 Task: Find connections with filter location Parlākimidi with filter topic #Healthwith filter profile language Potuguese with filter current company Digit Insurance with filter school Sri Venkateswara College of Engineering with filter industry Telephone Call Centers with filter service category FIle Management with filter keywords title Content Marketing Manager
Action: Mouse moved to (629, 89)
Screenshot: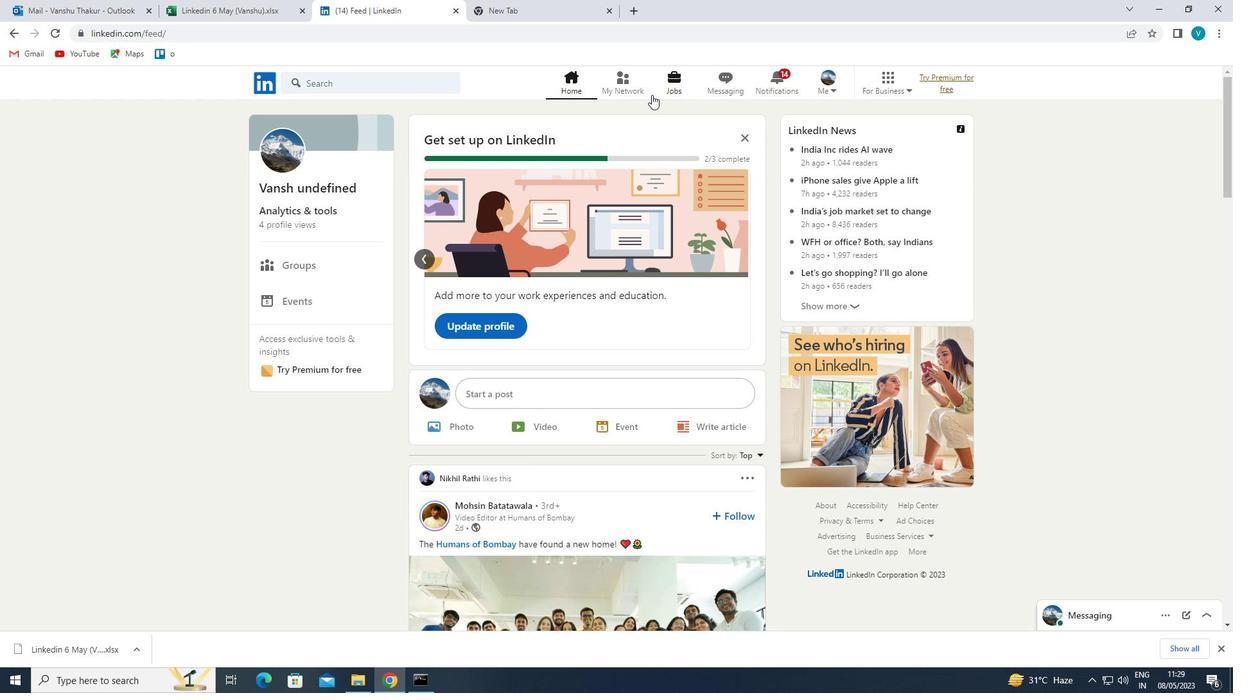 
Action: Mouse pressed left at (629, 89)
Screenshot: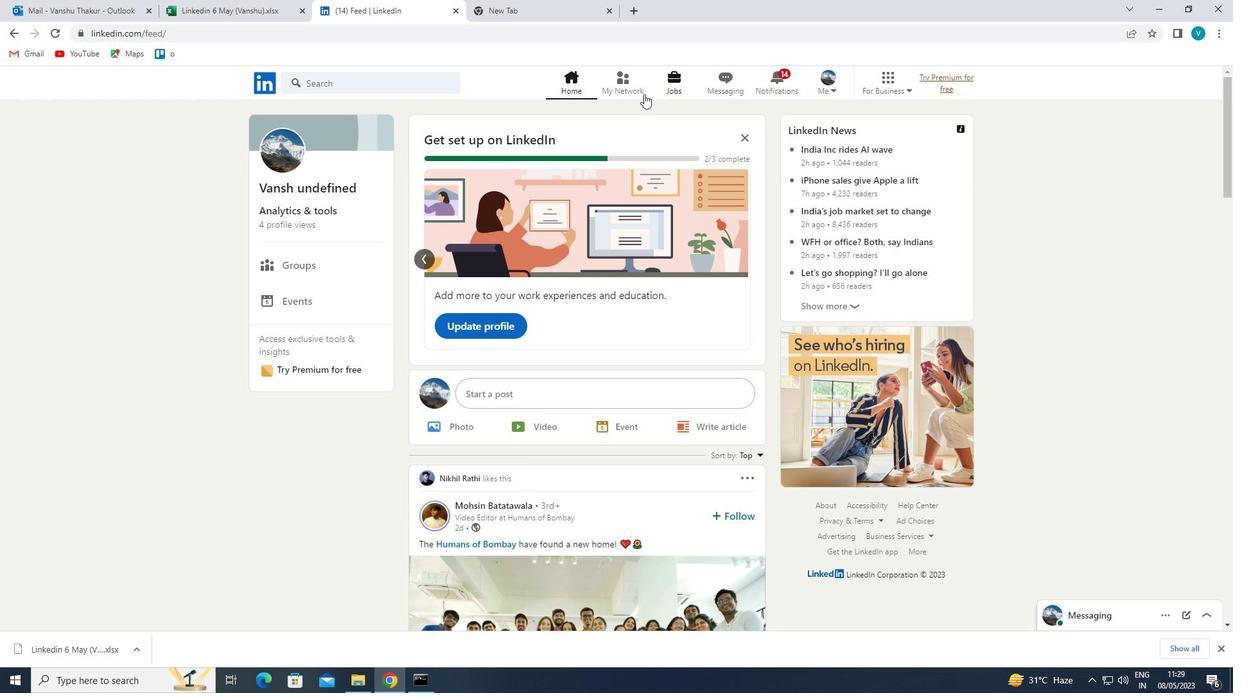 
Action: Mouse moved to (374, 157)
Screenshot: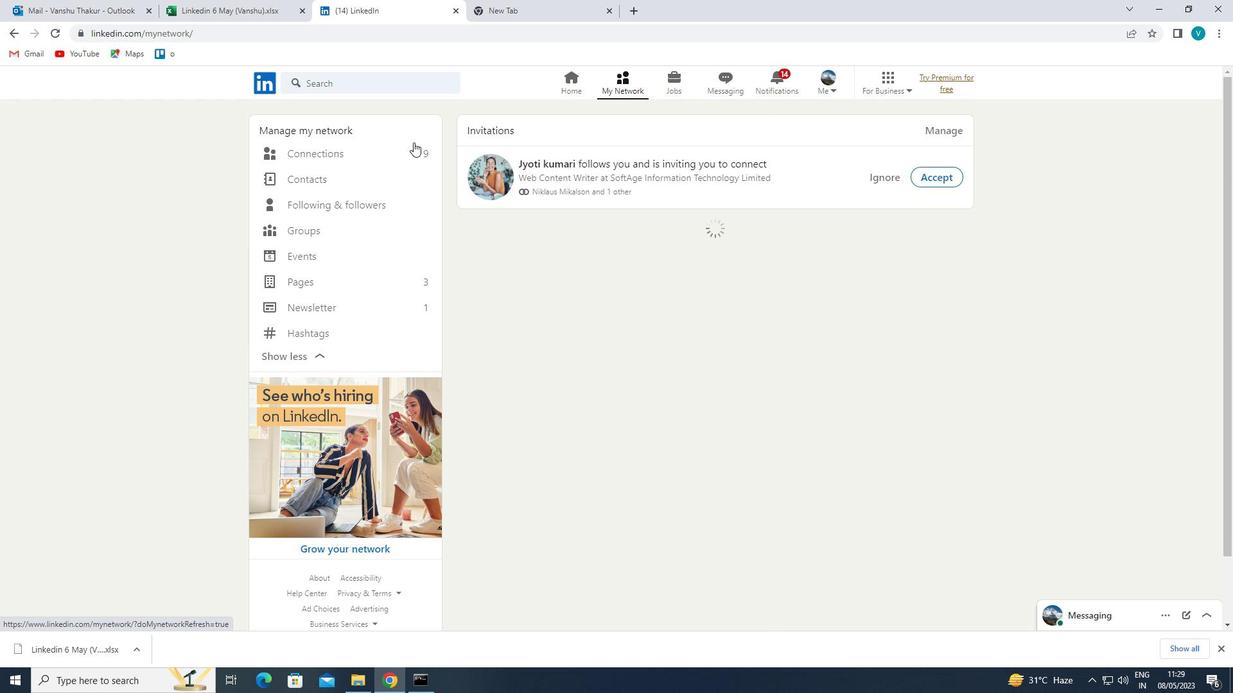 
Action: Mouse pressed left at (374, 157)
Screenshot: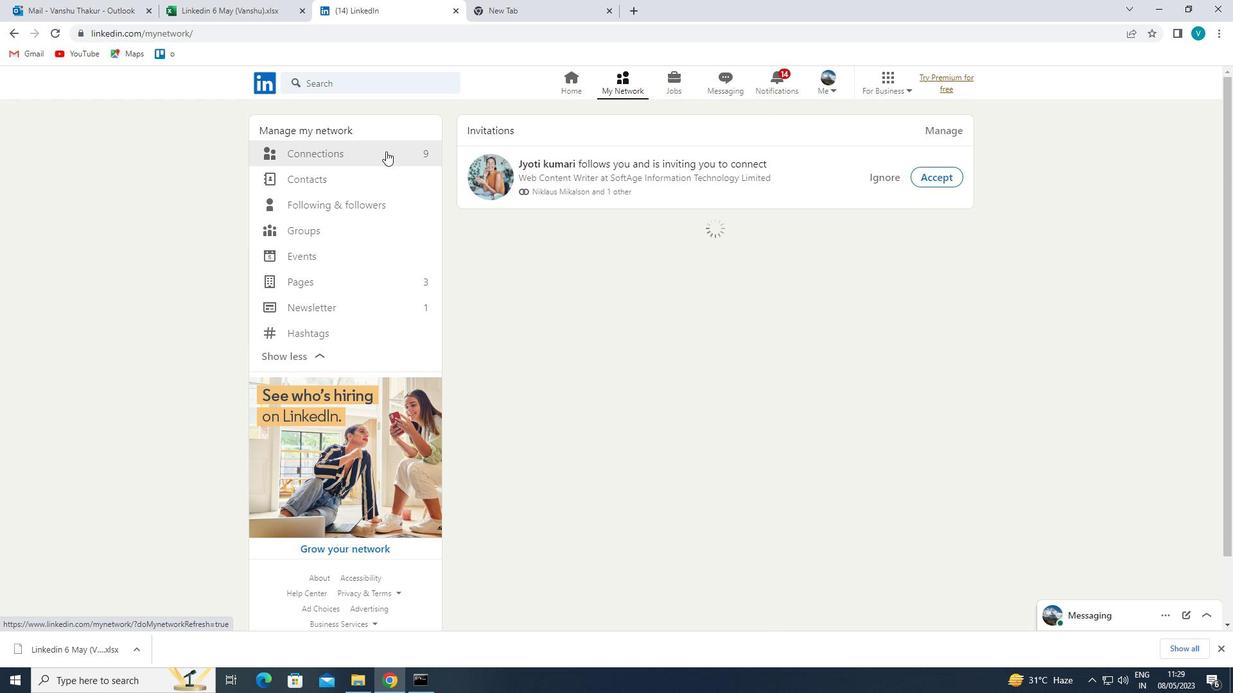 
Action: Mouse moved to (708, 154)
Screenshot: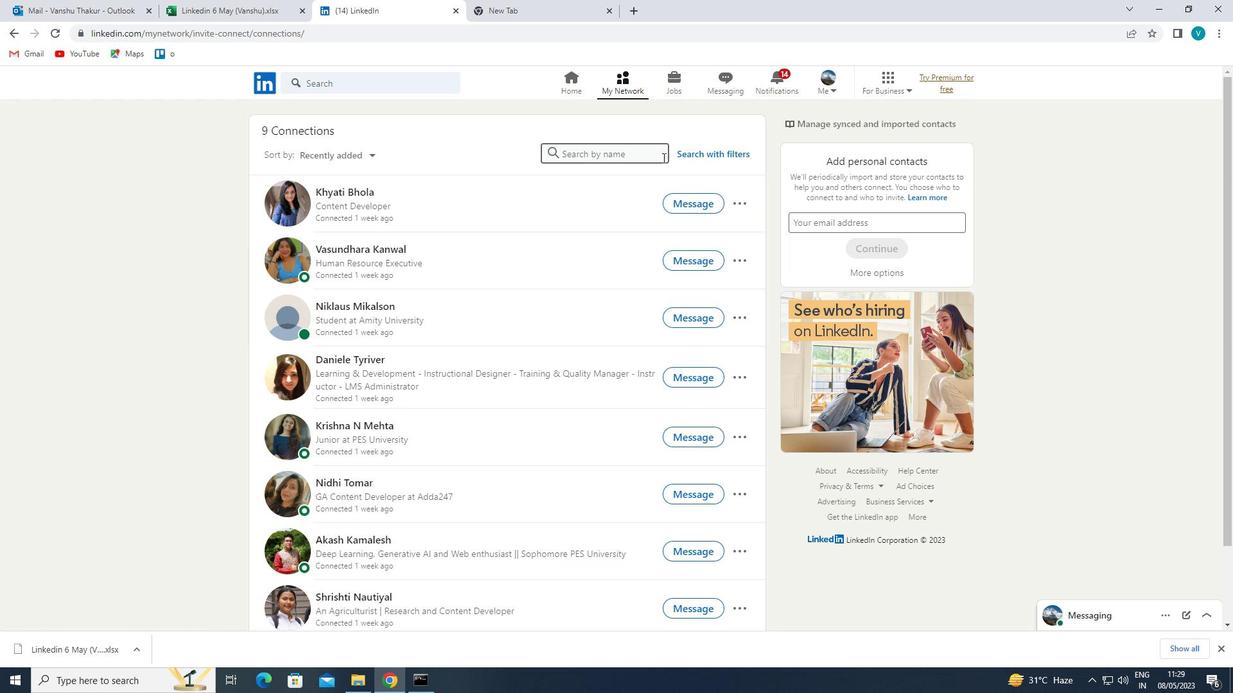 
Action: Mouse pressed left at (708, 154)
Screenshot: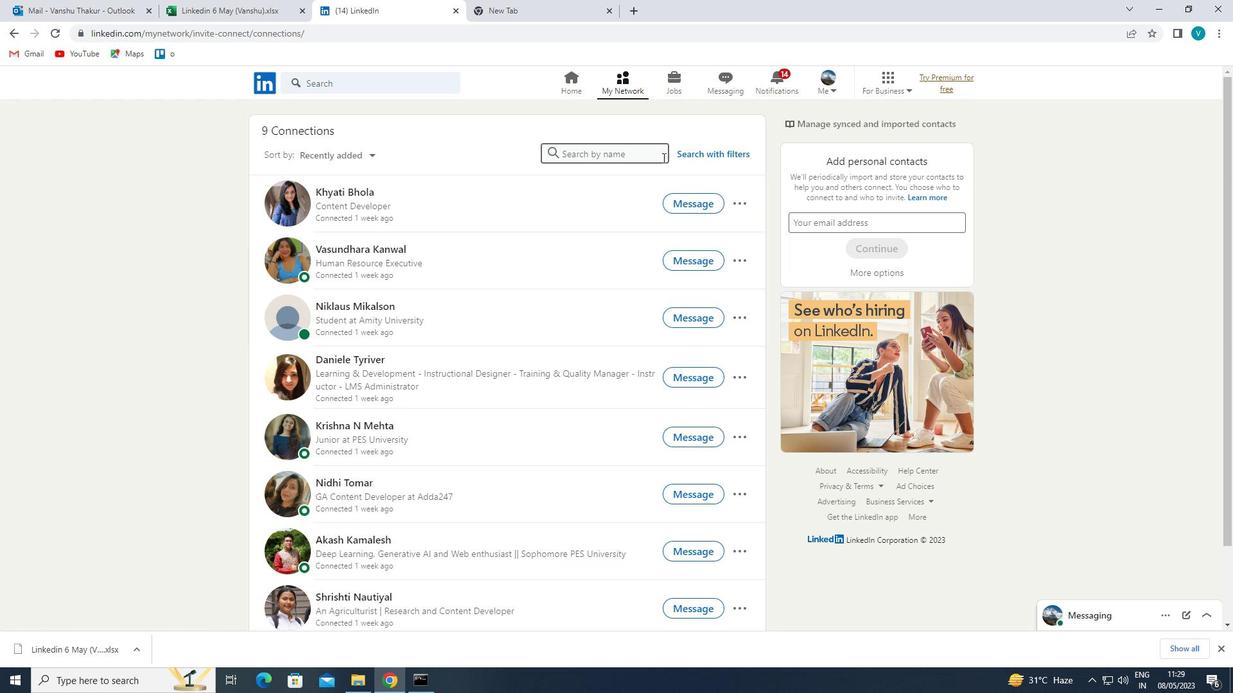 
Action: Mouse moved to (621, 123)
Screenshot: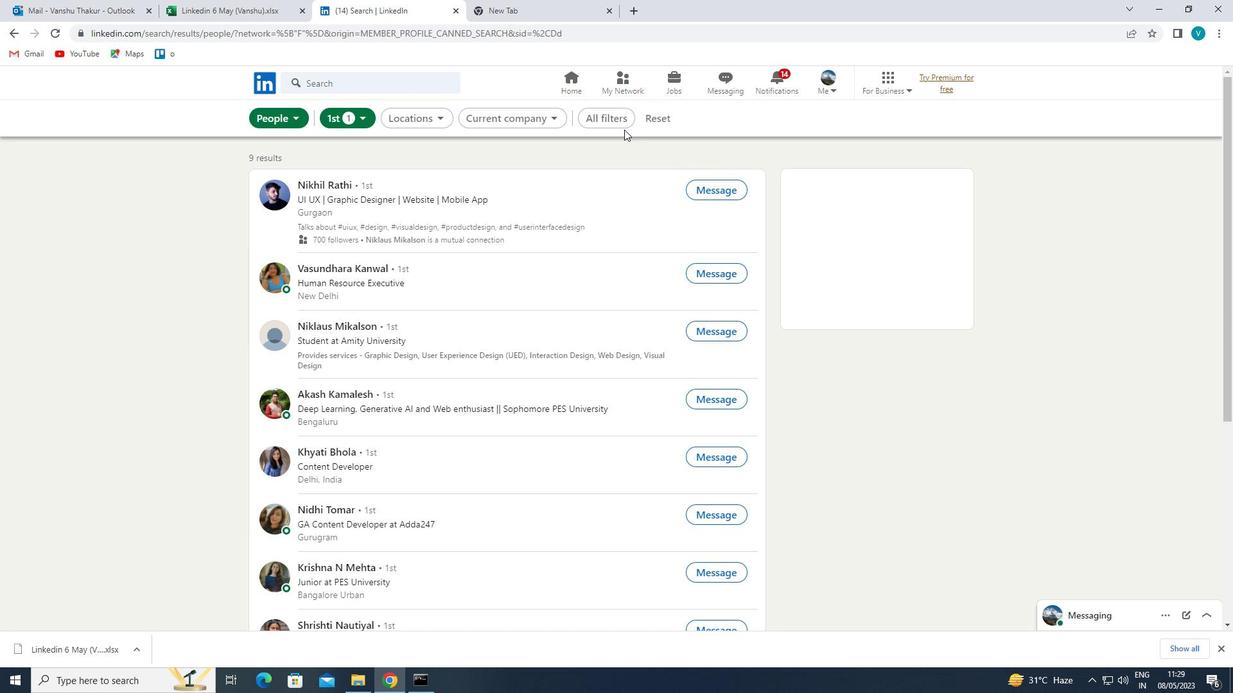 
Action: Mouse pressed left at (621, 123)
Screenshot: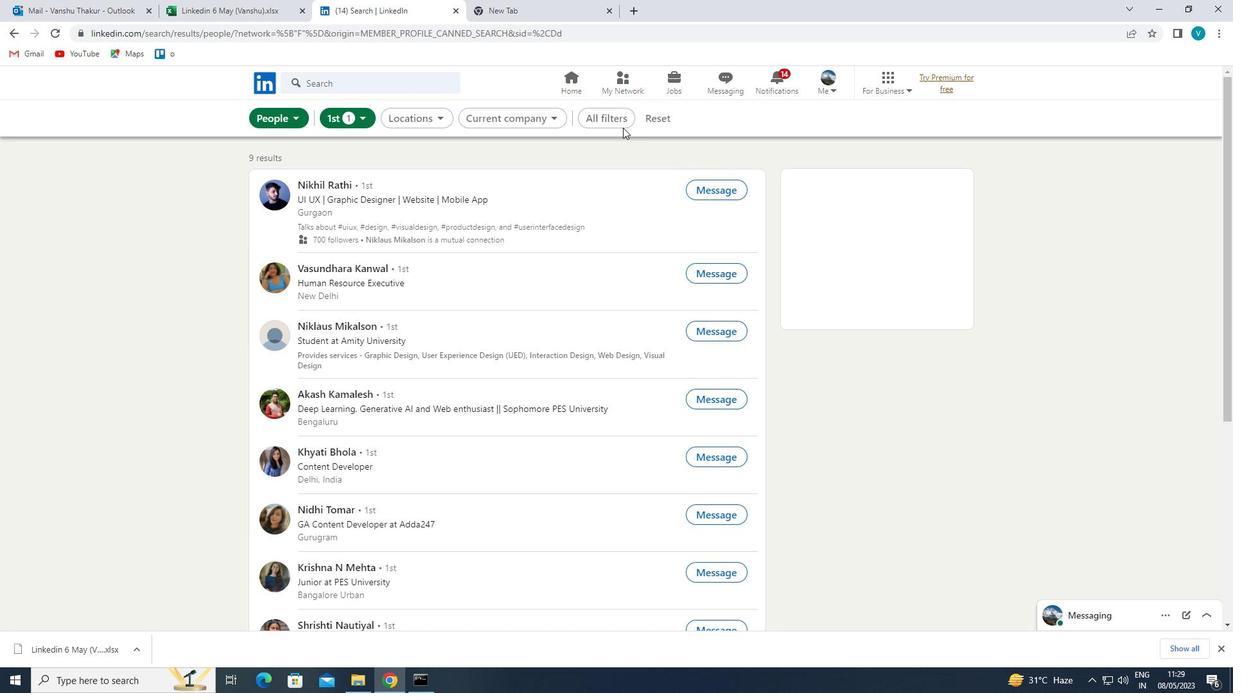 
Action: Mouse moved to (1075, 318)
Screenshot: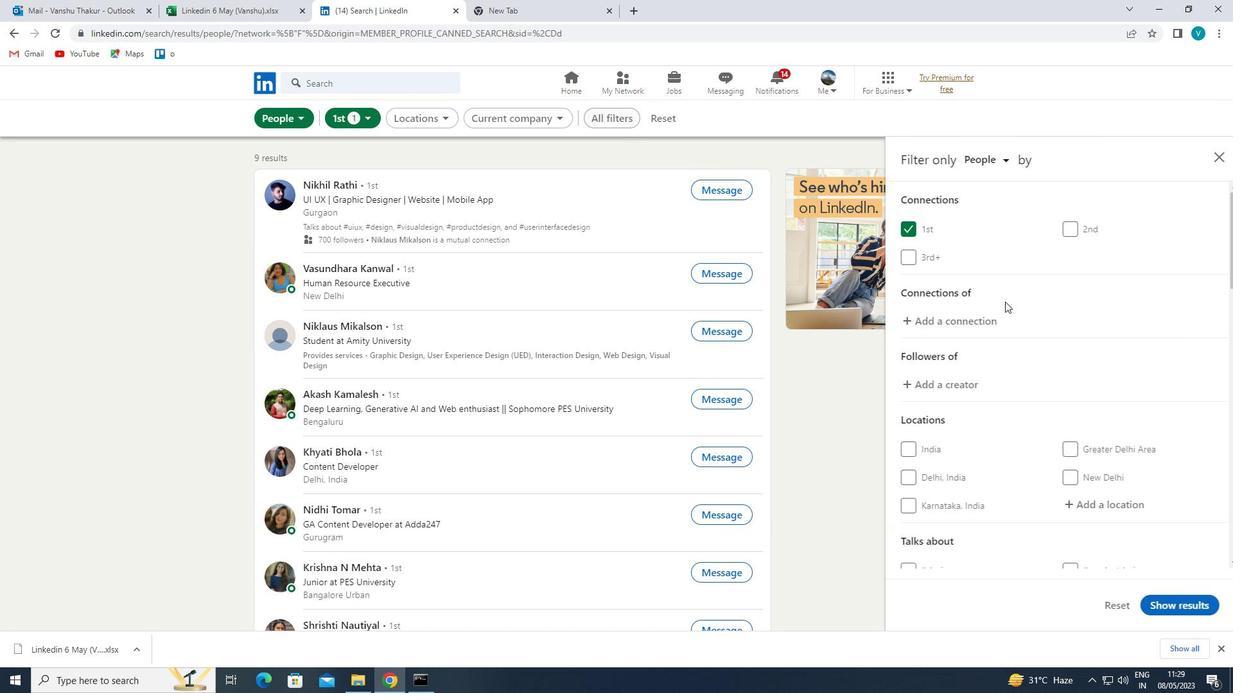 
Action: Mouse scrolled (1075, 318) with delta (0, 0)
Screenshot: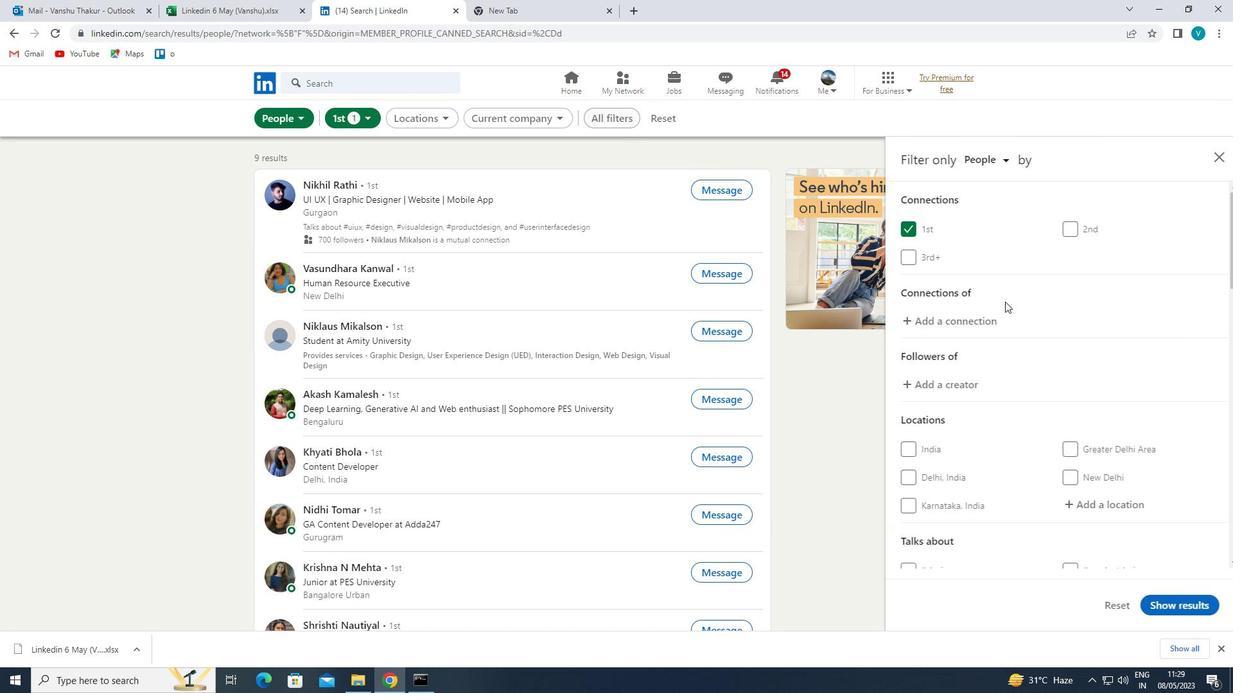 
Action: Mouse scrolled (1075, 318) with delta (0, 0)
Screenshot: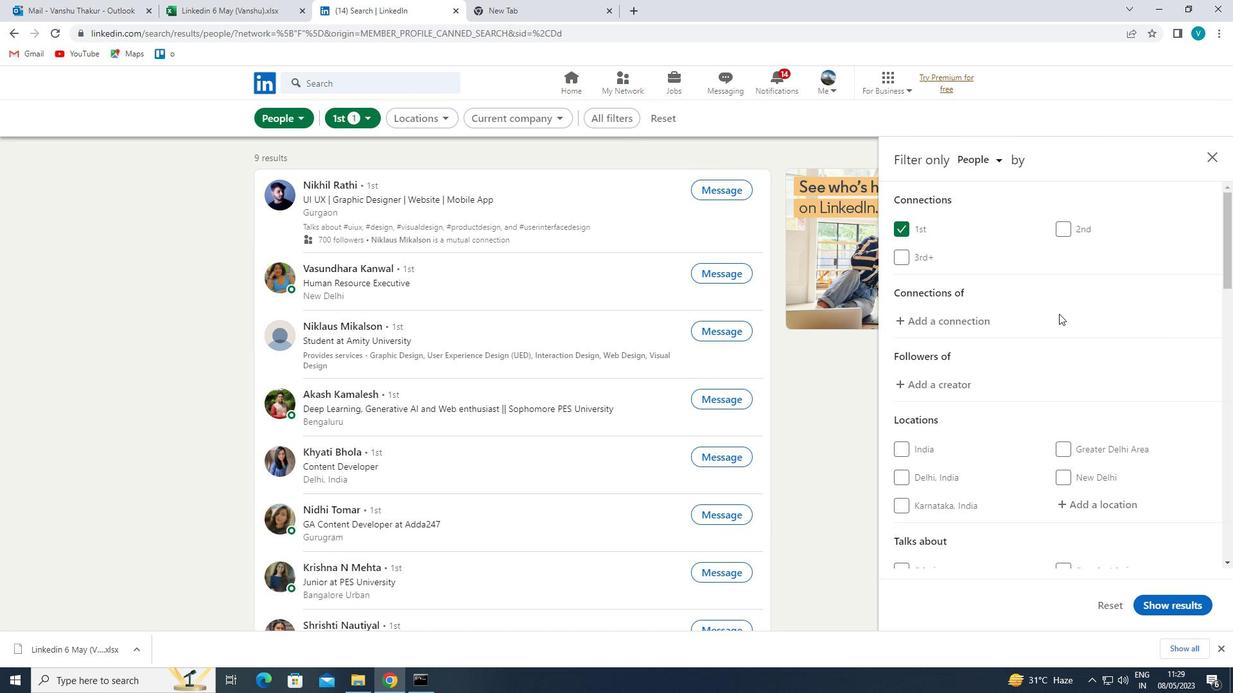 
Action: Mouse moved to (1101, 381)
Screenshot: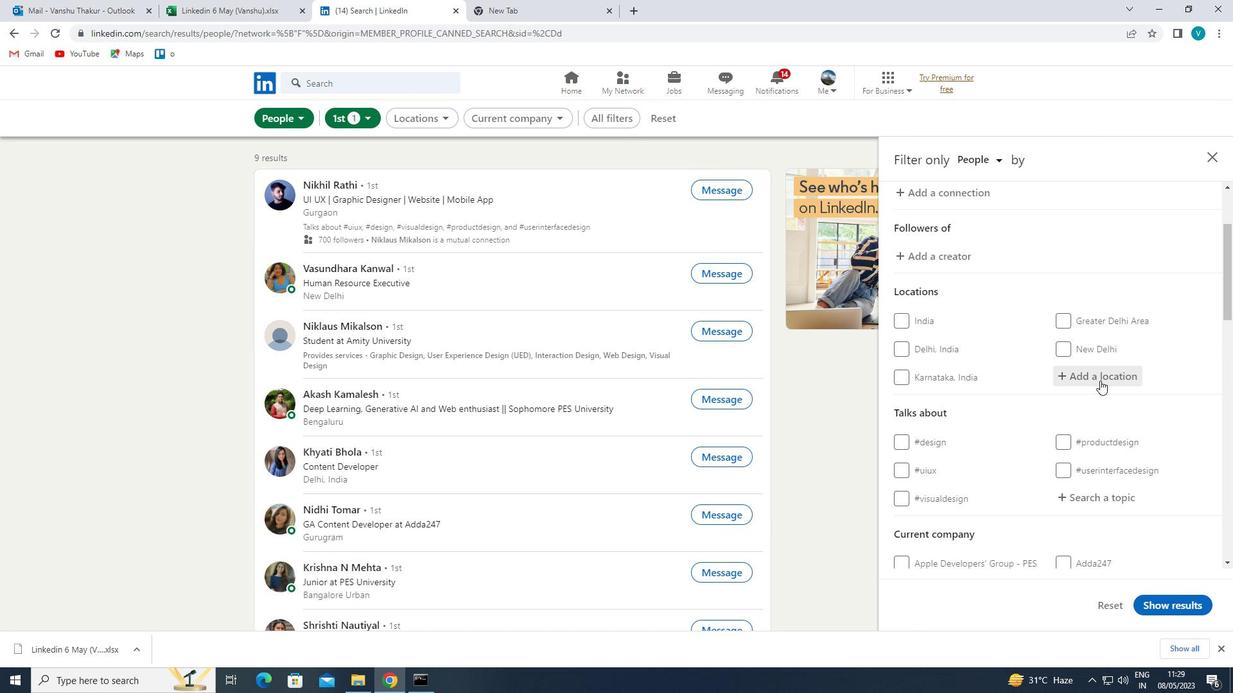 
Action: Mouse pressed left at (1101, 381)
Screenshot: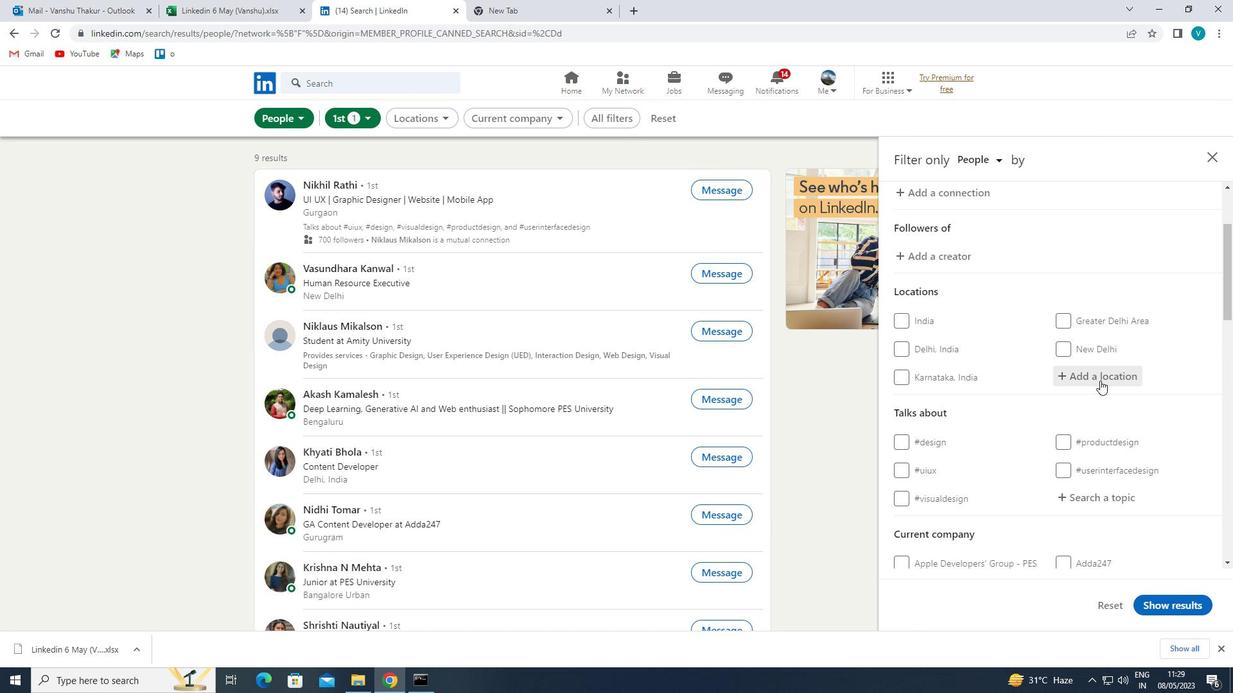 
Action: Mouse moved to (1060, 410)
Screenshot: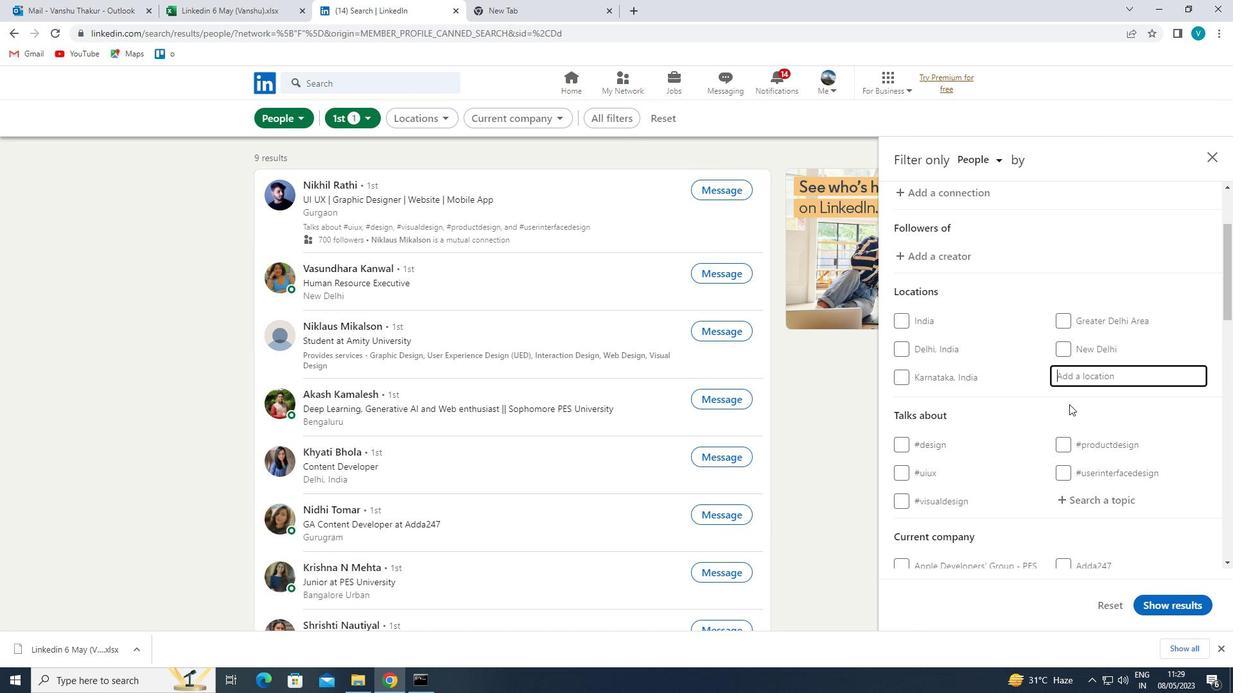 
Action: Key pressed <Key.shift>
Screenshot: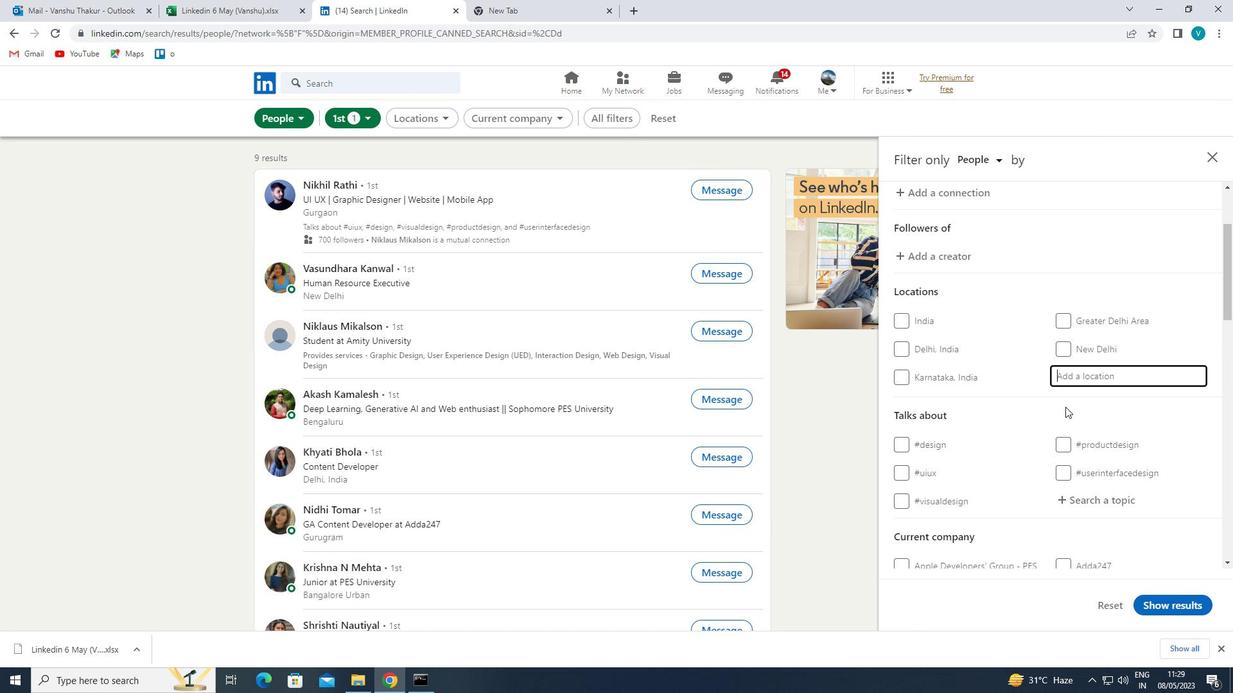 
Action: Mouse moved to (1058, 411)
Screenshot: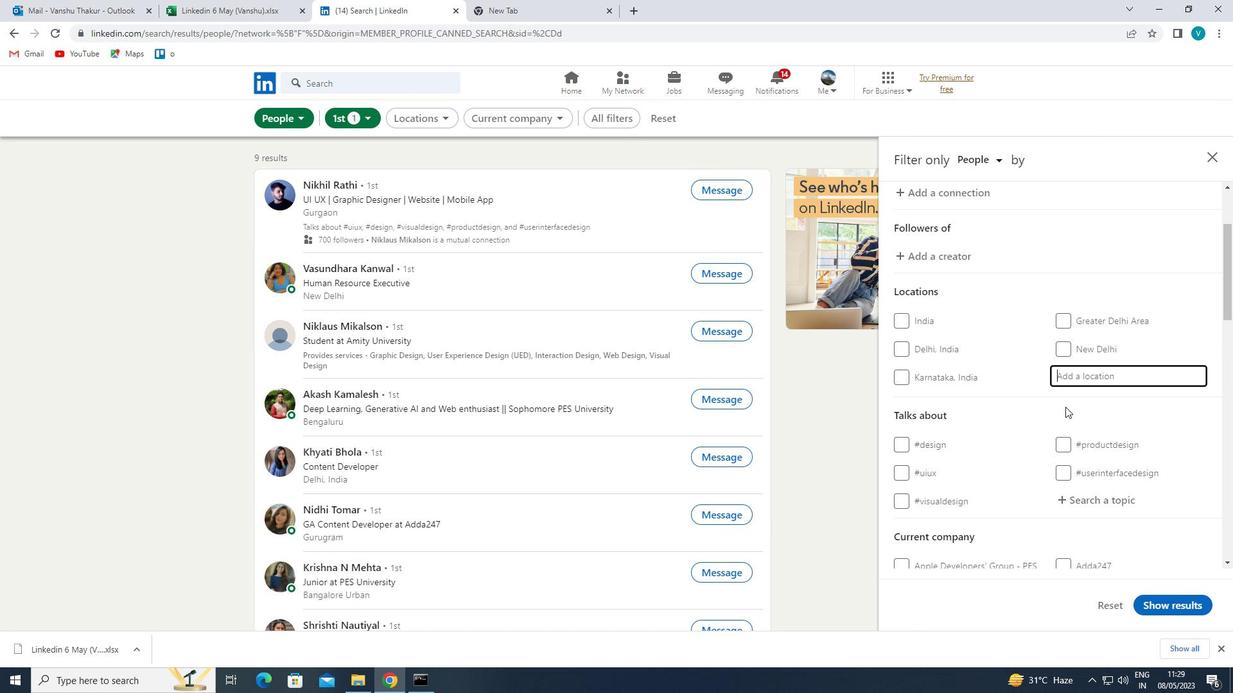 
Action: Key pressed PARLAKIMIDI
Screenshot: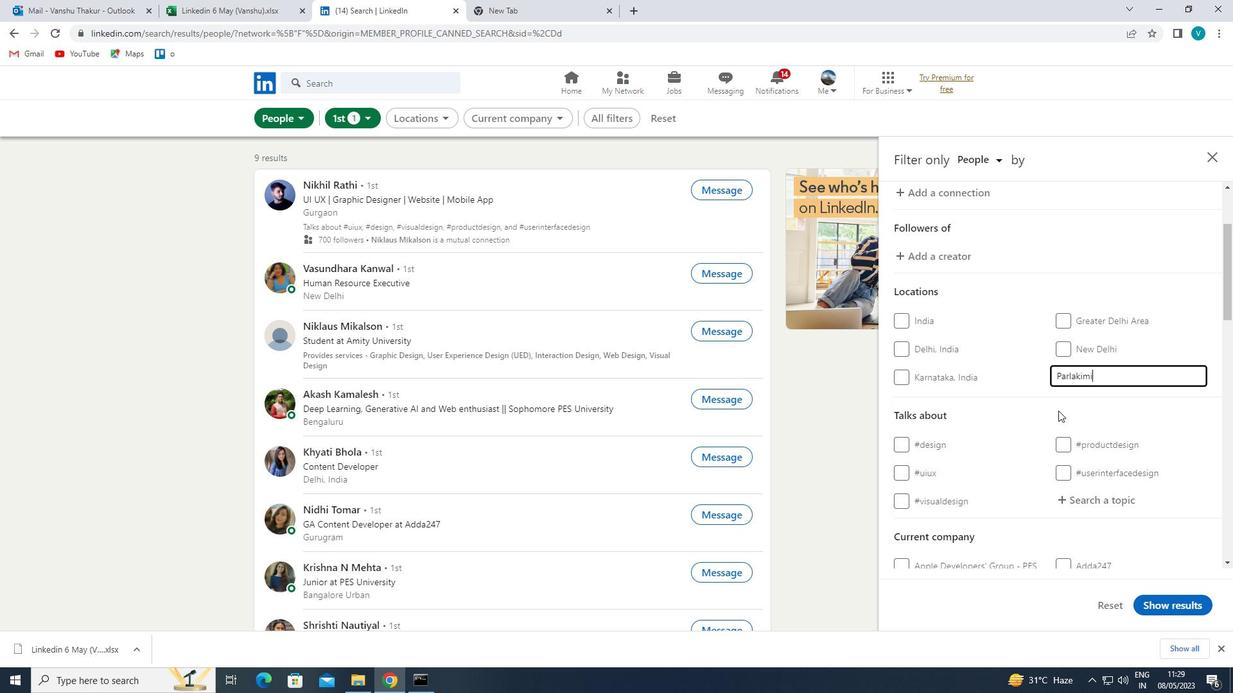 
Action: Mouse moved to (1052, 417)
Screenshot: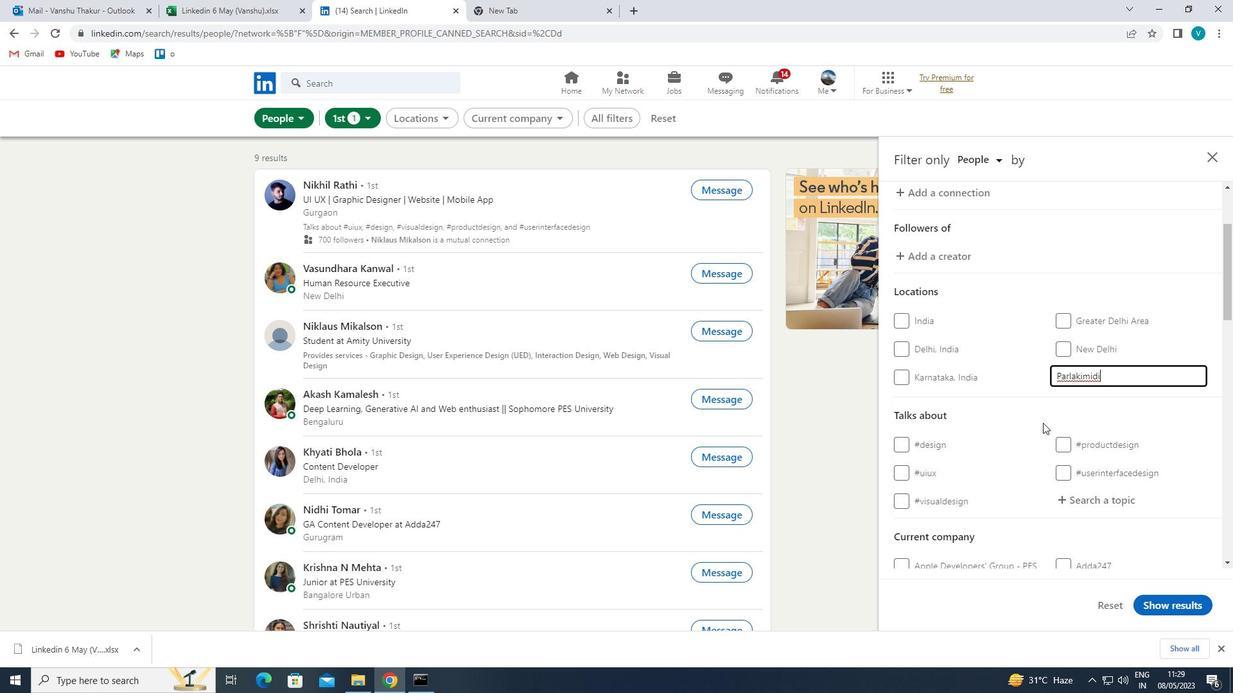 
Action: Mouse pressed left at (1052, 417)
Screenshot: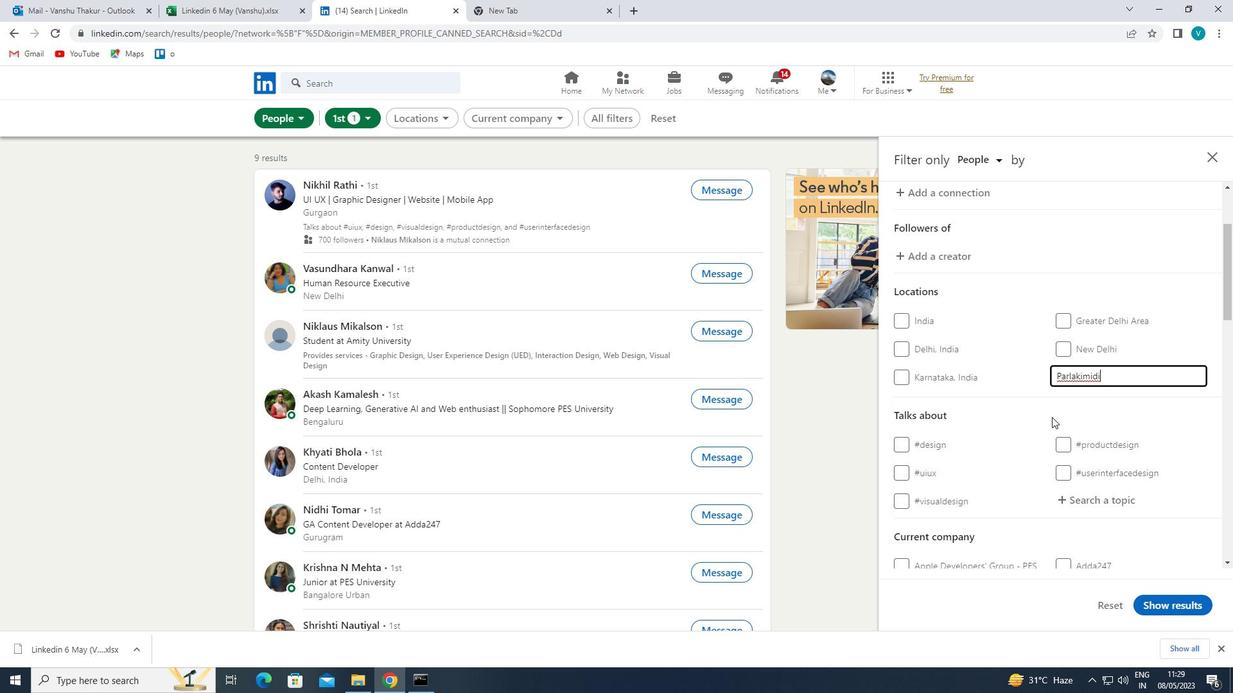 
Action: Mouse moved to (1050, 418)
Screenshot: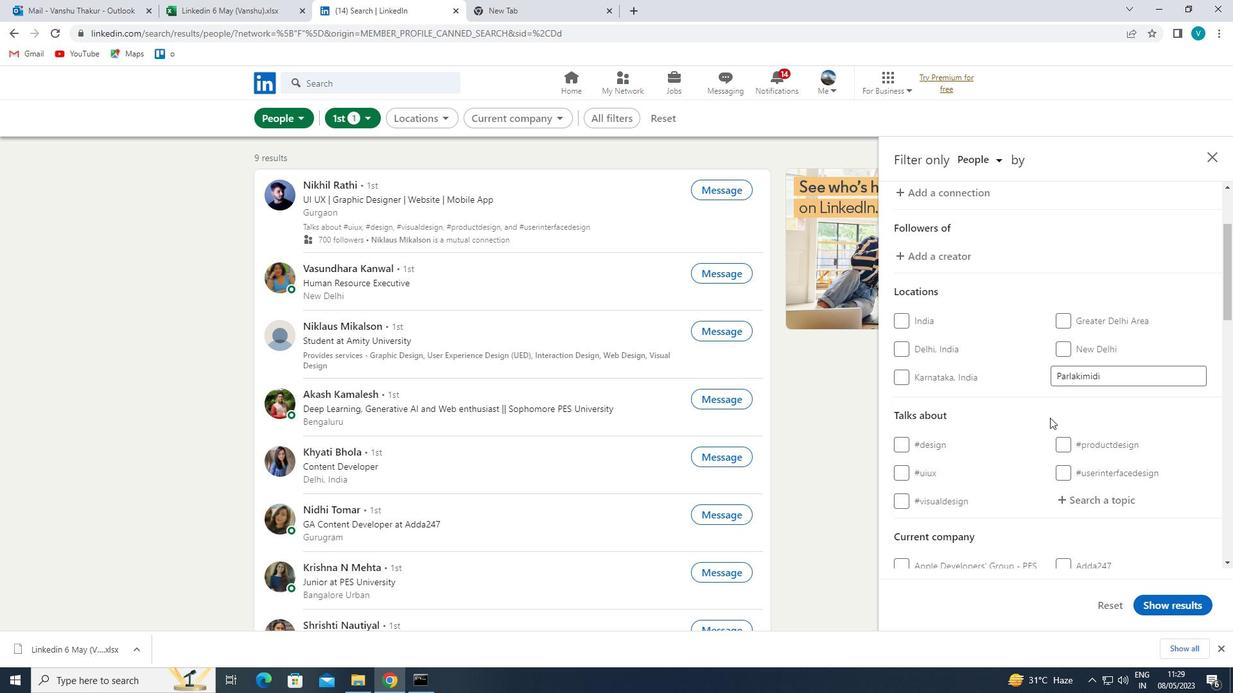 
Action: Mouse scrolled (1050, 417) with delta (0, 0)
Screenshot: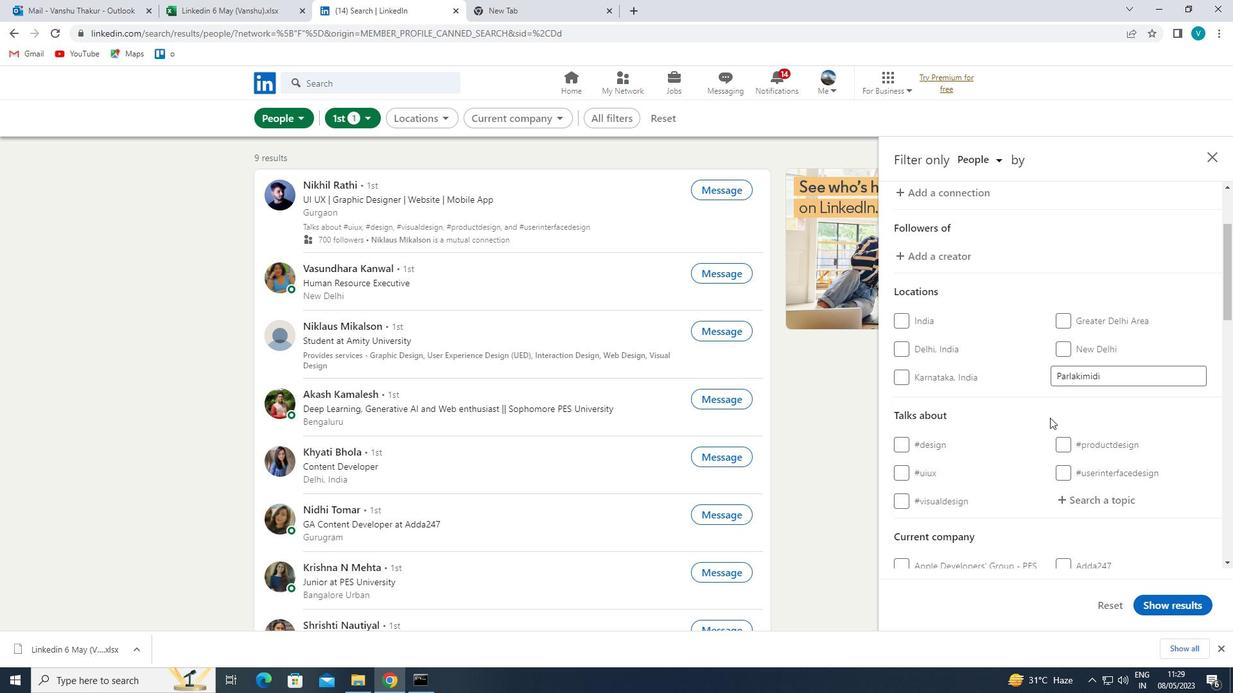 
Action: Mouse moved to (1050, 418)
Screenshot: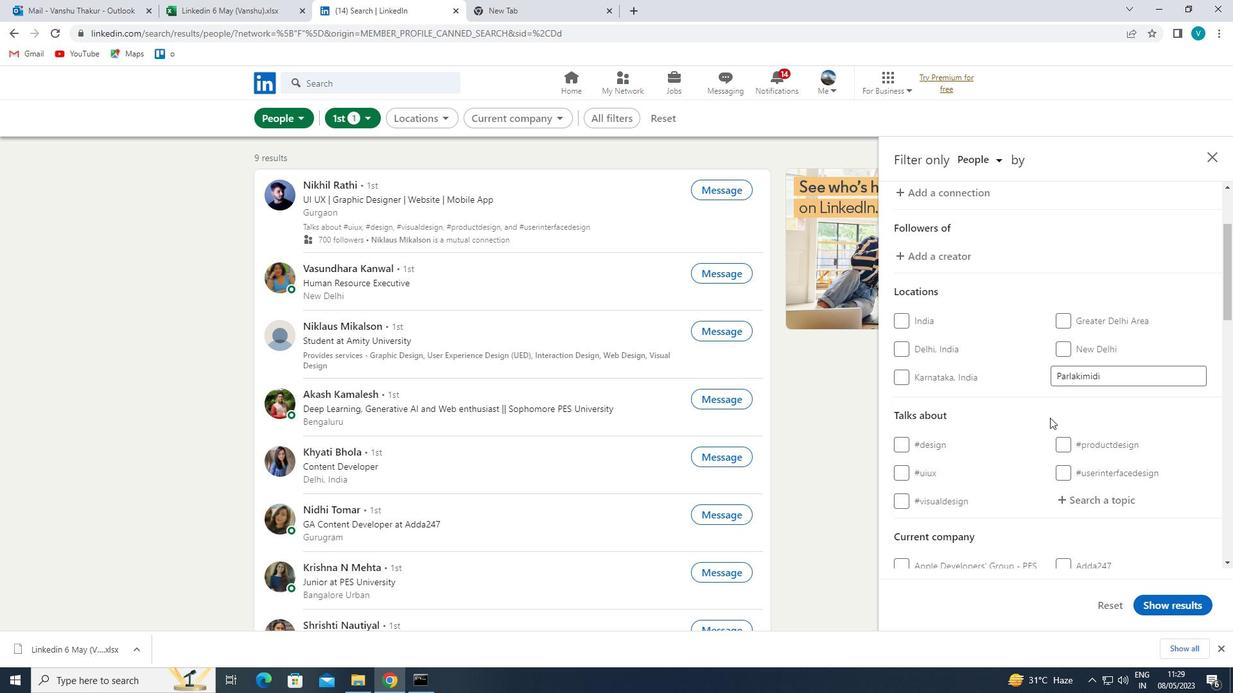
Action: Mouse scrolled (1050, 417) with delta (0, 0)
Screenshot: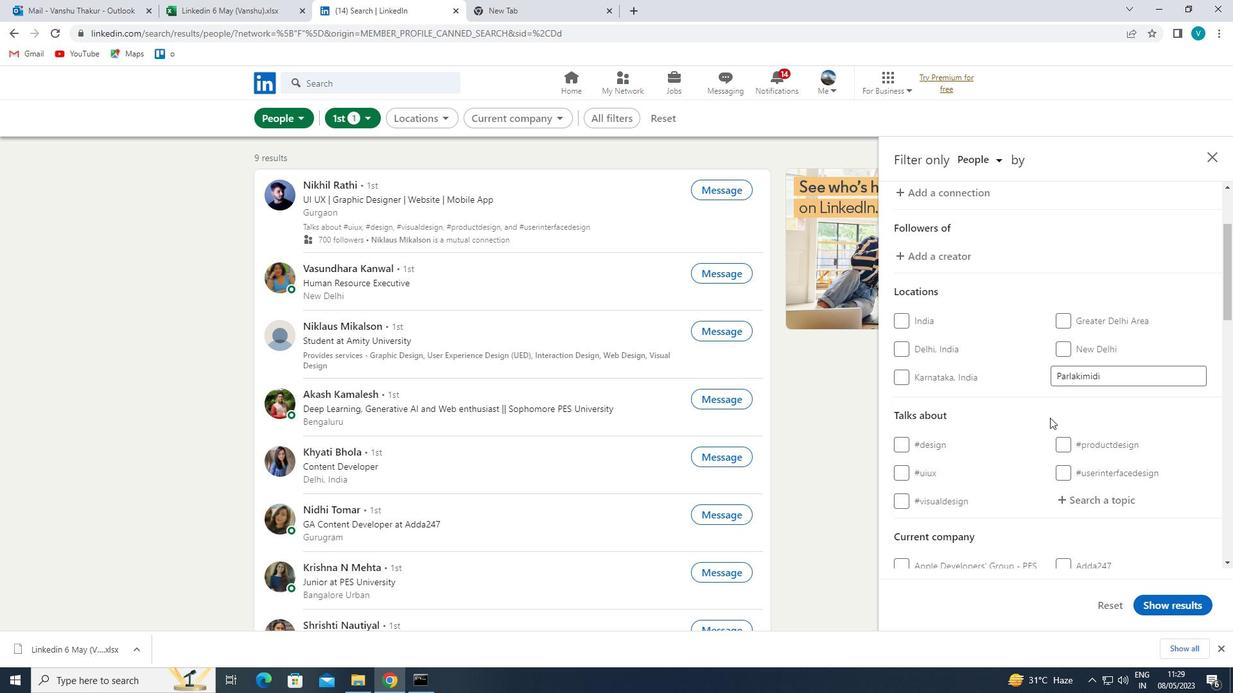 
Action: Mouse moved to (1087, 382)
Screenshot: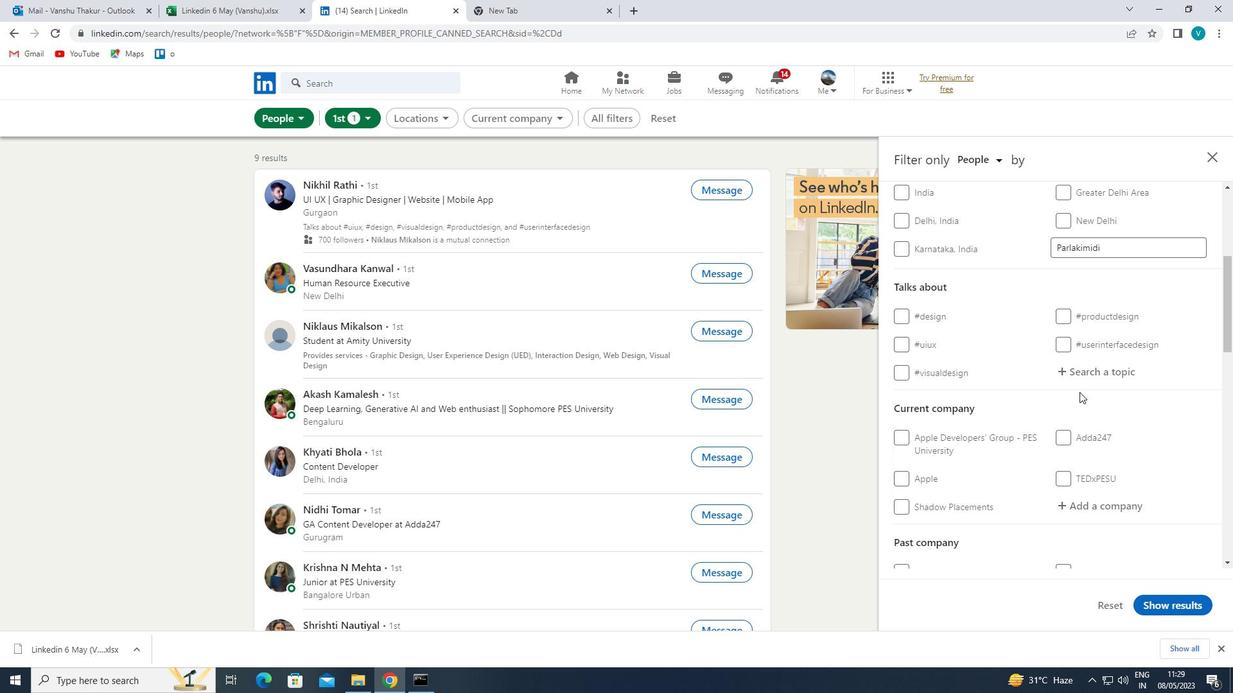 
Action: Mouse pressed left at (1087, 382)
Screenshot: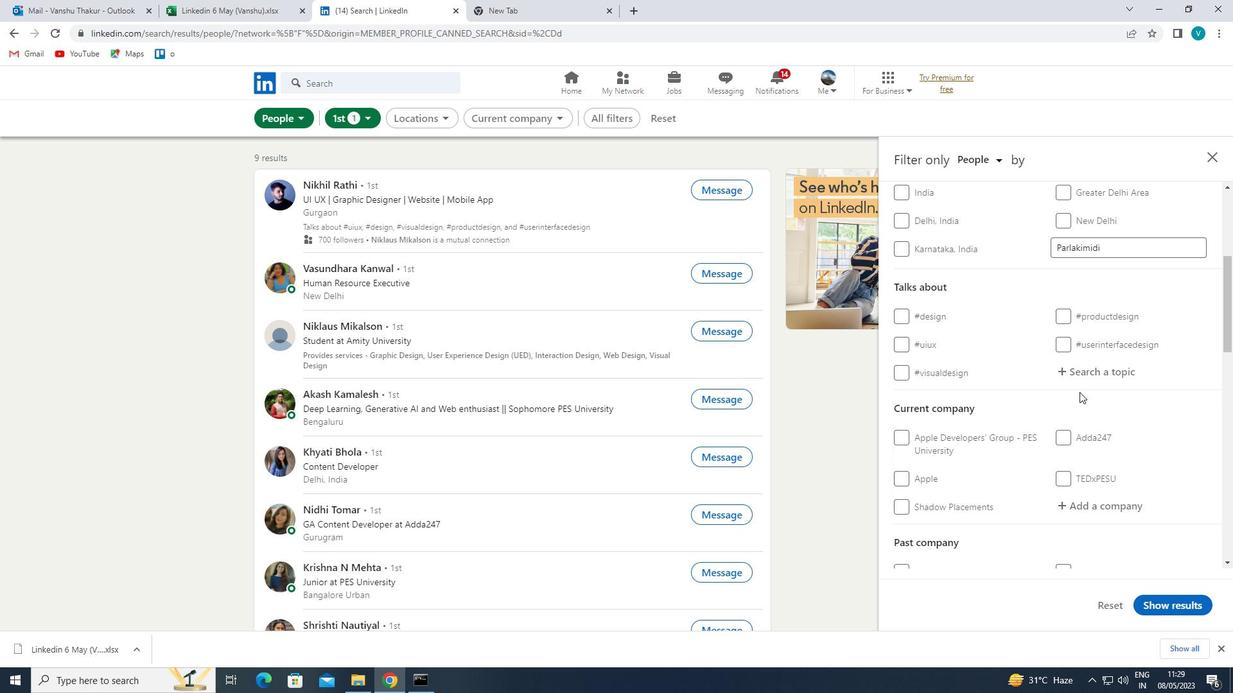 
Action: Mouse moved to (1060, 397)
Screenshot: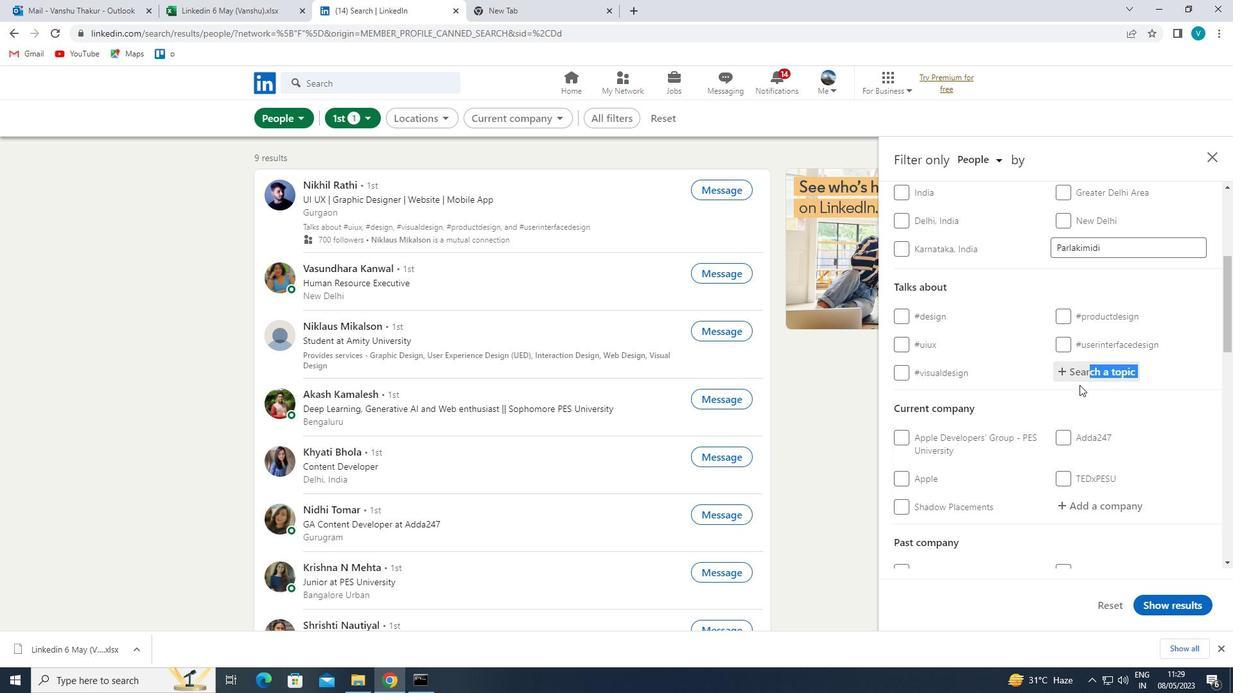 
Action: Mouse pressed left at (1060, 397)
Screenshot: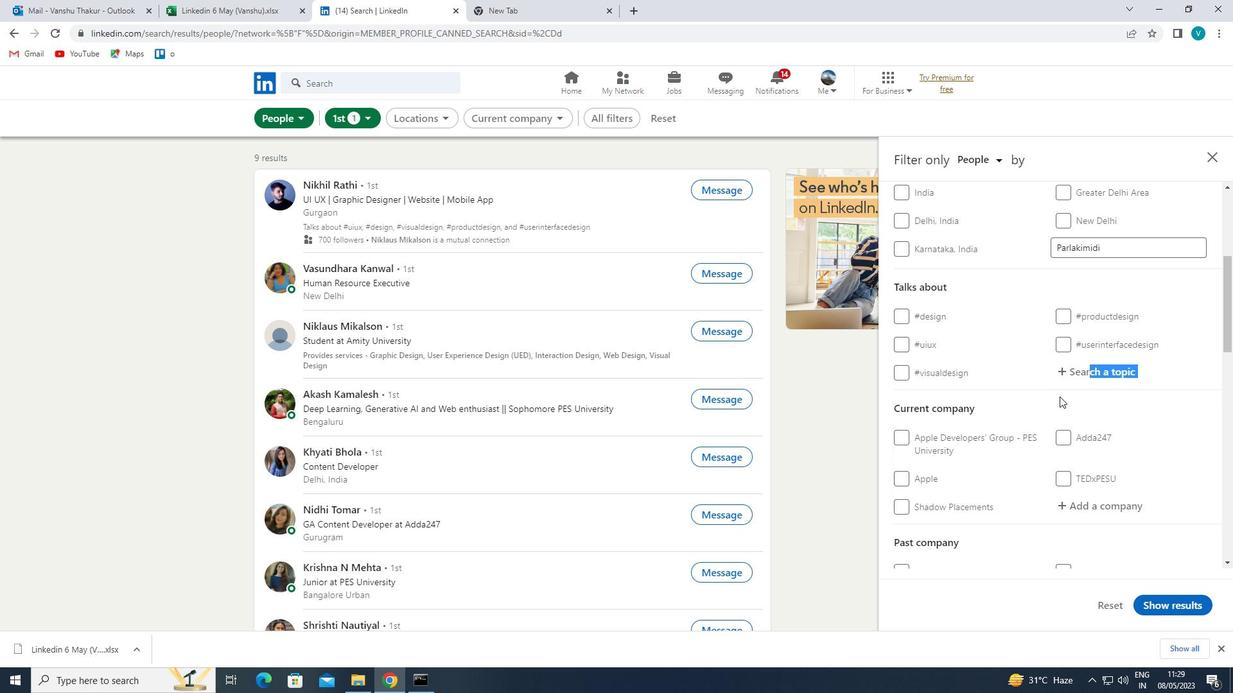 
Action: Mouse moved to (1086, 381)
Screenshot: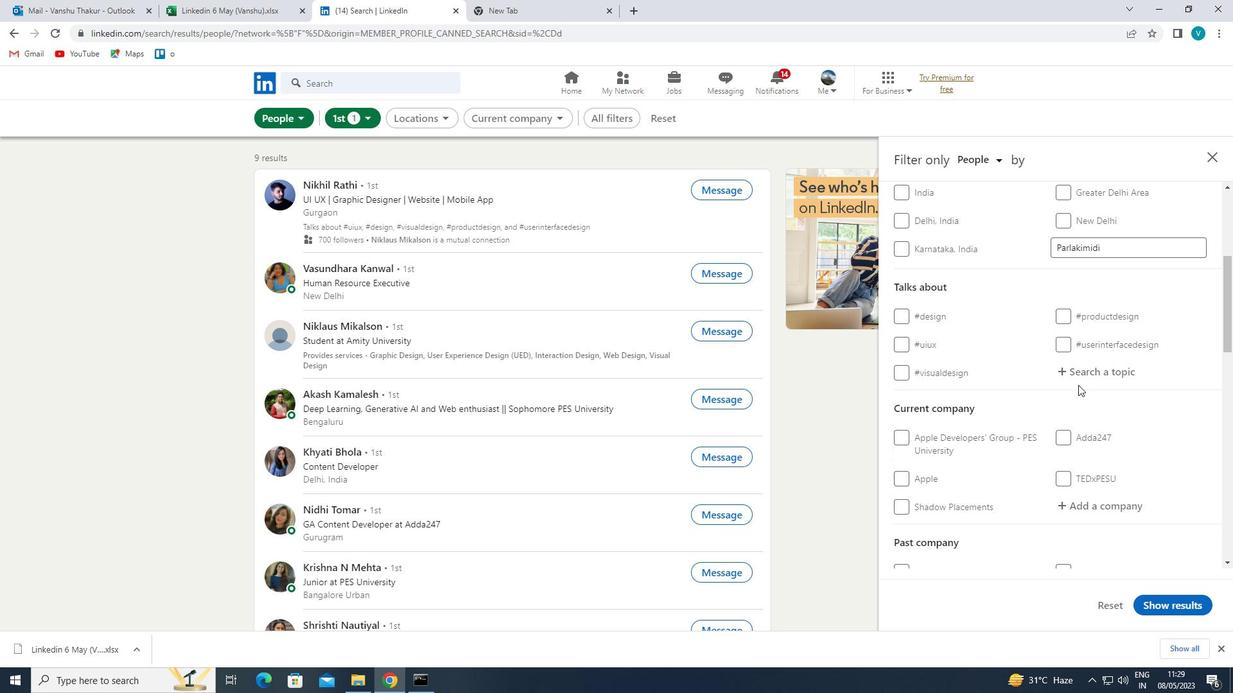 
Action: Mouse pressed left at (1086, 381)
Screenshot: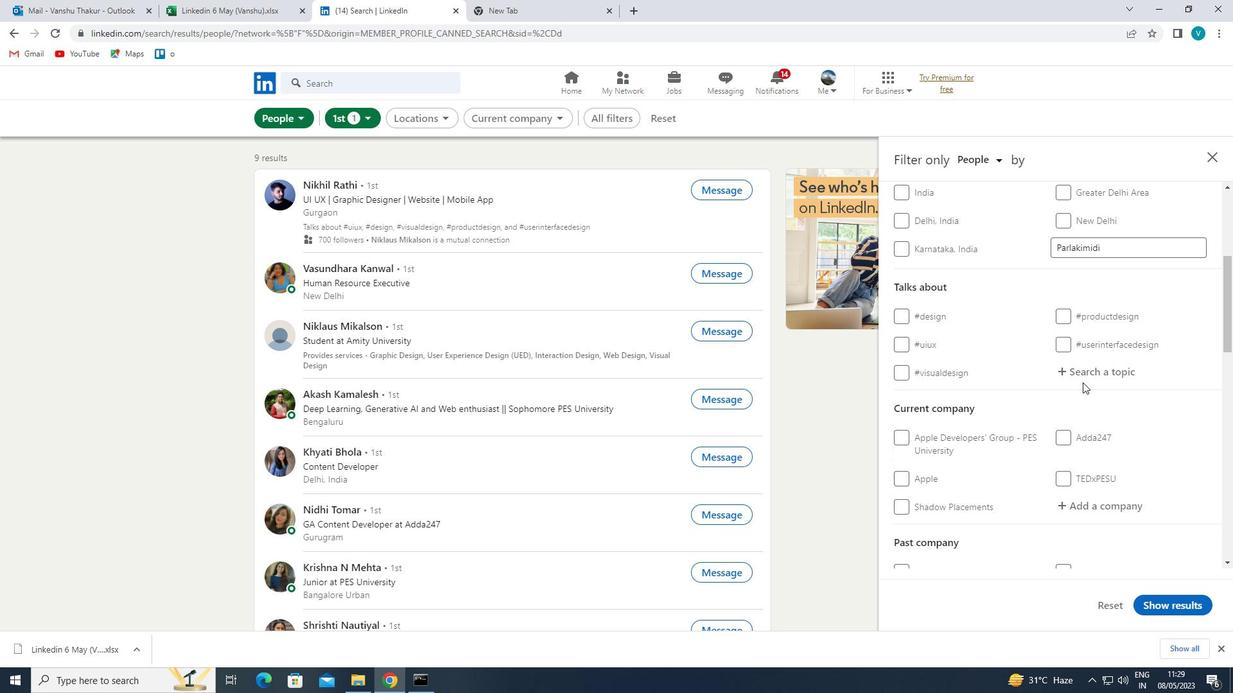 
Action: Key pressed HEALTH
Screenshot: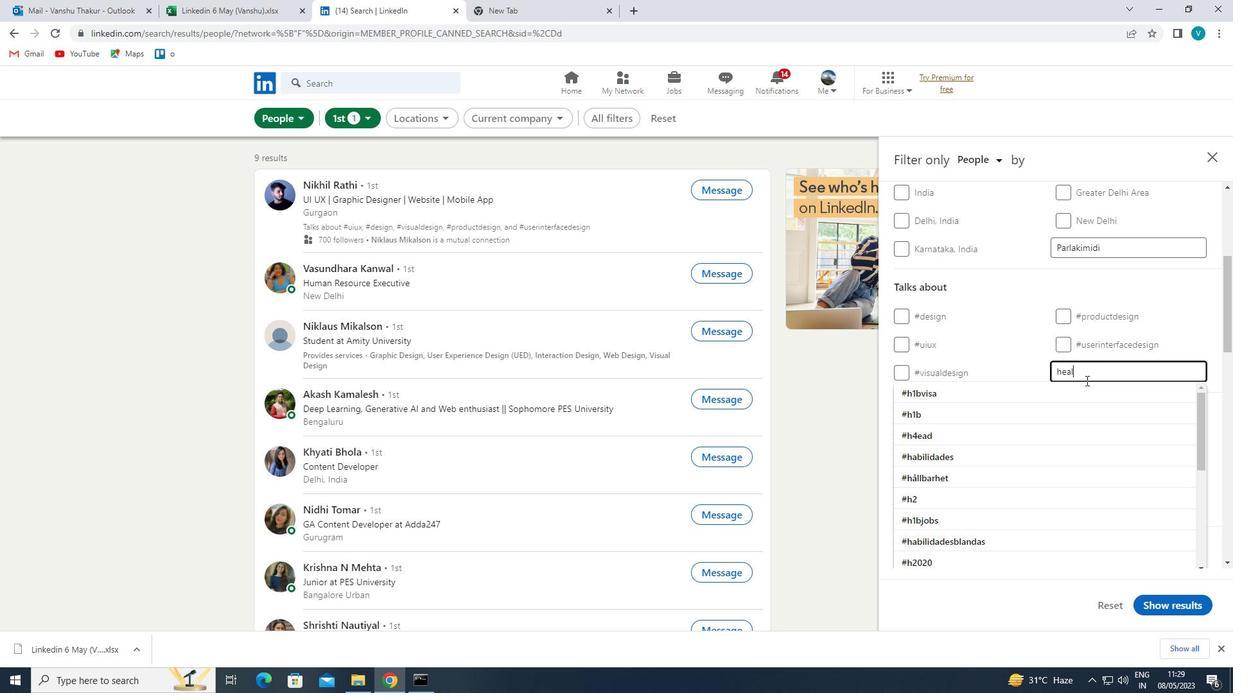 
Action: Mouse moved to (1025, 415)
Screenshot: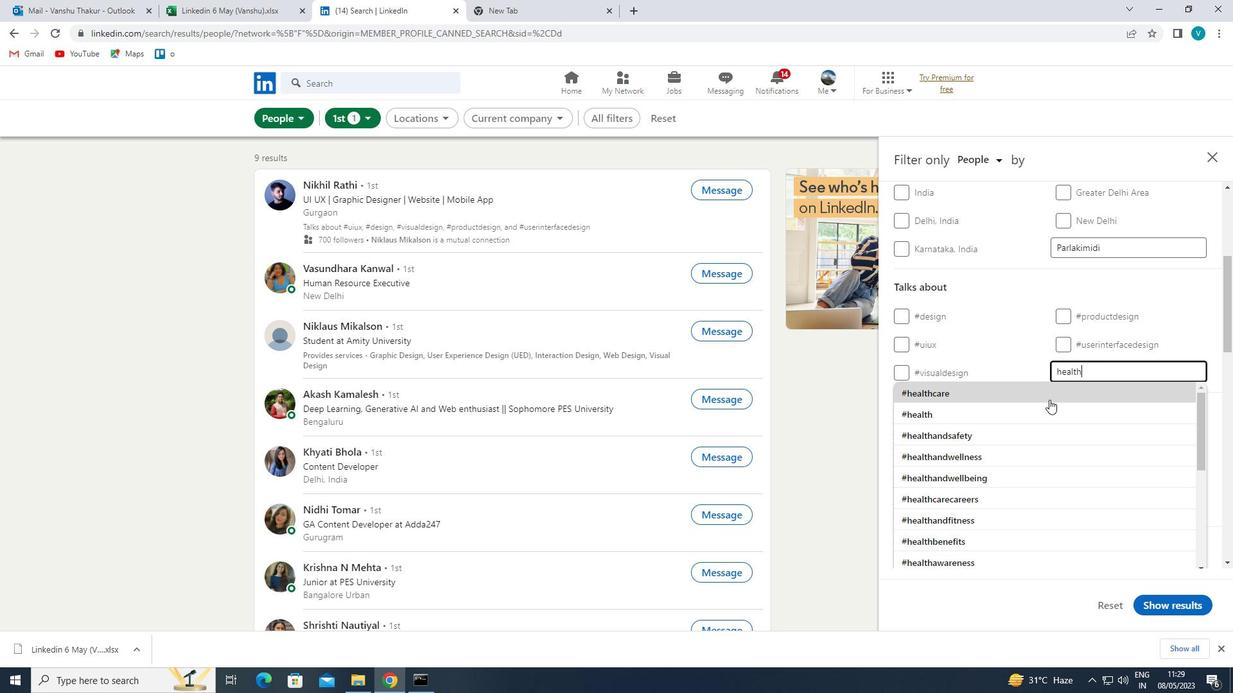 
Action: Mouse pressed left at (1025, 415)
Screenshot: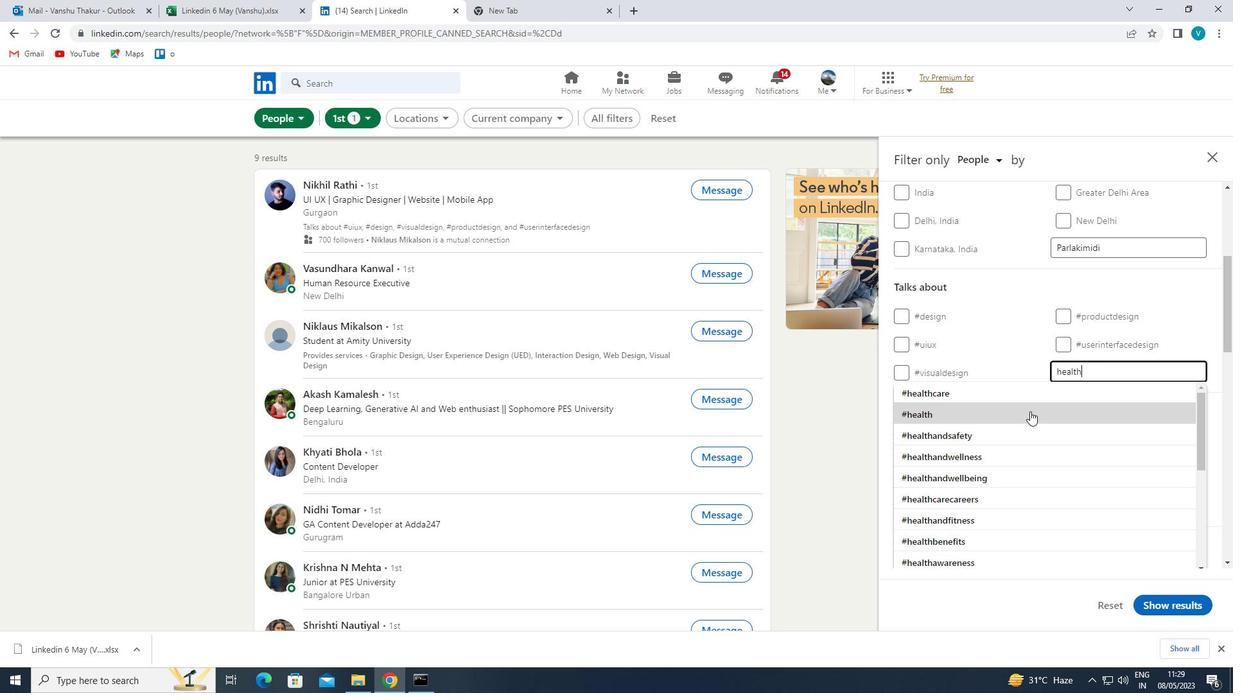 
Action: Mouse scrolled (1025, 415) with delta (0, 0)
Screenshot: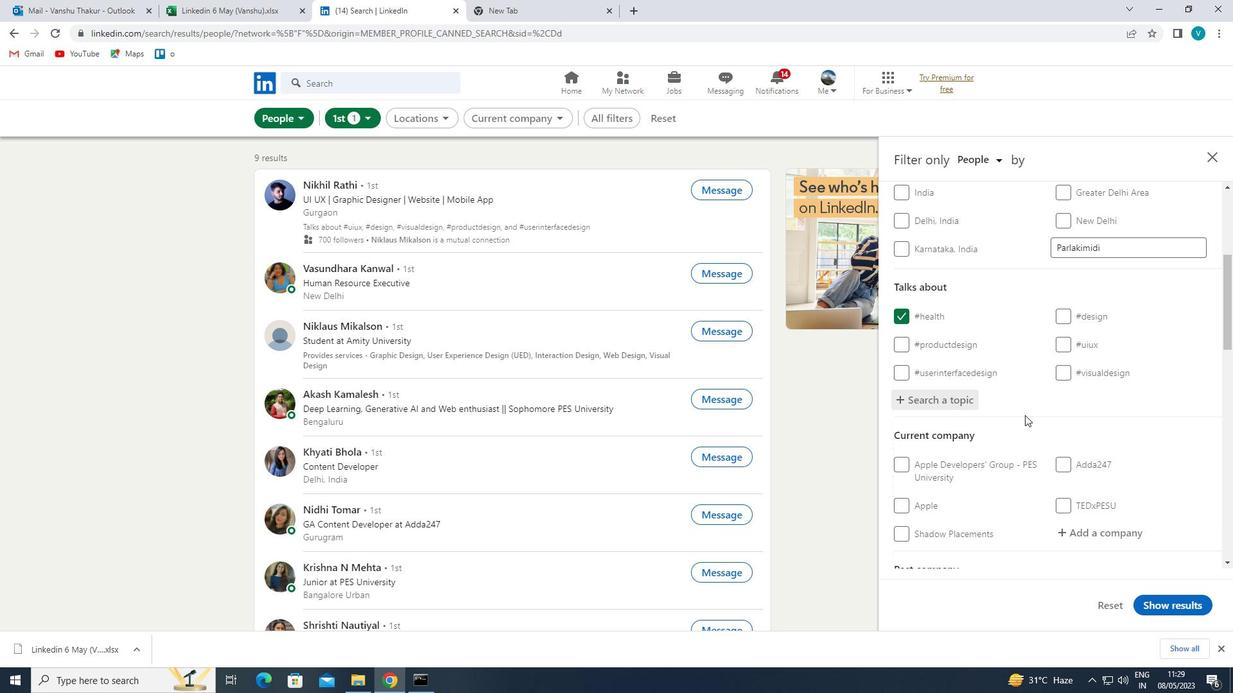 
Action: Mouse scrolled (1025, 415) with delta (0, 0)
Screenshot: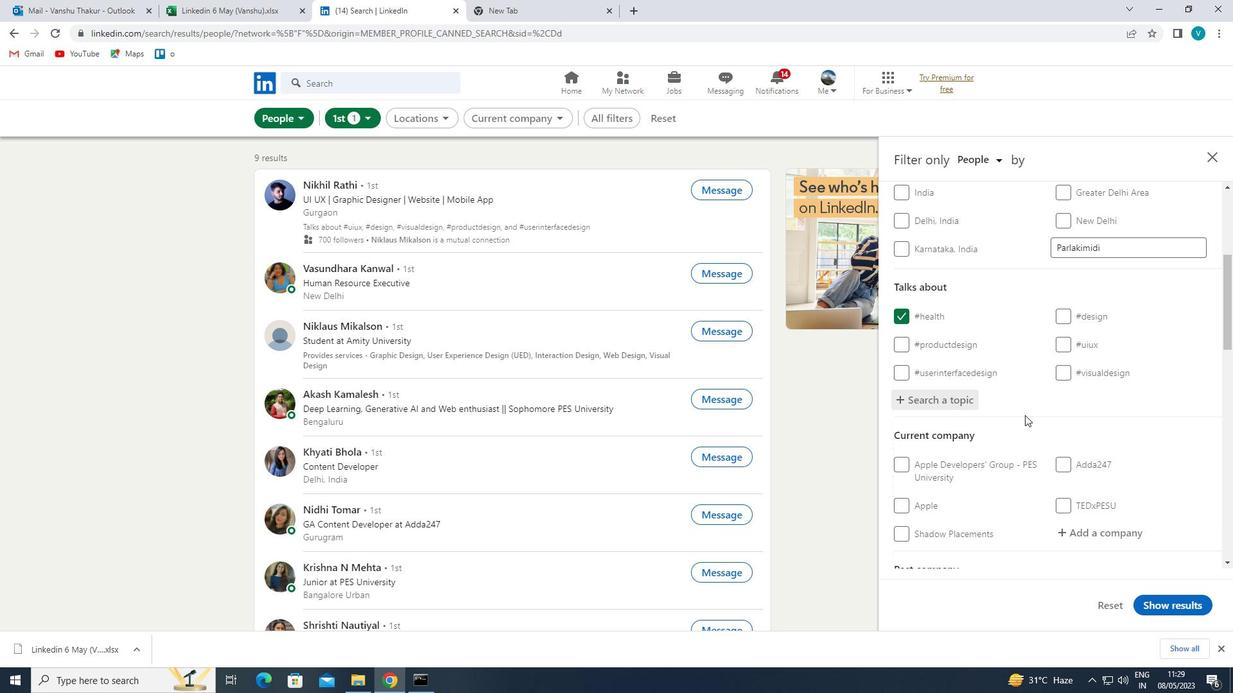 
Action: Mouse moved to (1094, 401)
Screenshot: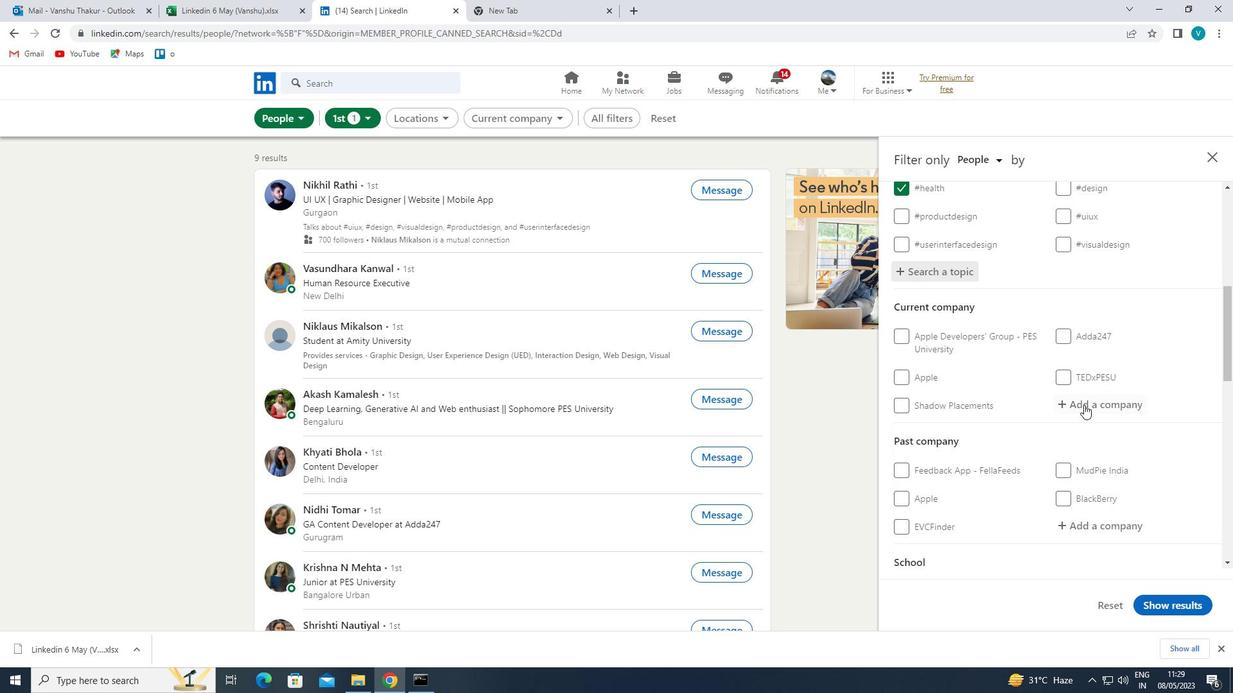 
Action: Mouse pressed left at (1094, 401)
Screenshot: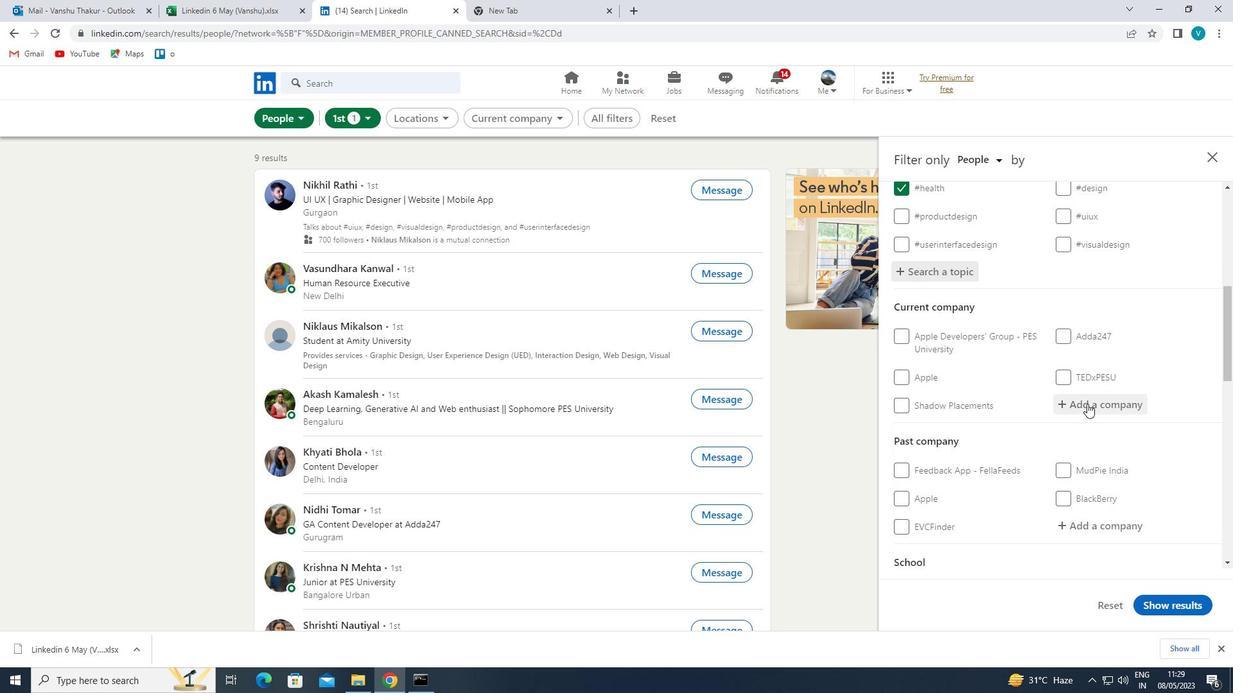 
Action: Mouse moved to (1080, 408)
Screenshot: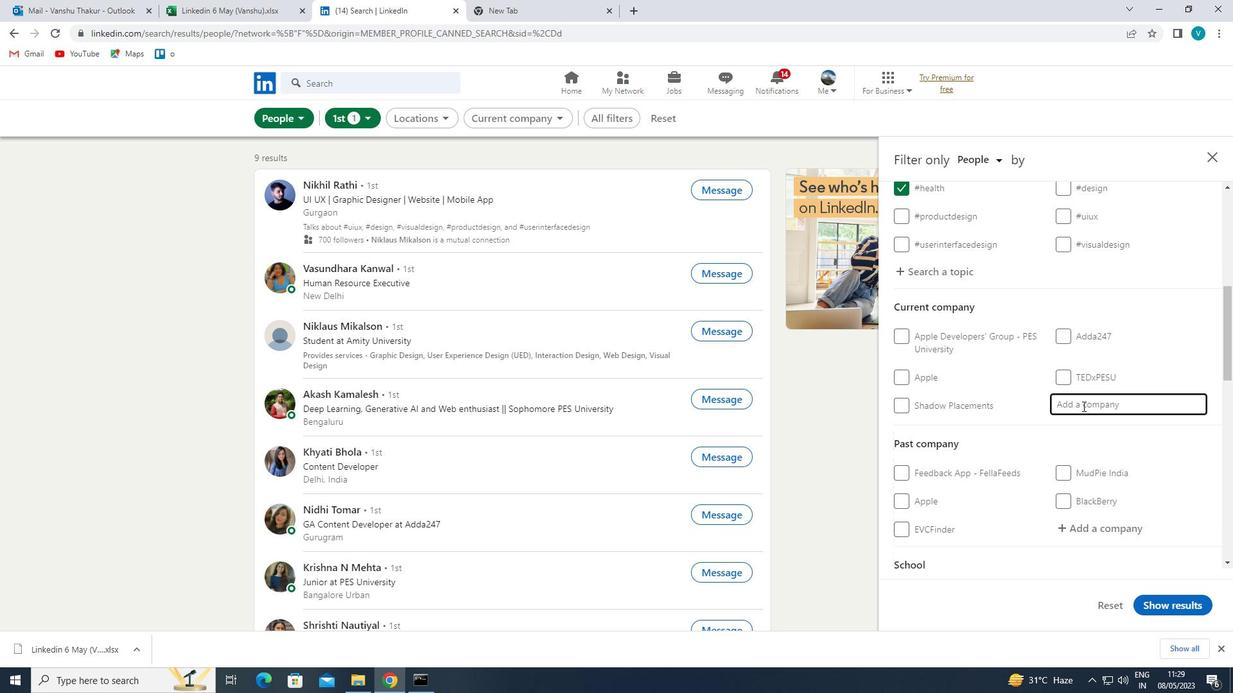 
Action: Key pressed <Key.shift><Key.shift>DIGIT
Screenshot: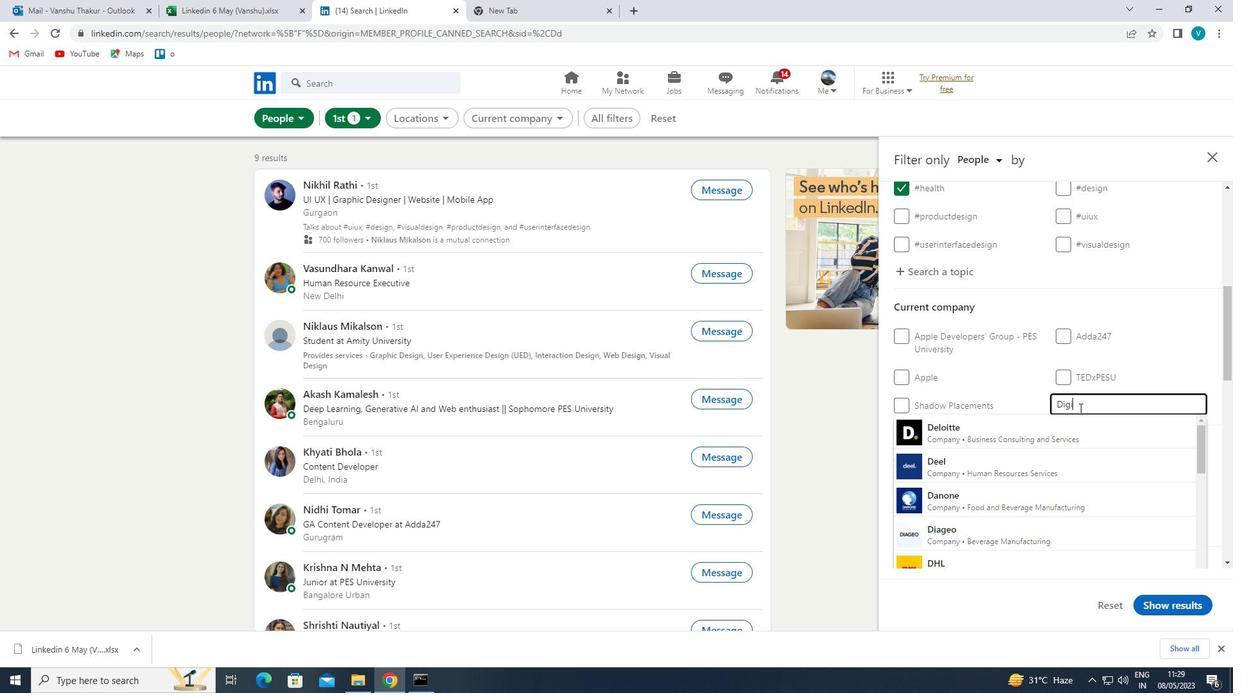 
Action: Mouse moved to (1058, 424)
Screenshot: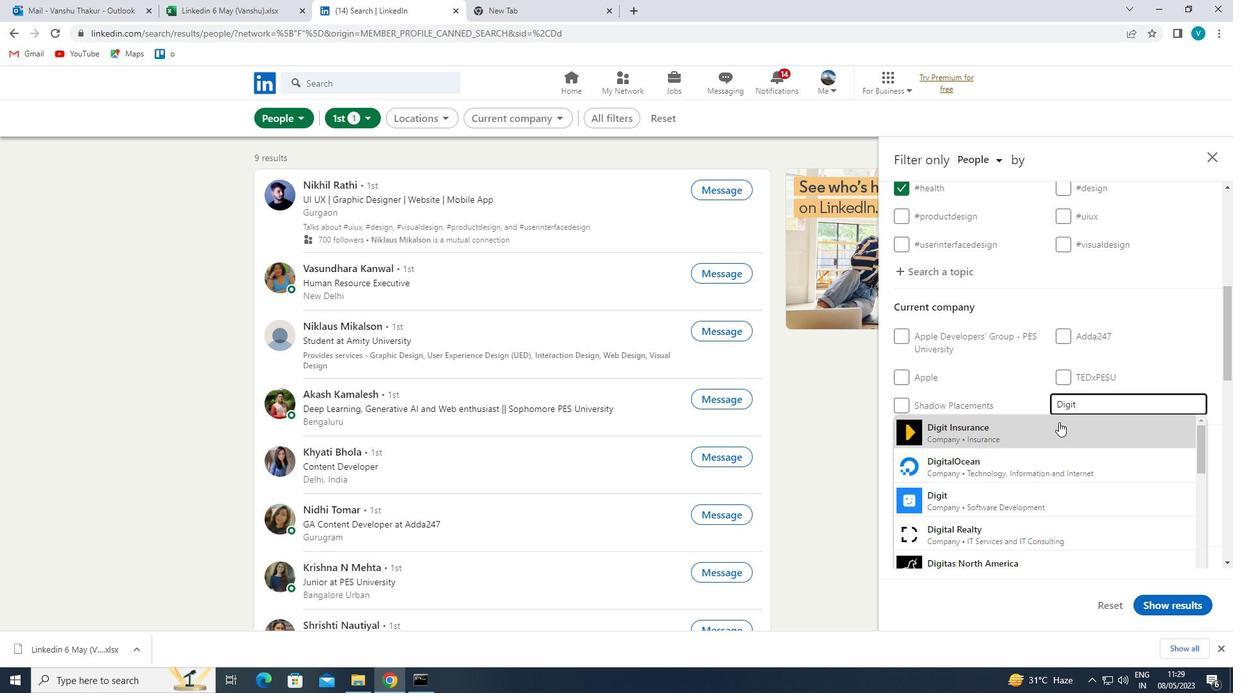 
Action: Mouse pressed left at (1058, 424)
Screenshot: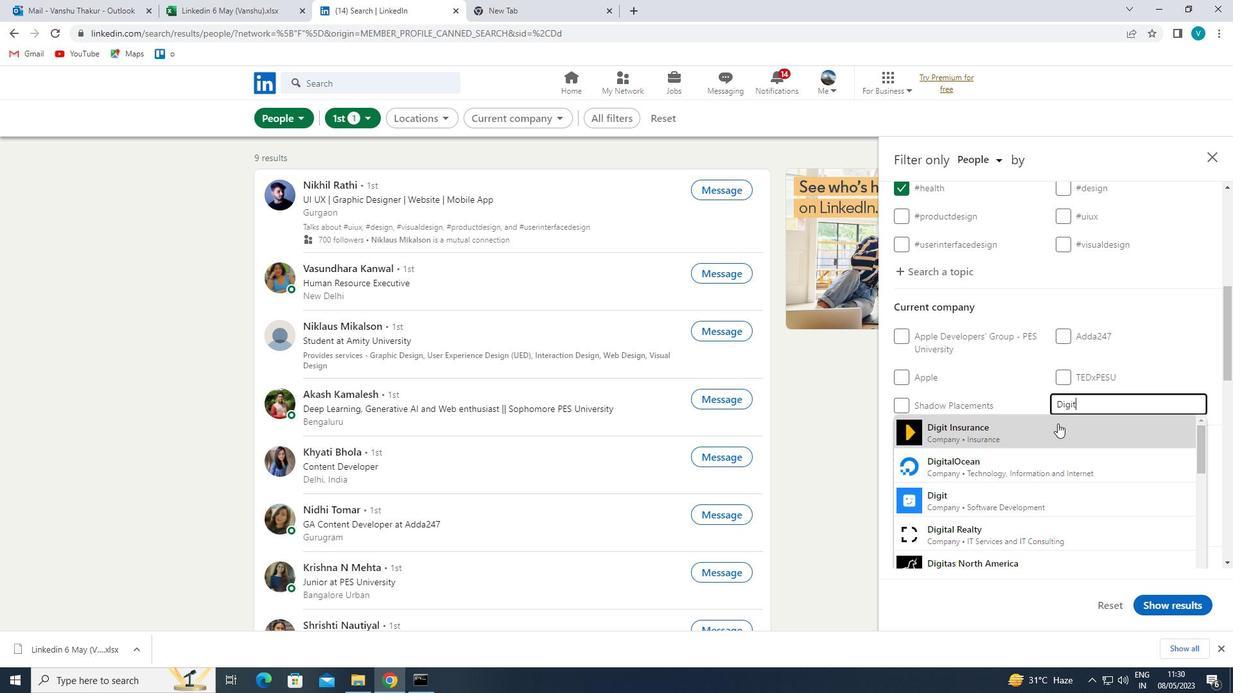 
Action: Mouse moved to (1060, 422)
Screenshot: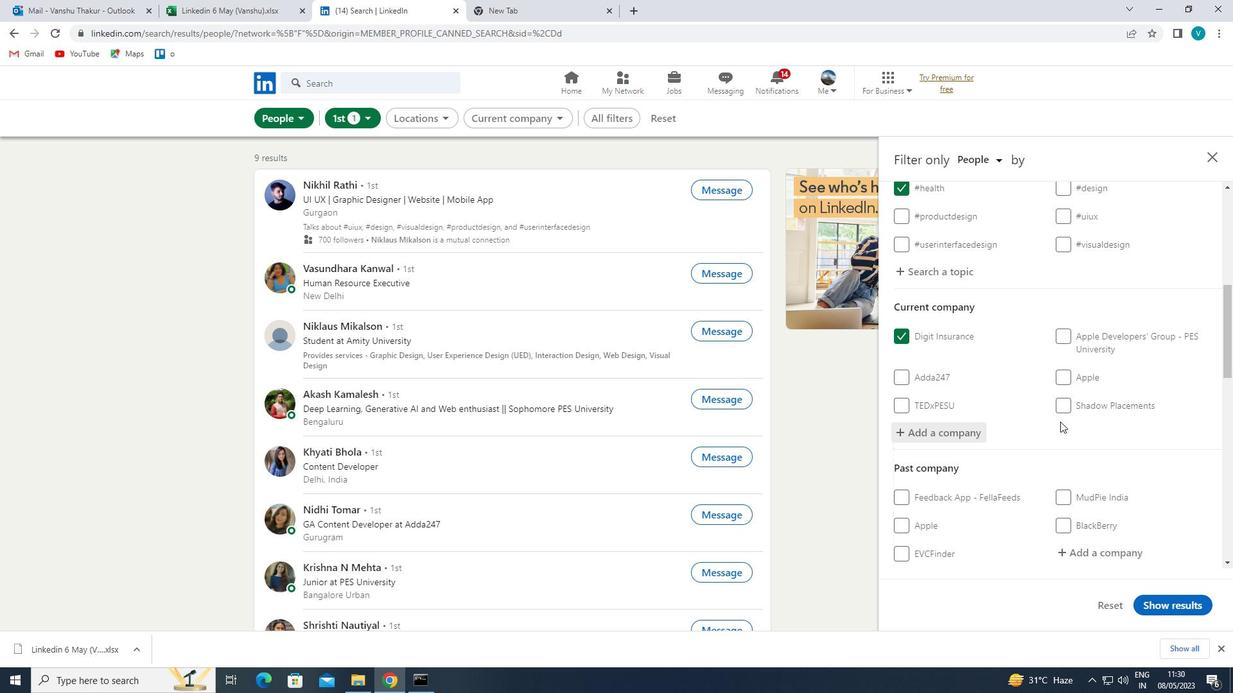 
Action: Mouse scrolled (1060, 421) with delta (0, 0)
Screenshot: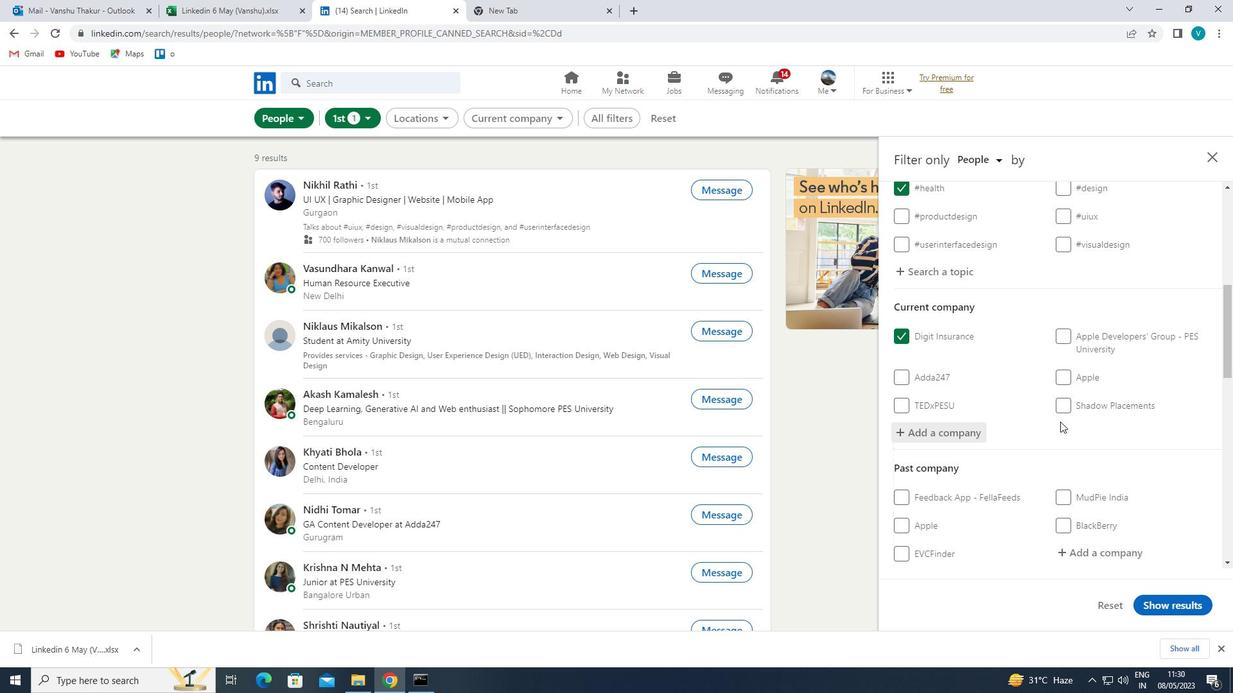 
Action: Mouse scrolled (1060, 421) with delta (0, 0)
Screenshot: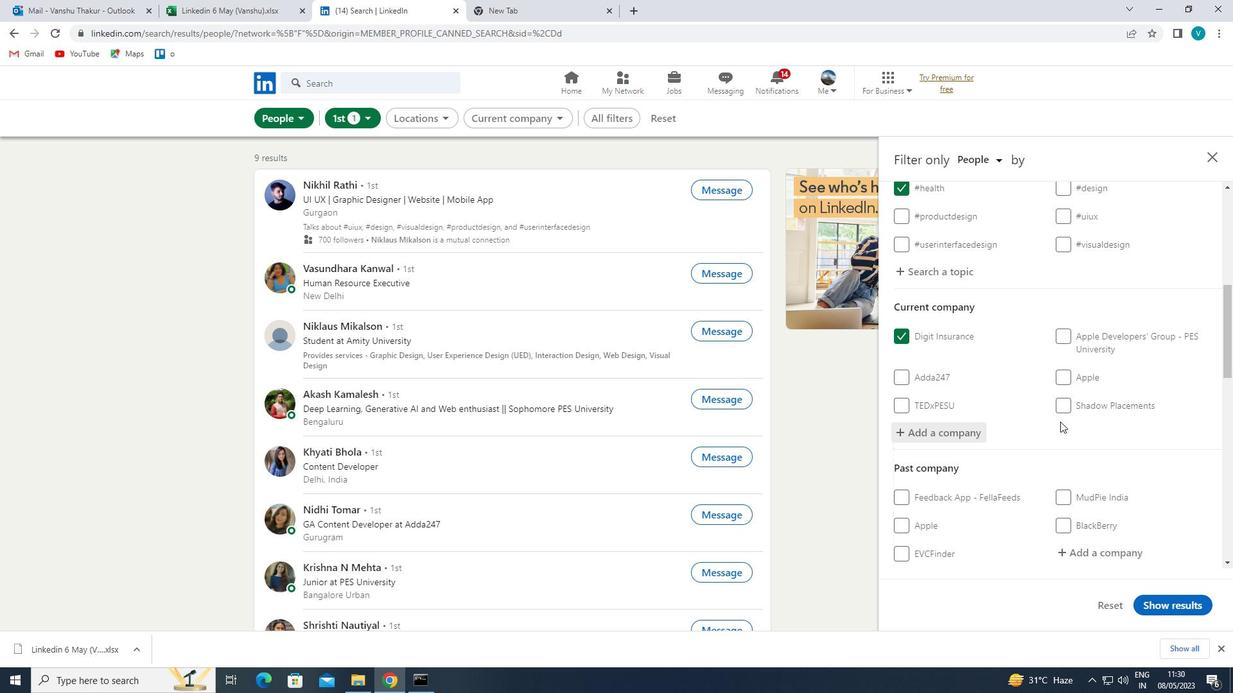 
Action: Mouse scrolled (1060, 421) with delta (0, 0)
Screenshot: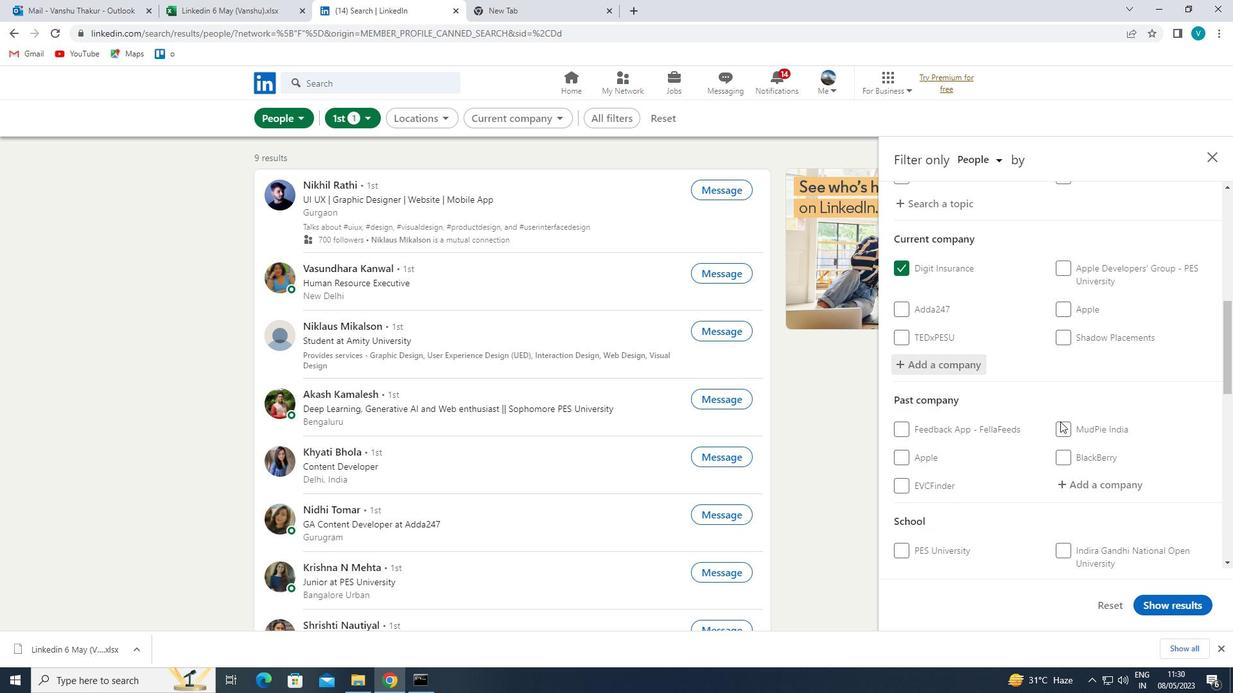 
Action: Mouse scrolled (1060, 421) with delta (0, 0)
Screenshot: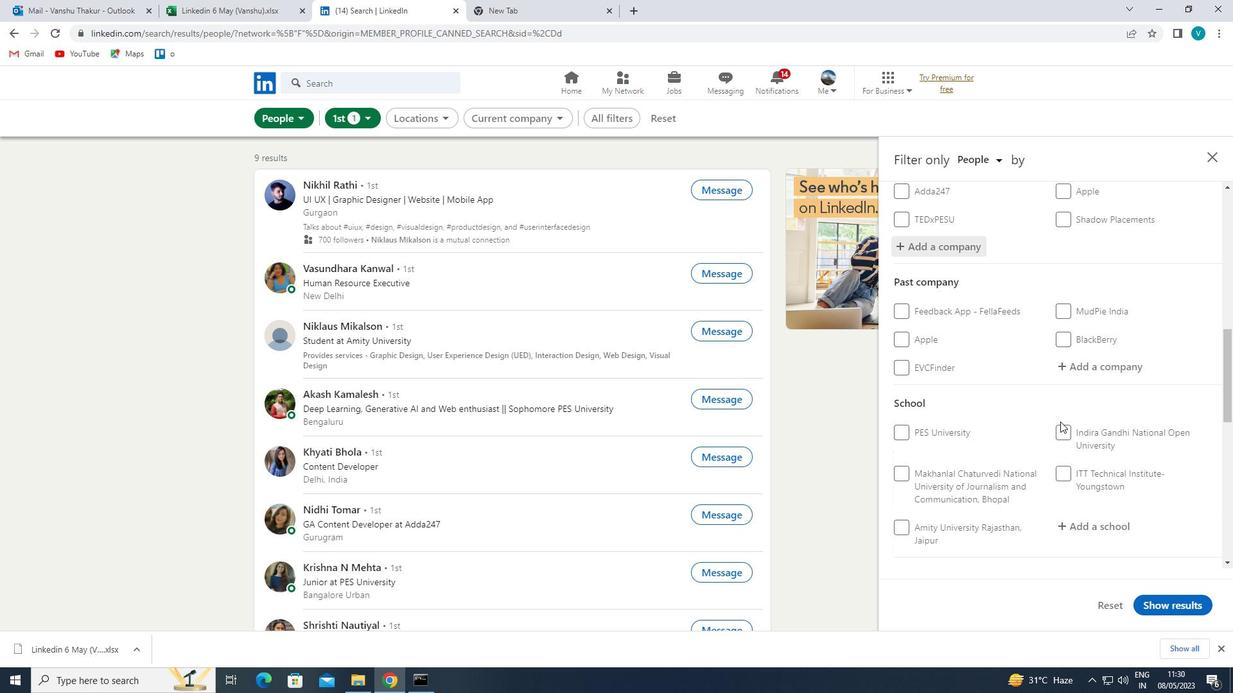 
Action: Mouse moved to (1100, 455)
Screenshot: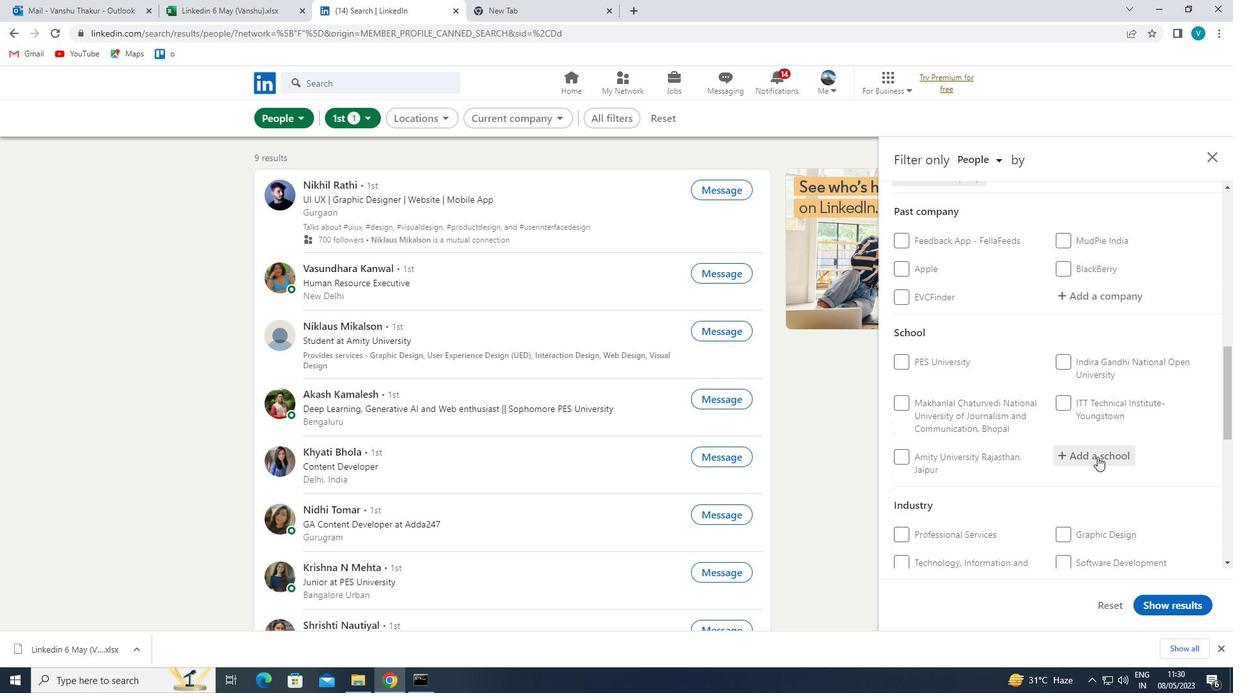 
Action: Mouse pressed left at (1100, 455)
Screenshot: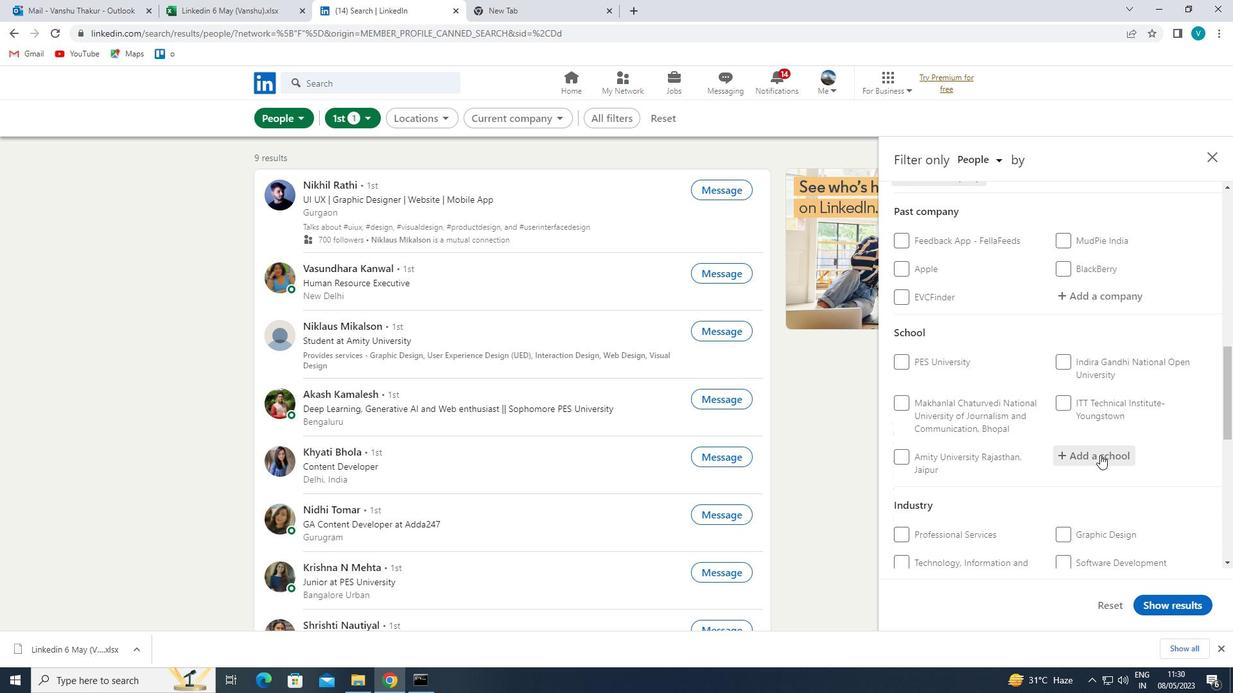 
Action: Mouse moved to (1100, 454)
Screenshot: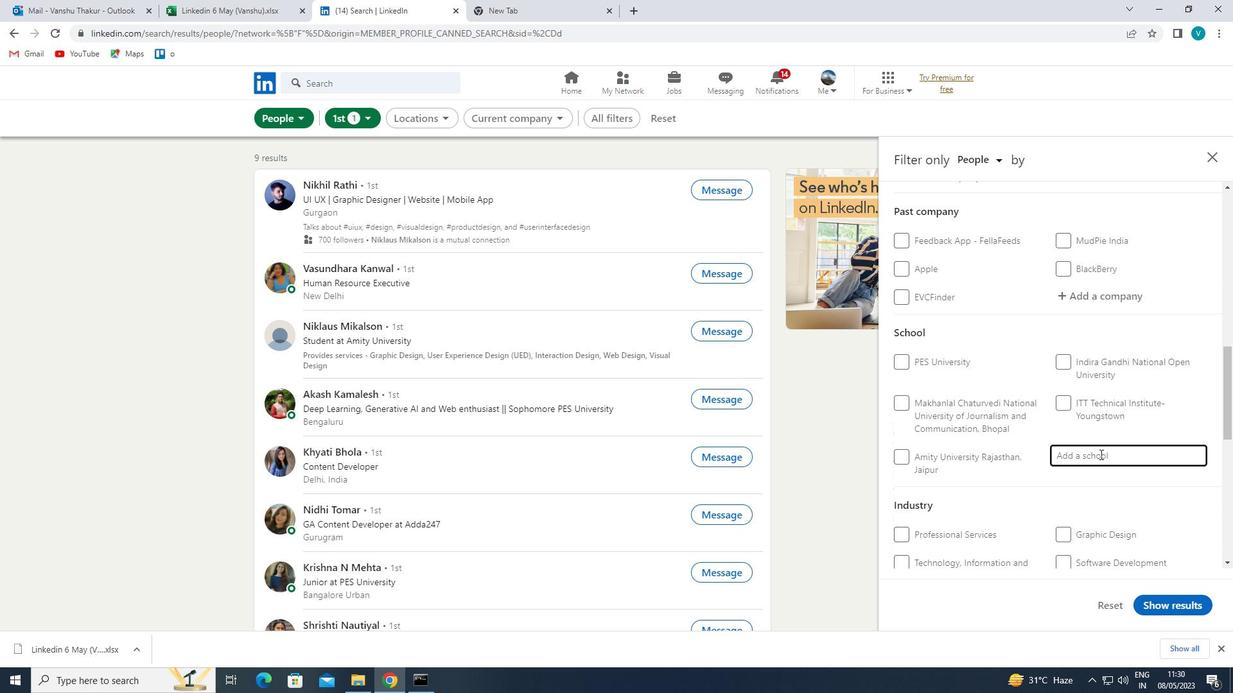 
Action: Key pressed <Key.shift><Key.shift><Key.shift><Key.shift><Key.shift><Key.shift><Key.shift><Key.shift><Key.shift><Key.shift><Key.shift><Key.shift>S
Screenshot: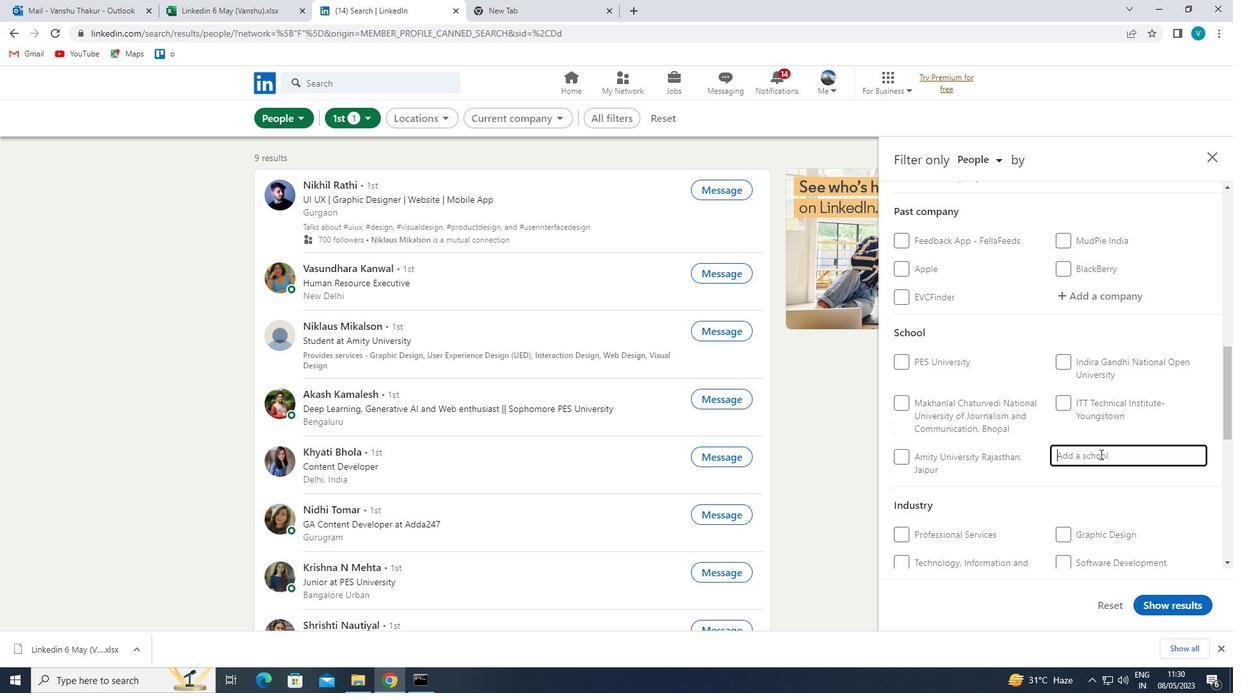 
Action: Mouse moved to (1100, 454)
Screenshot: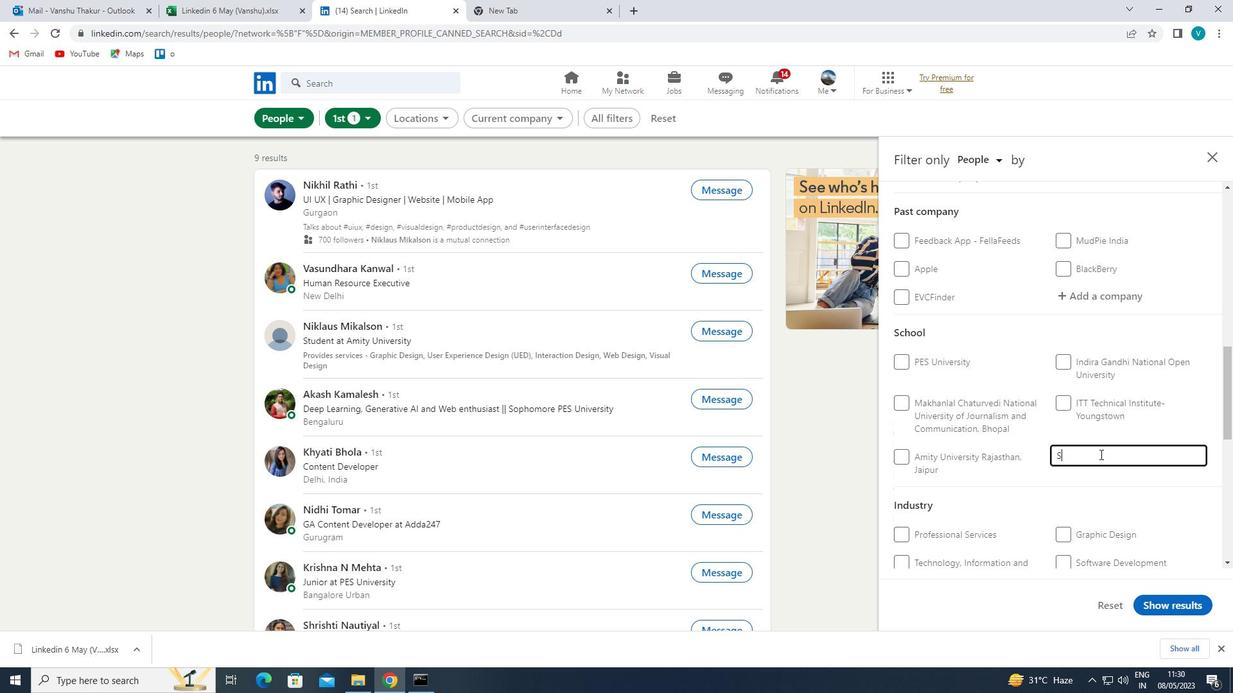 
Action: Key pressed RI<Key.space><Key.shift>VENKA
Screenshot: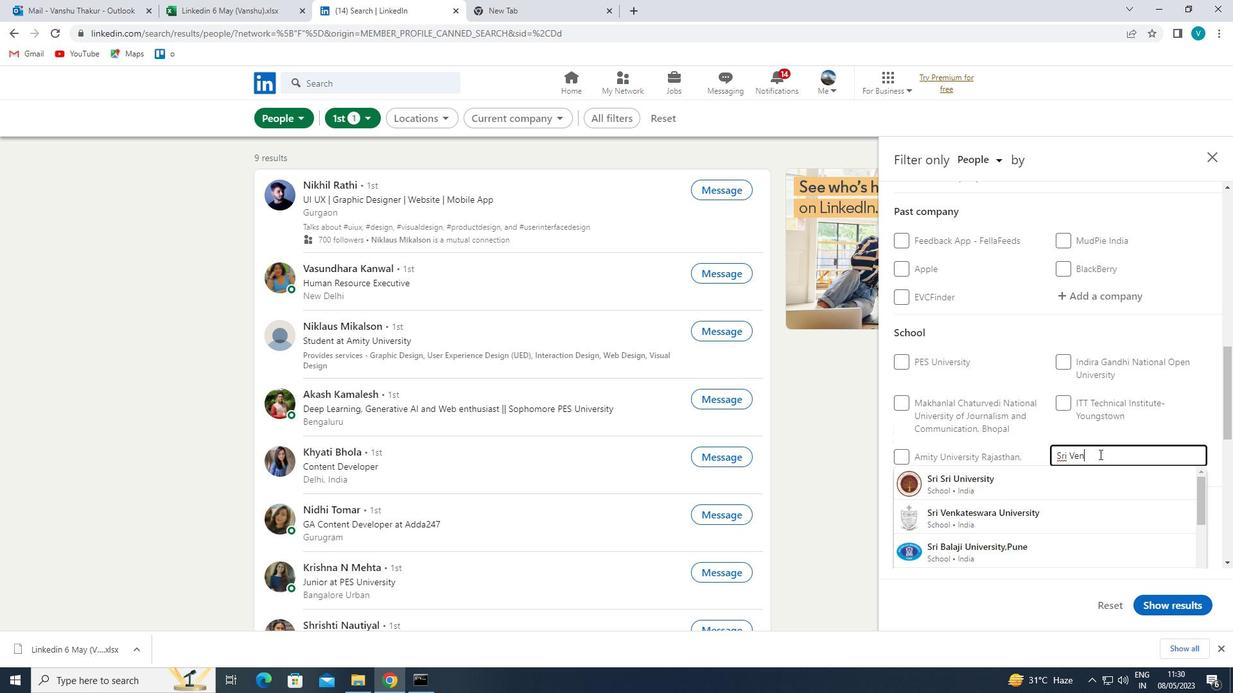 
Action: Mouse moved to (1078, 541)
Screenshot: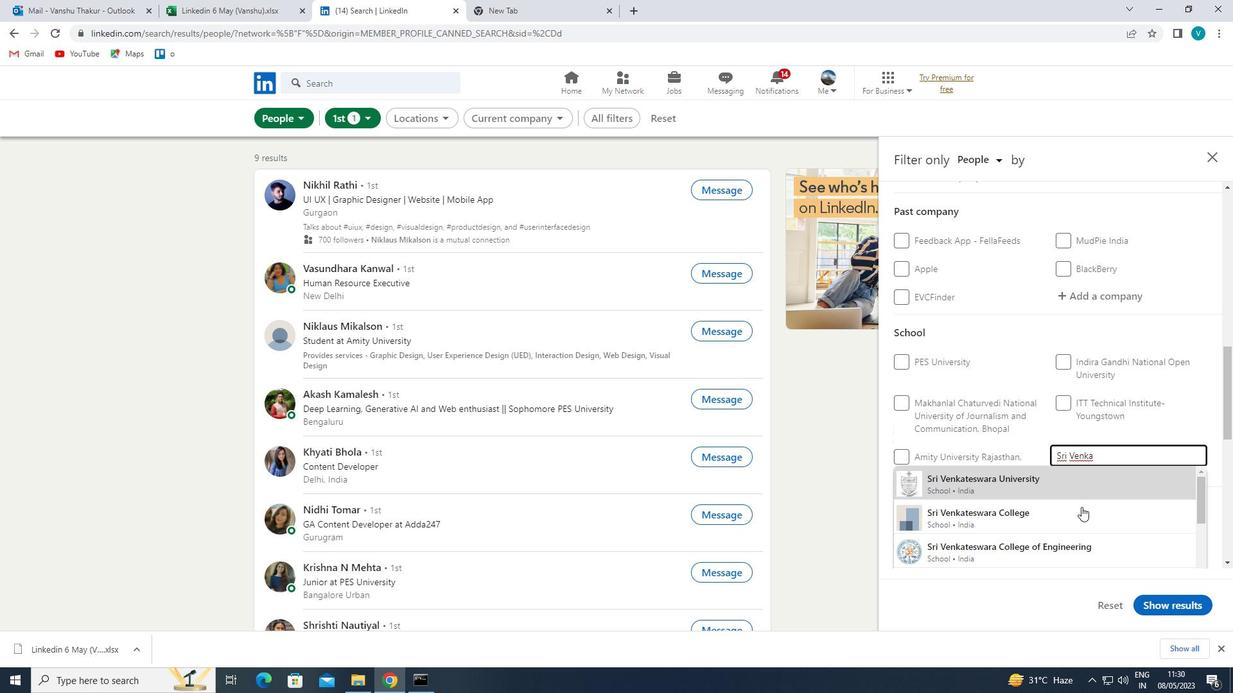 
Action: Mouse pressed left at (1078, 541)
Screenshot: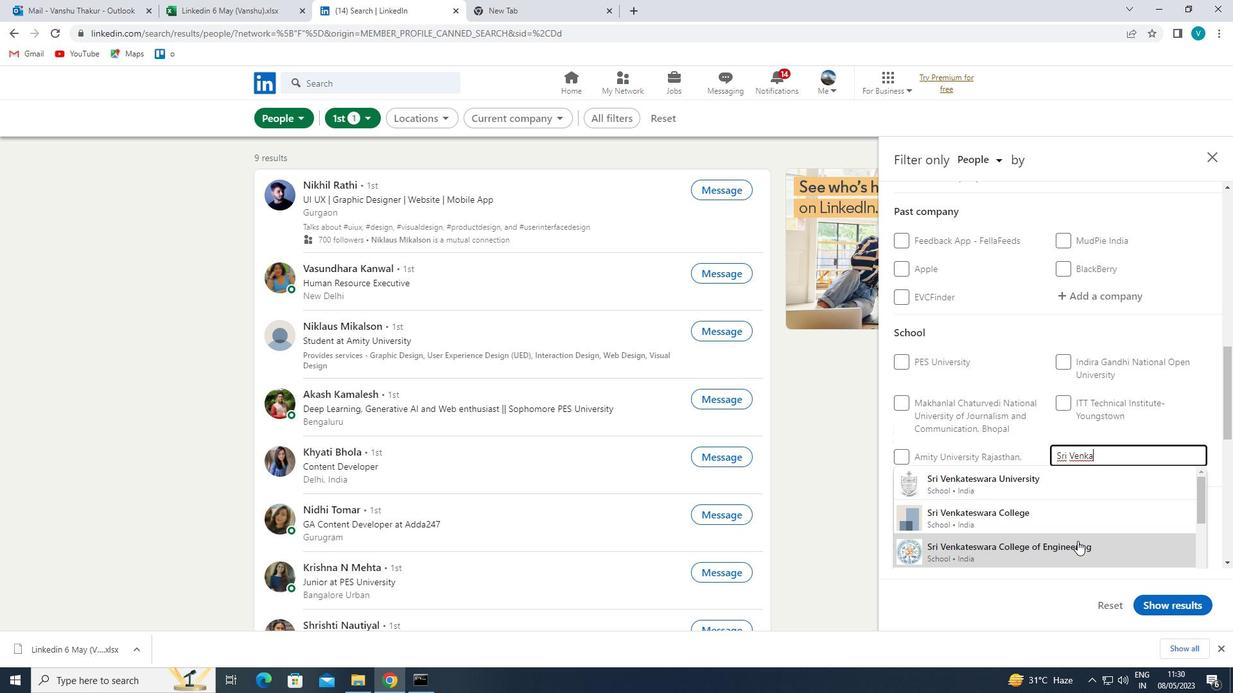 
Action: Mouse moved to (1089, 490)
Screenshot: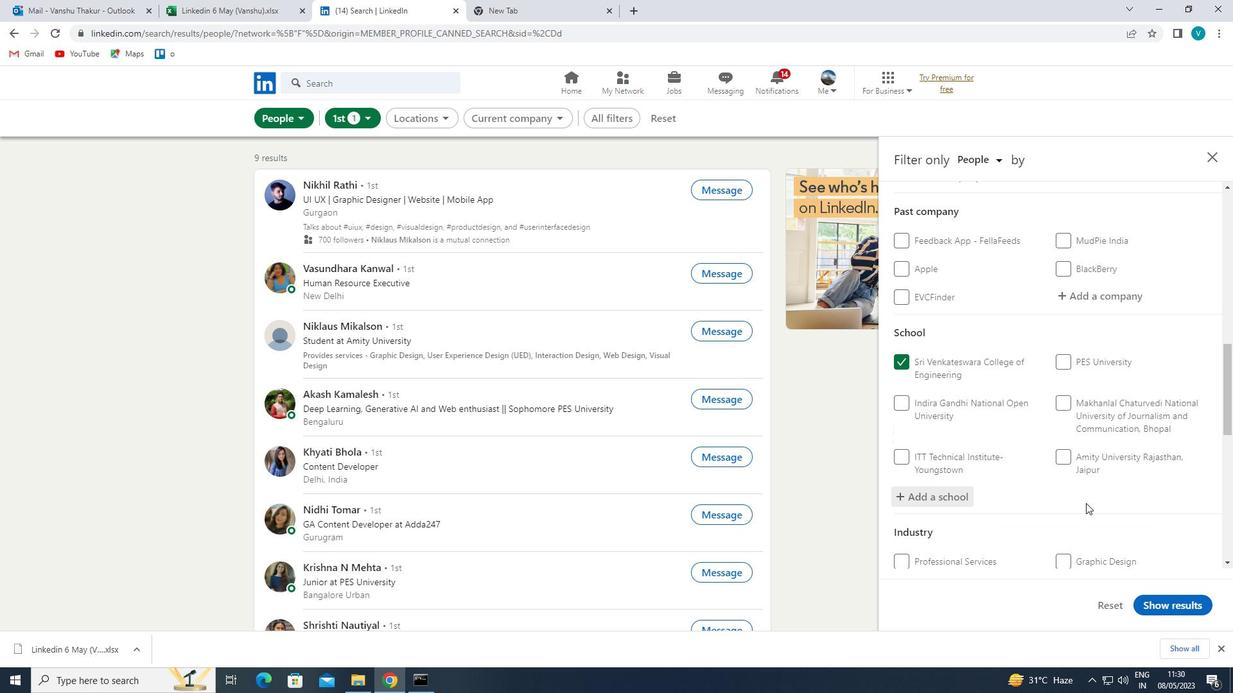 
Action: Mouse scrolled (1089, 489) with delta (0, 0)
Screenshot: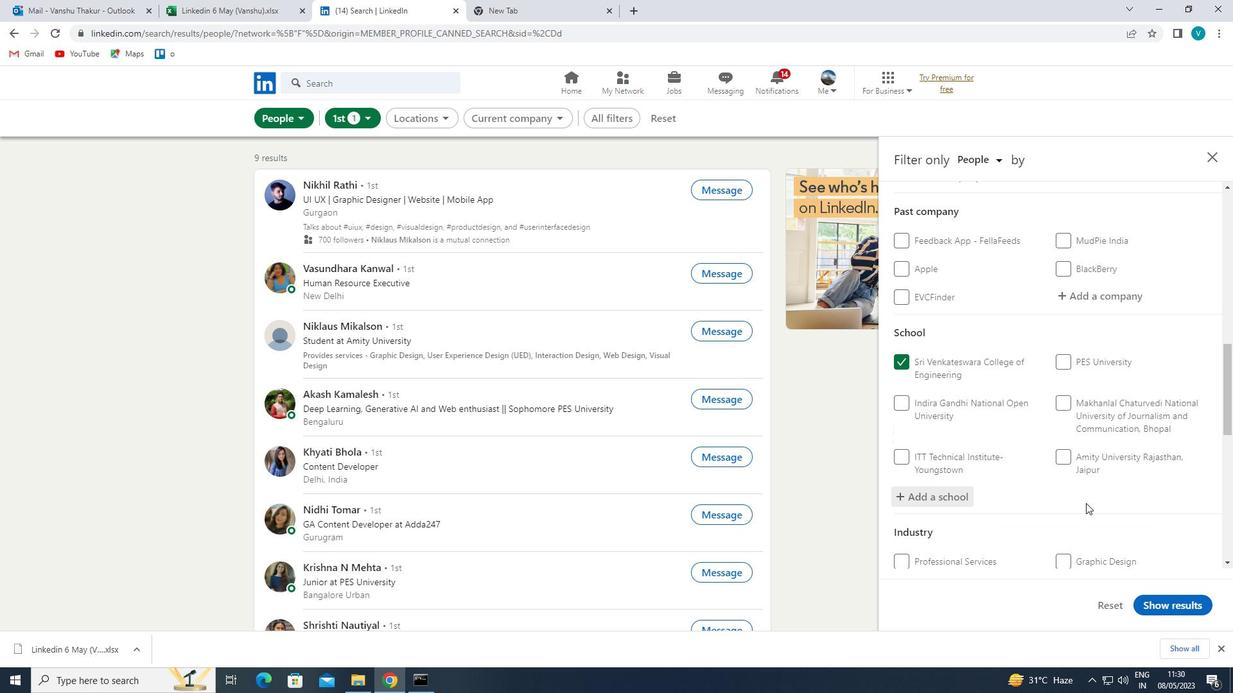 
Action: Mouse moved to (1089, 487)
Screenshot: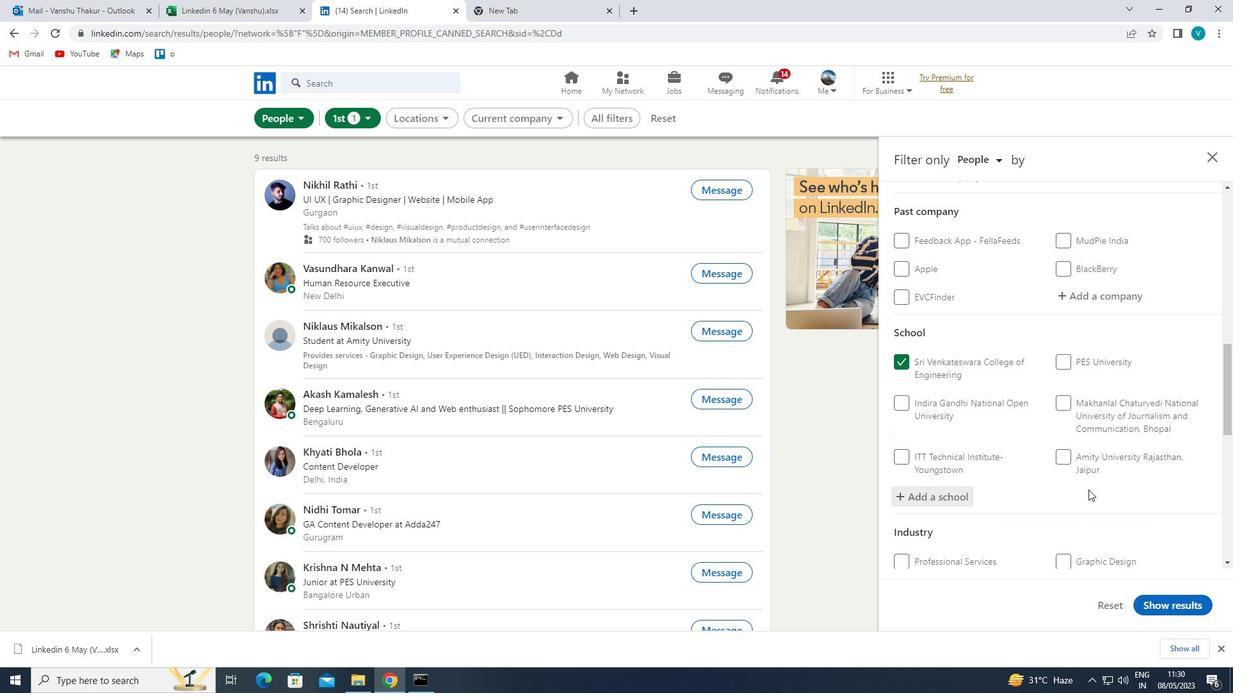 
Action: Mouse scrolled (1089, 486) with delta (0, 0)
Screenshot: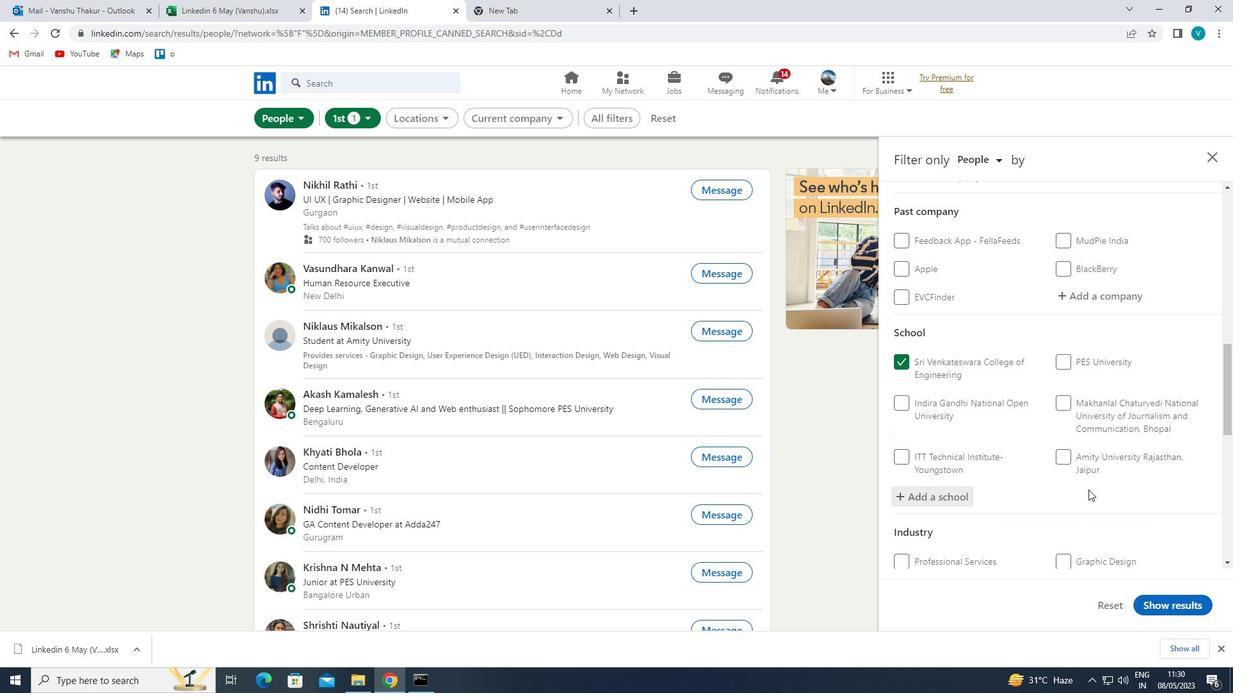 
Action: Mouse moved to (1089, 483)
Screenshot: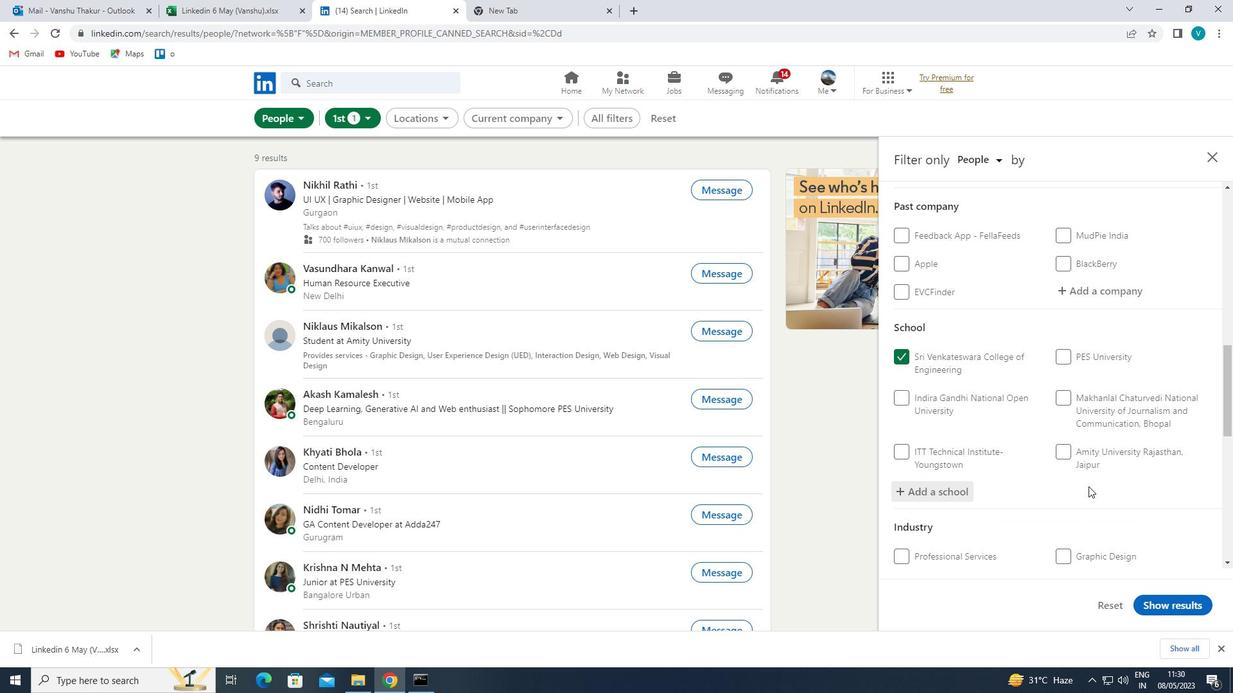 
Action: Mouse scrolled (1089, 482) with delta (0, 0)
Screenshot: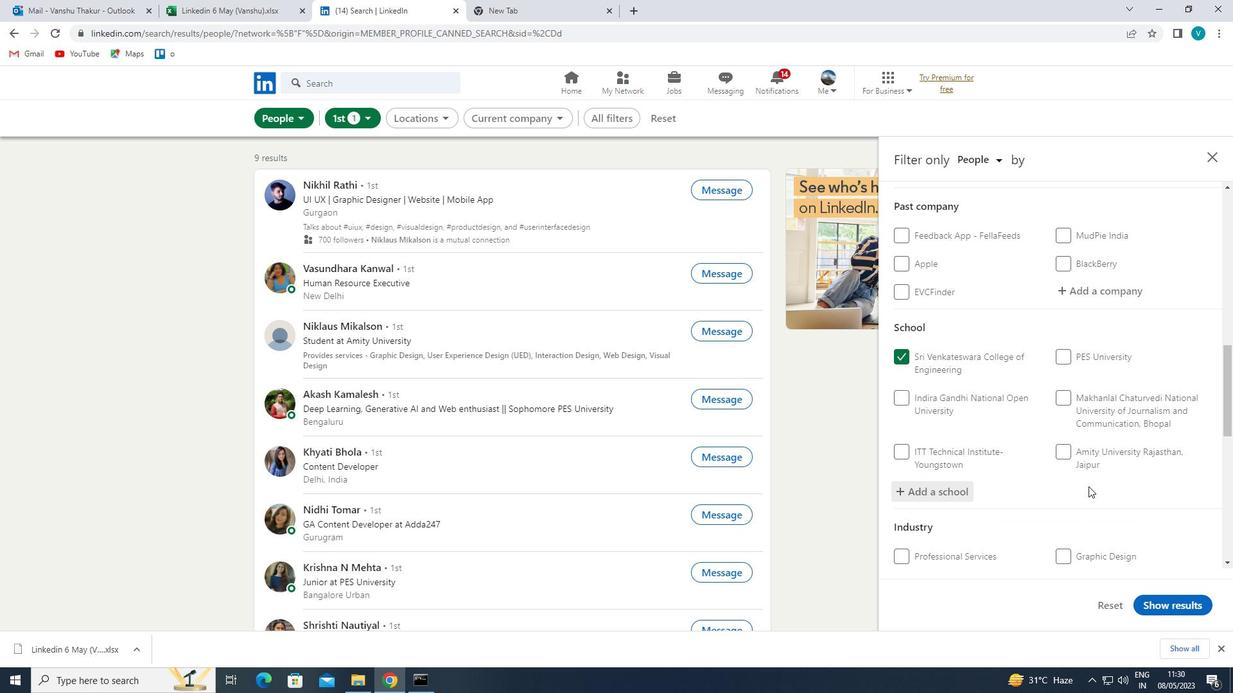 
Action: Mouse moved to (1100, 440)
Screenshot: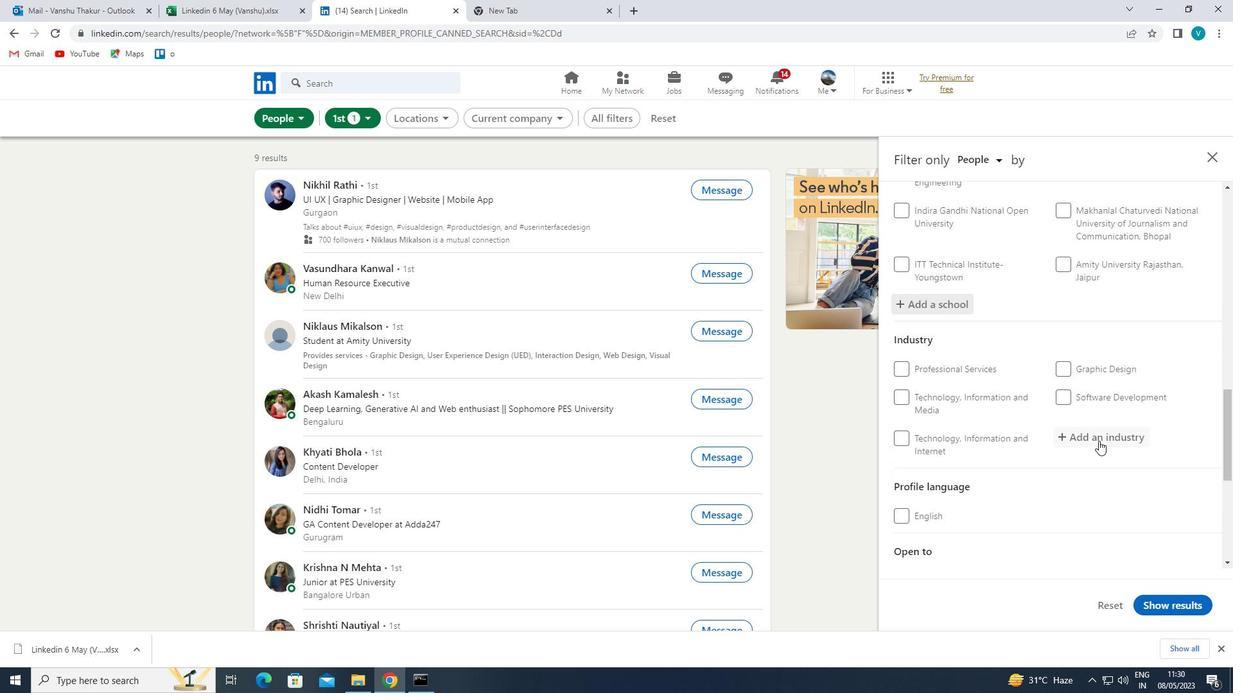
Action: Mouse pressed left at (1100, 440)
Screenshot: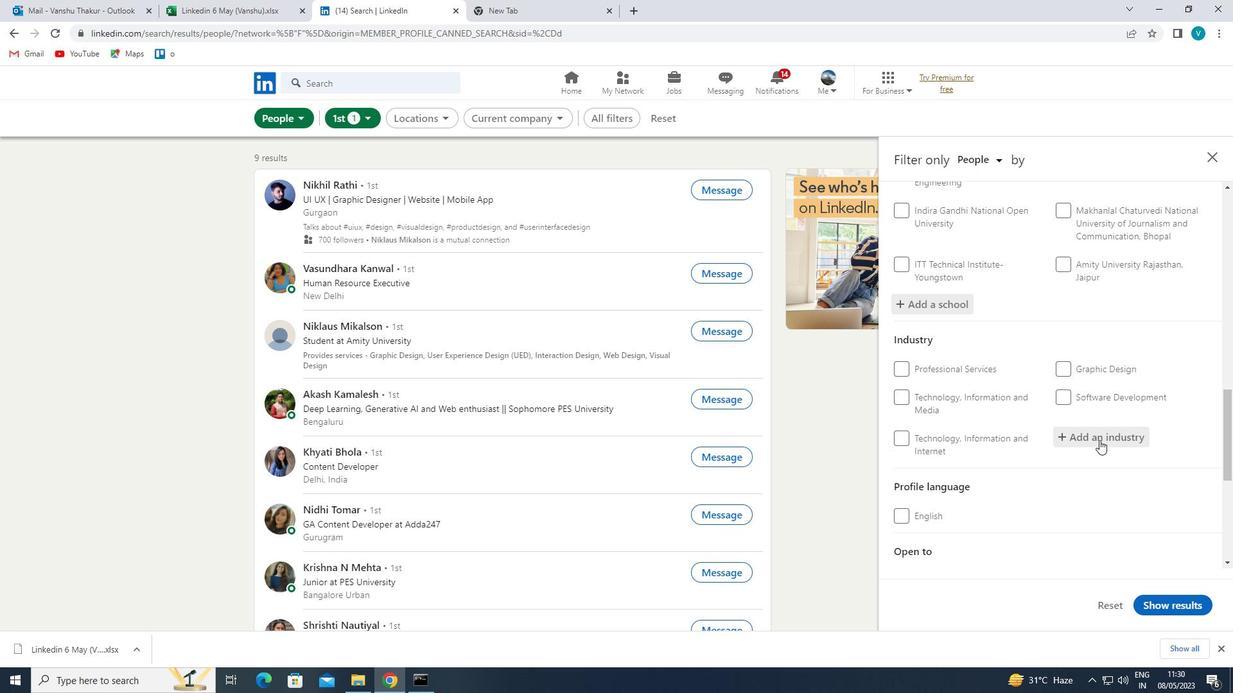 
Action: Mouse moved to (1080, 452)
Screenshot: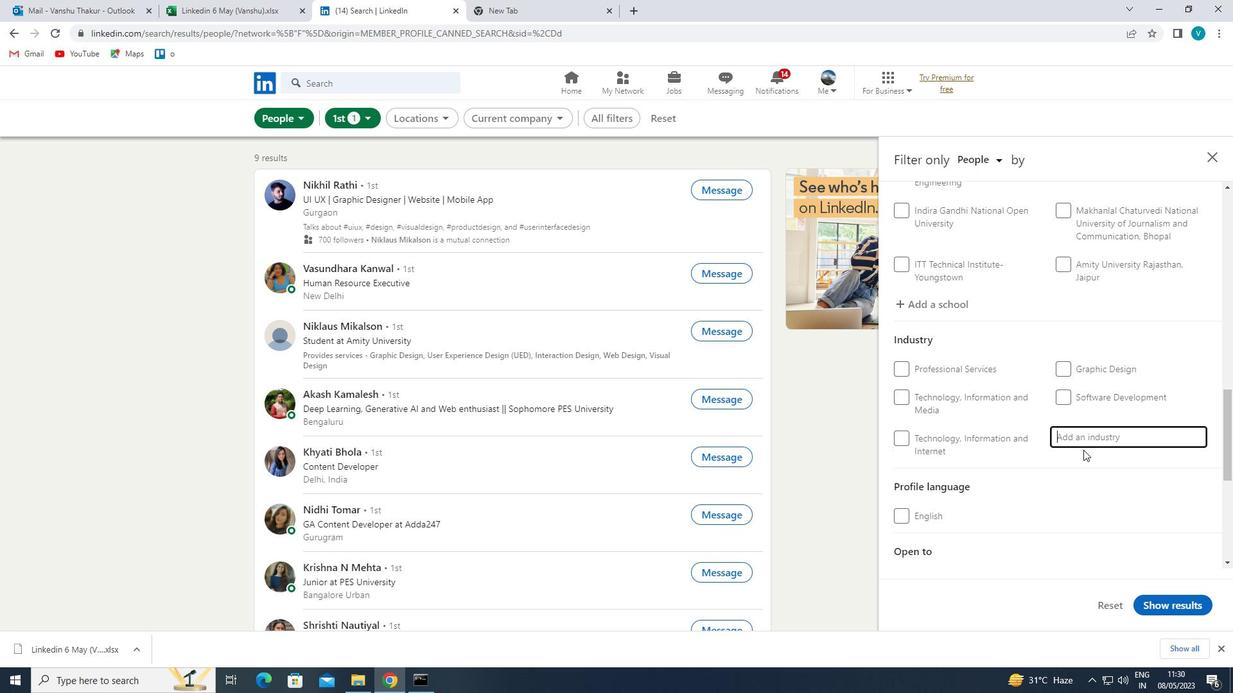 
Action: Key pressed <Key.shift>TELEPHONE<Key.space>
Screenshot: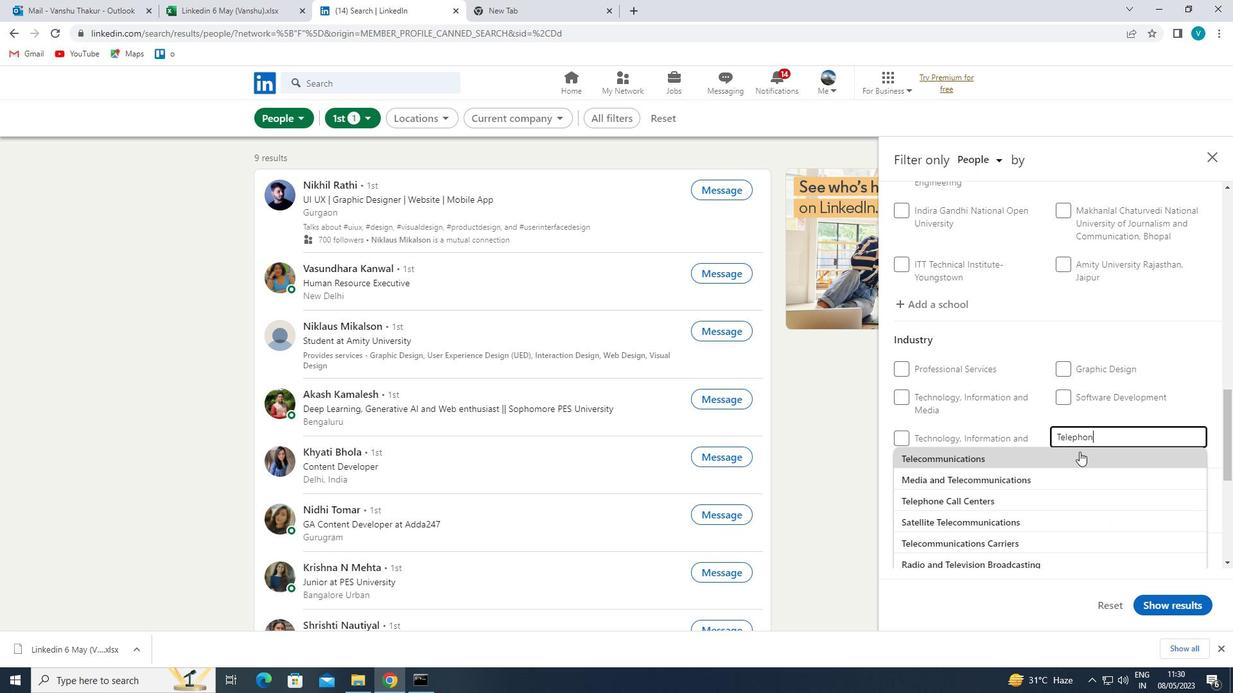 
Action: Mouse moved to (1085, 451)
Screenshot: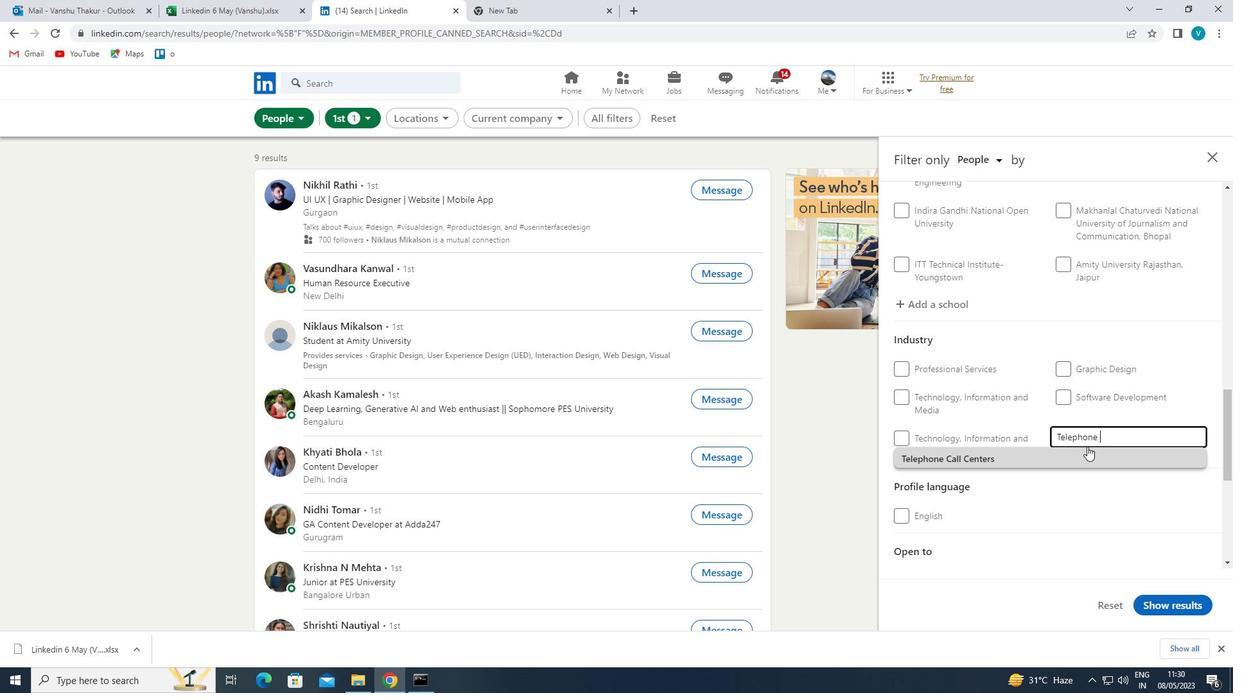 
Action: Mouse pressed left at (1085, 451)
Screenshot: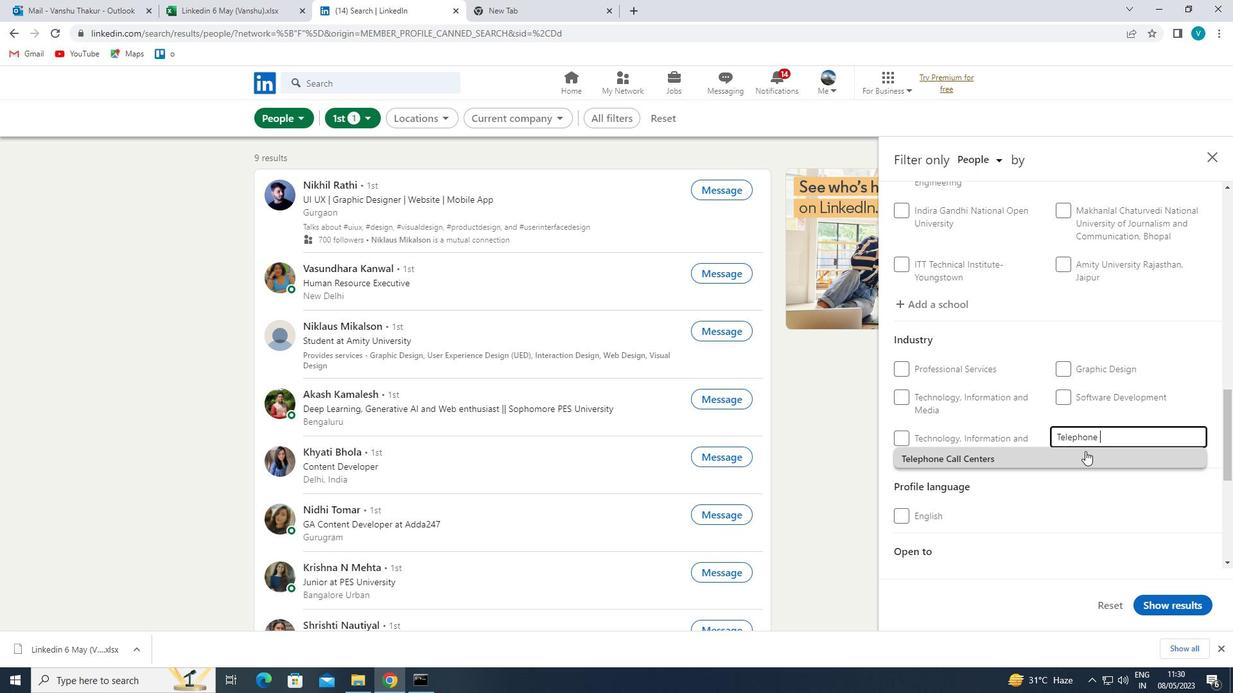 
Action: Mouse moved to (1087, 456)
Screenshot: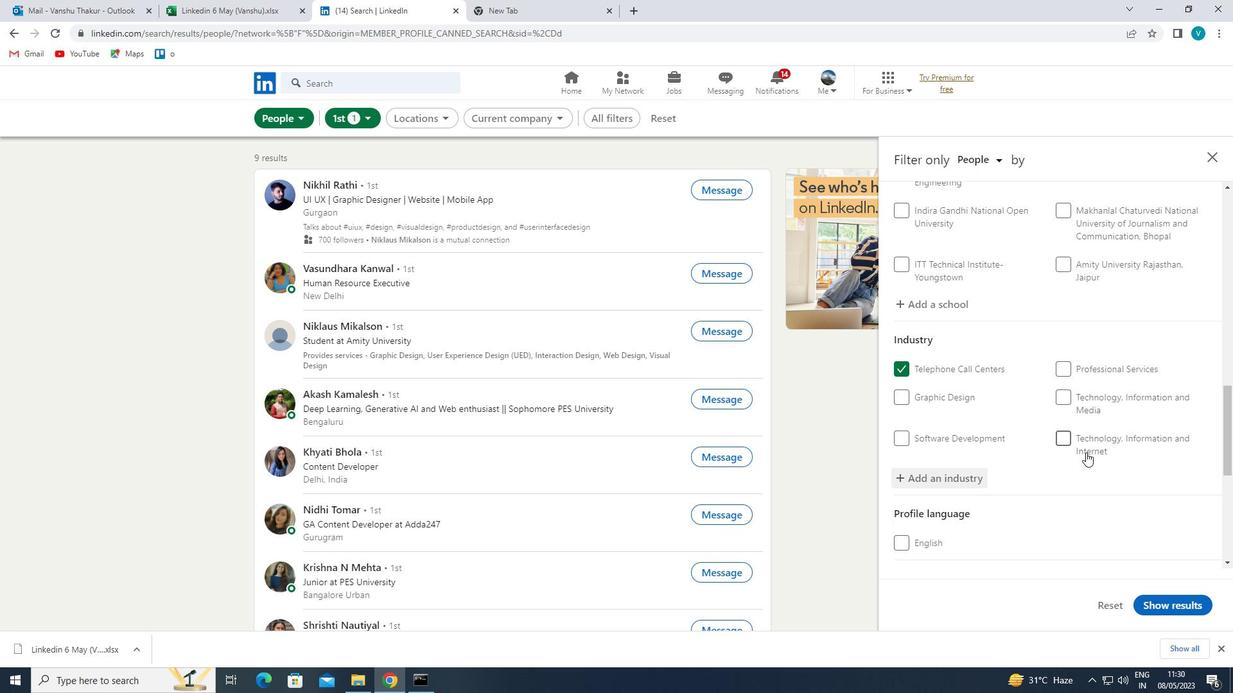 
Action: Mouse scrolled (1087, 455) with delta (0, 0)
Screenshot: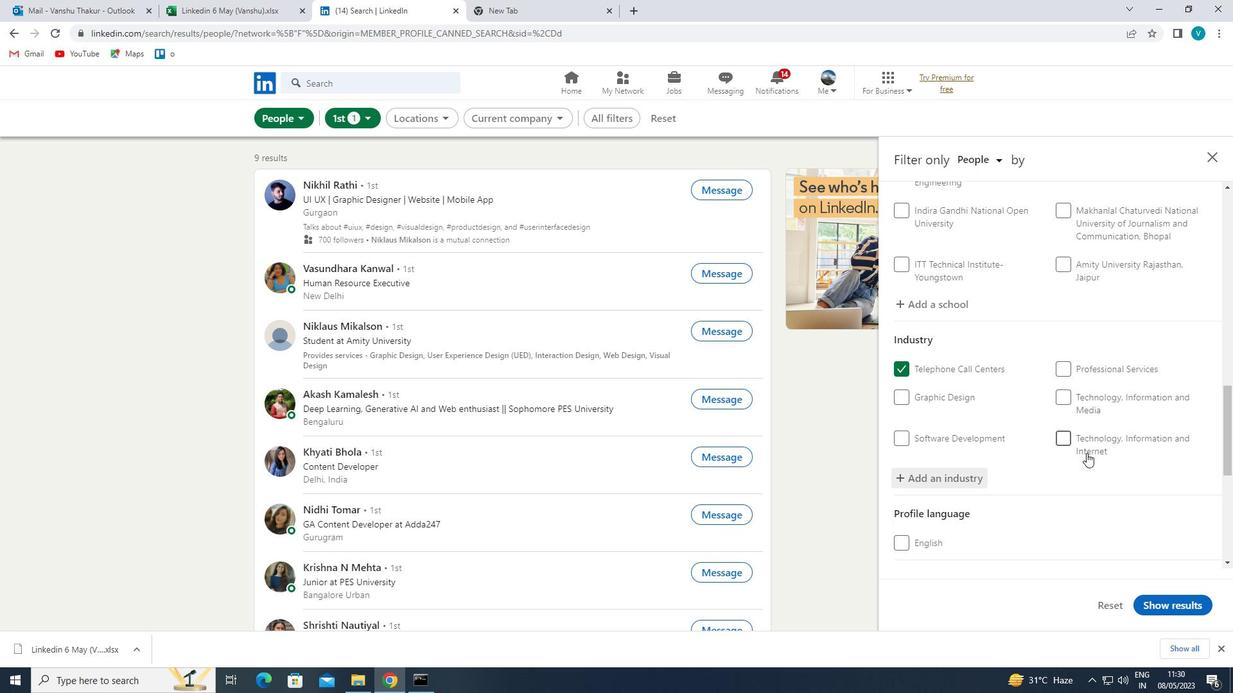 
Action: Mouse moved to (1087, 456)
Screenshot: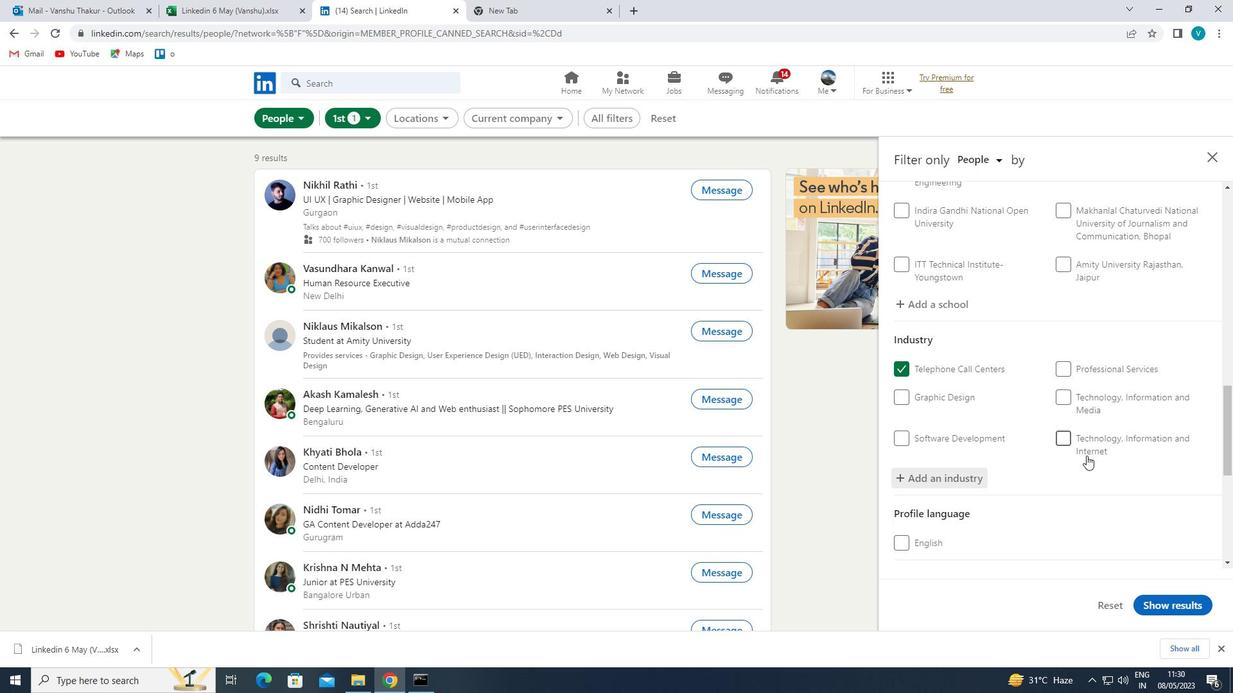 
Action: Mouse scrolled (1087, 456) with delta (0, 0)
Screenshot: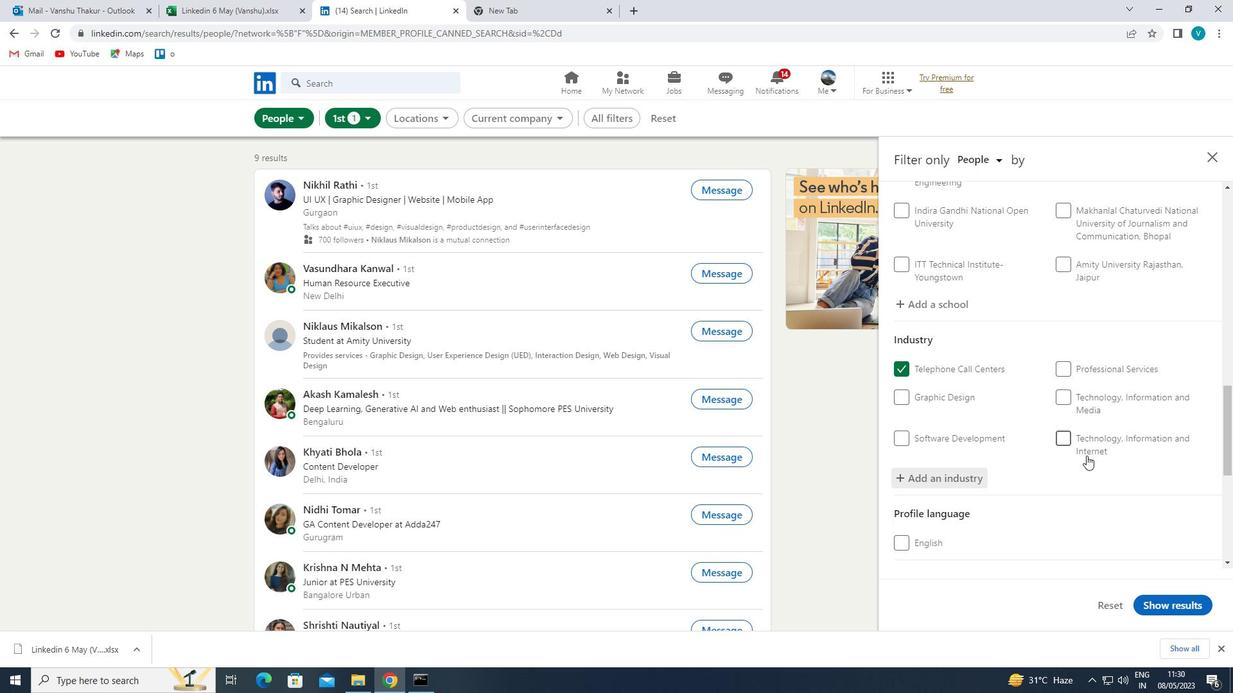 
Action: Mouse moved to (1087, 457)
Screenshot: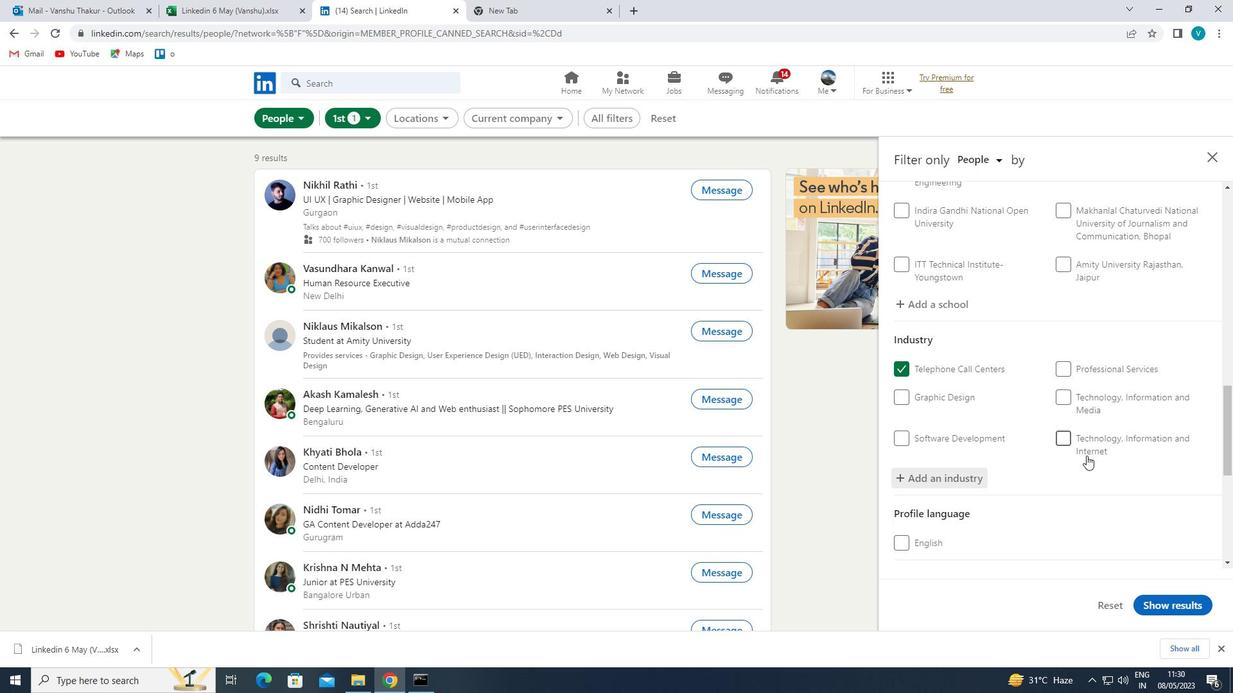 
Action: Mouse scrolled (1087, 456) with delta (0, 0)
Screenshot: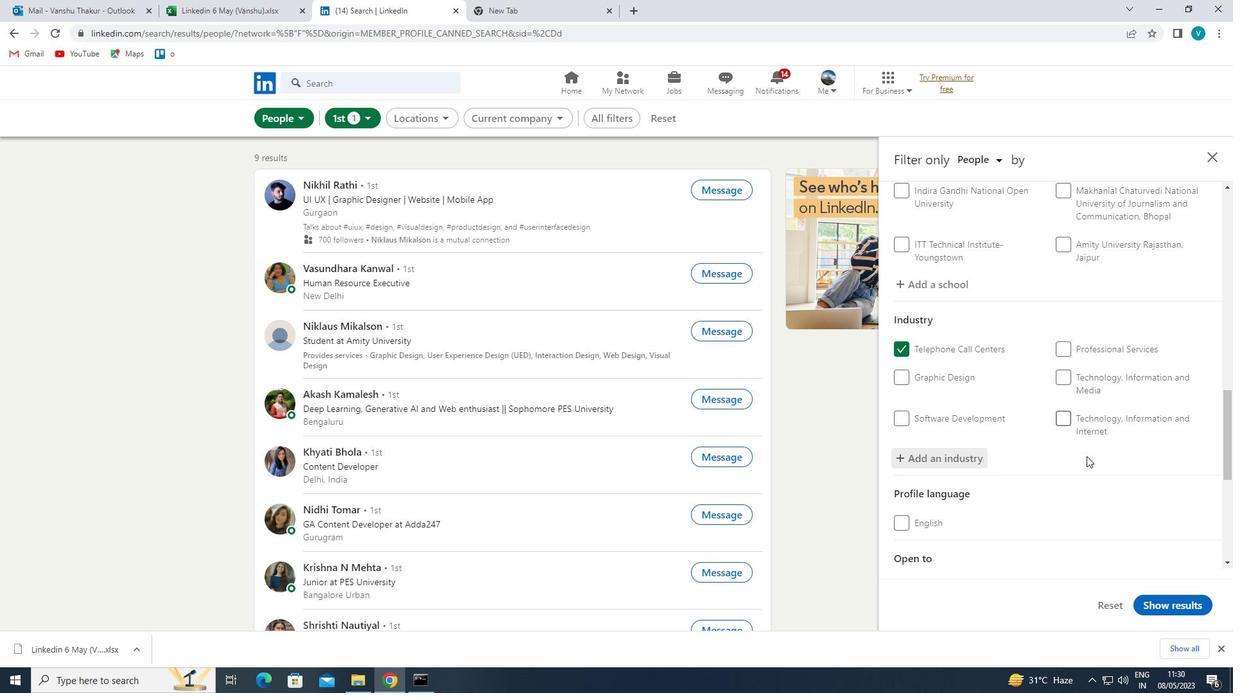 
Action: Mouse scrolled (1087, 456) with delta (0, 0)
Screenshot: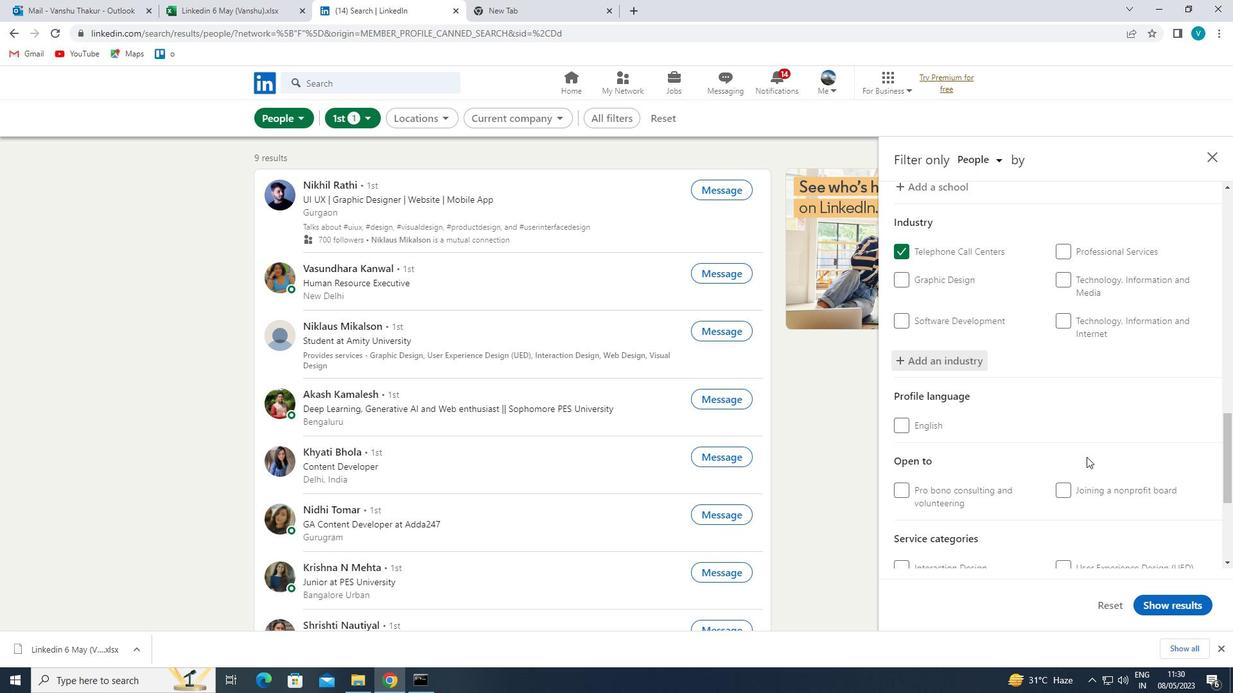 
Action: Mouse moved to (1088, 487)
Screenshot: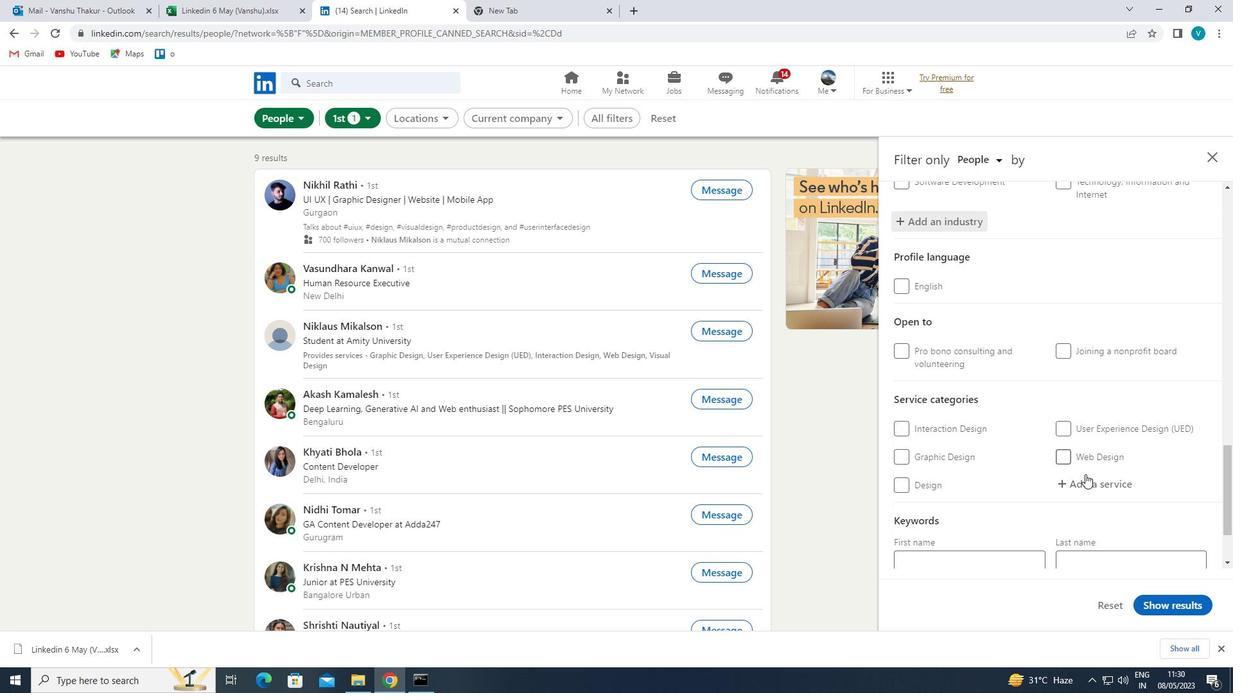 
Action: Mouse pressed left at (1088, 487)
Screenshot: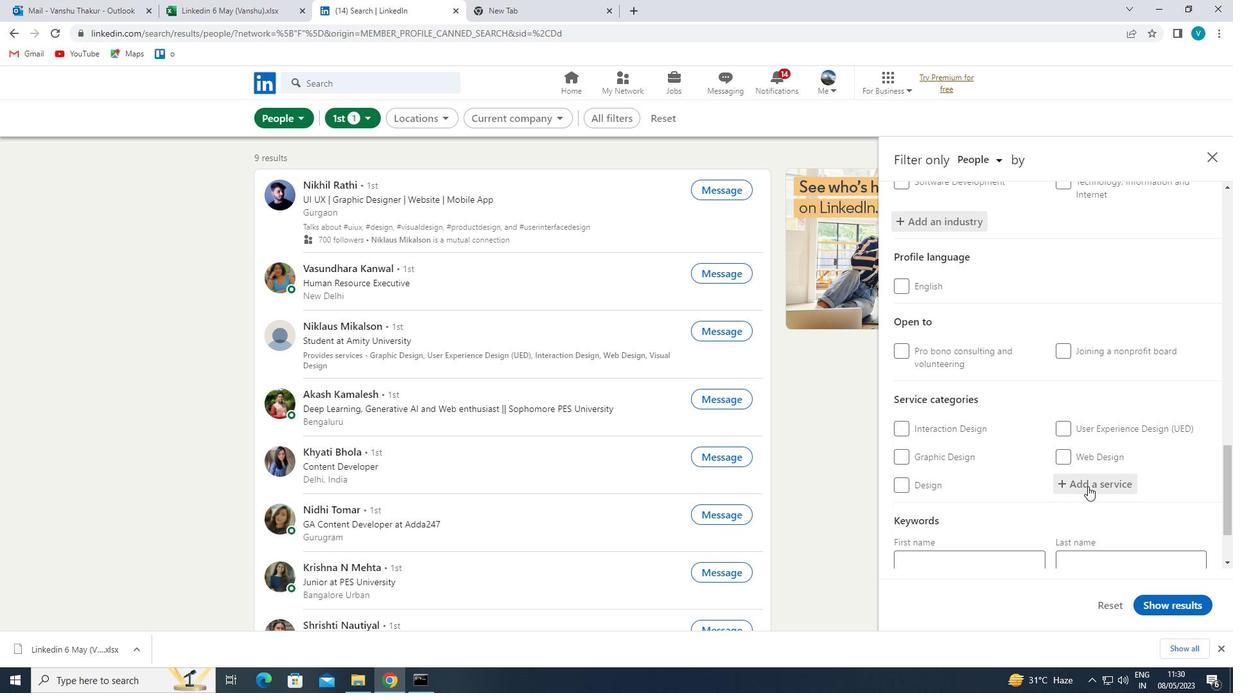 
Action: Mouse moved to (1098, 470)
Screenshot: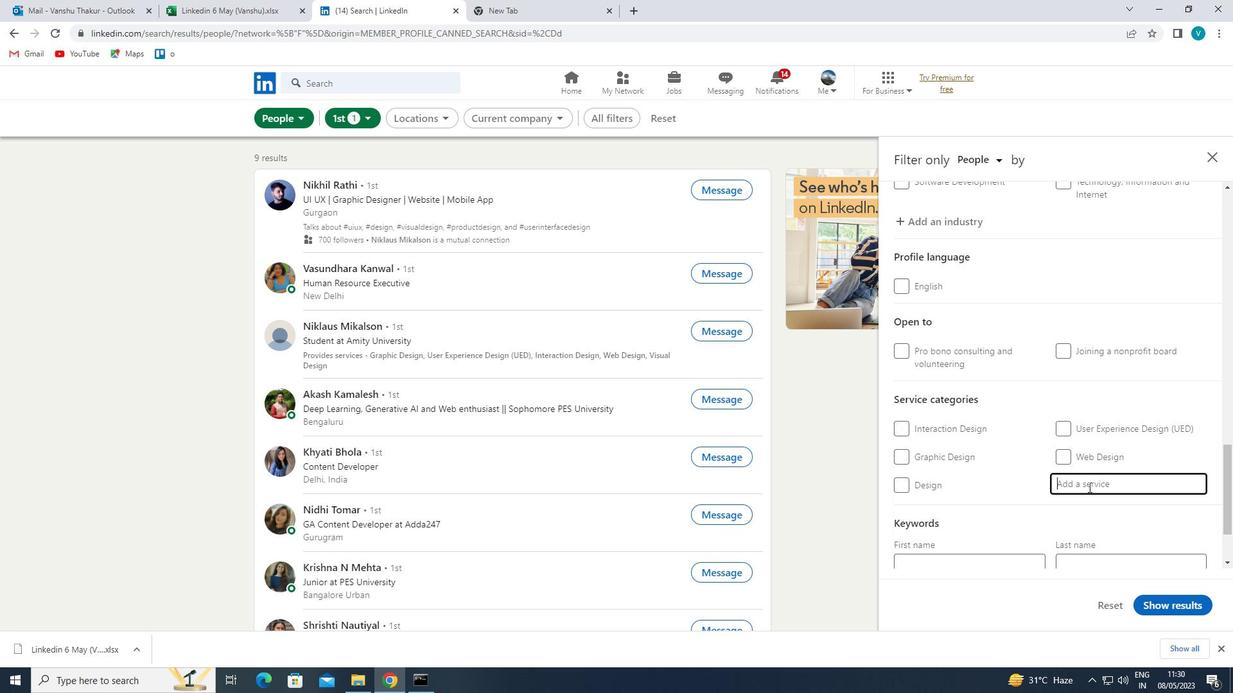 
Action: Key pressed <Key.shift>FILE<Key.space>
Screenshot: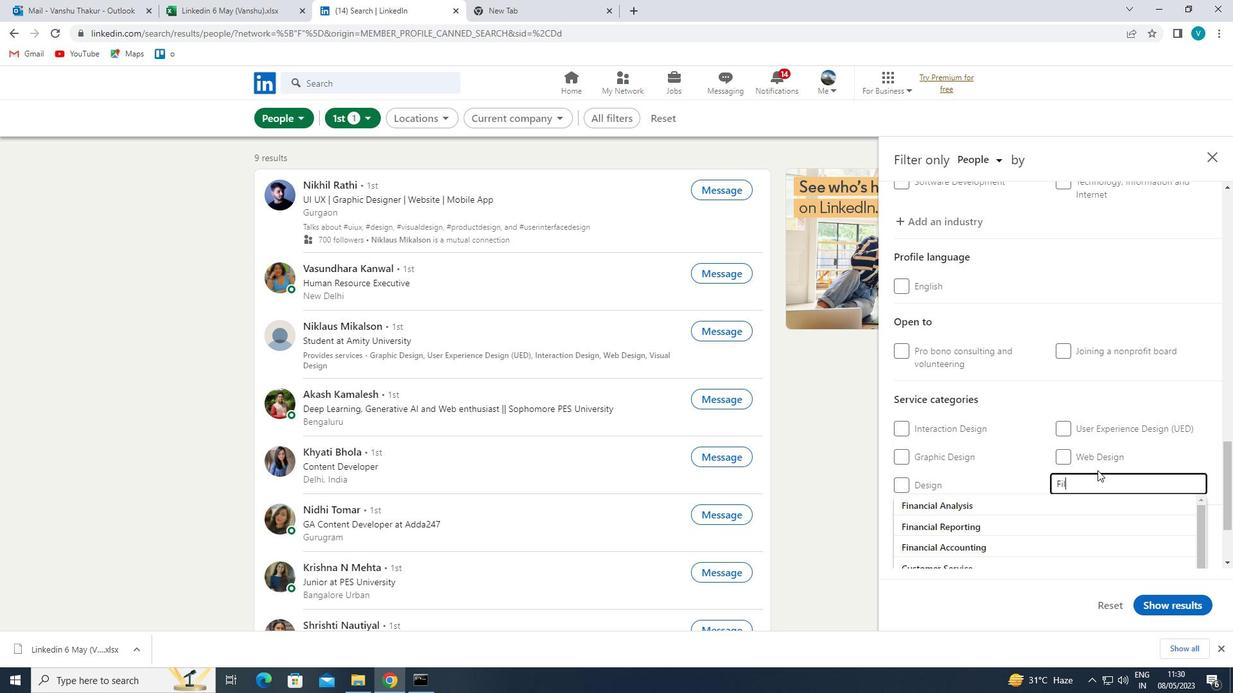 
Action: Mouse moved to (974, 504)
Screenshot: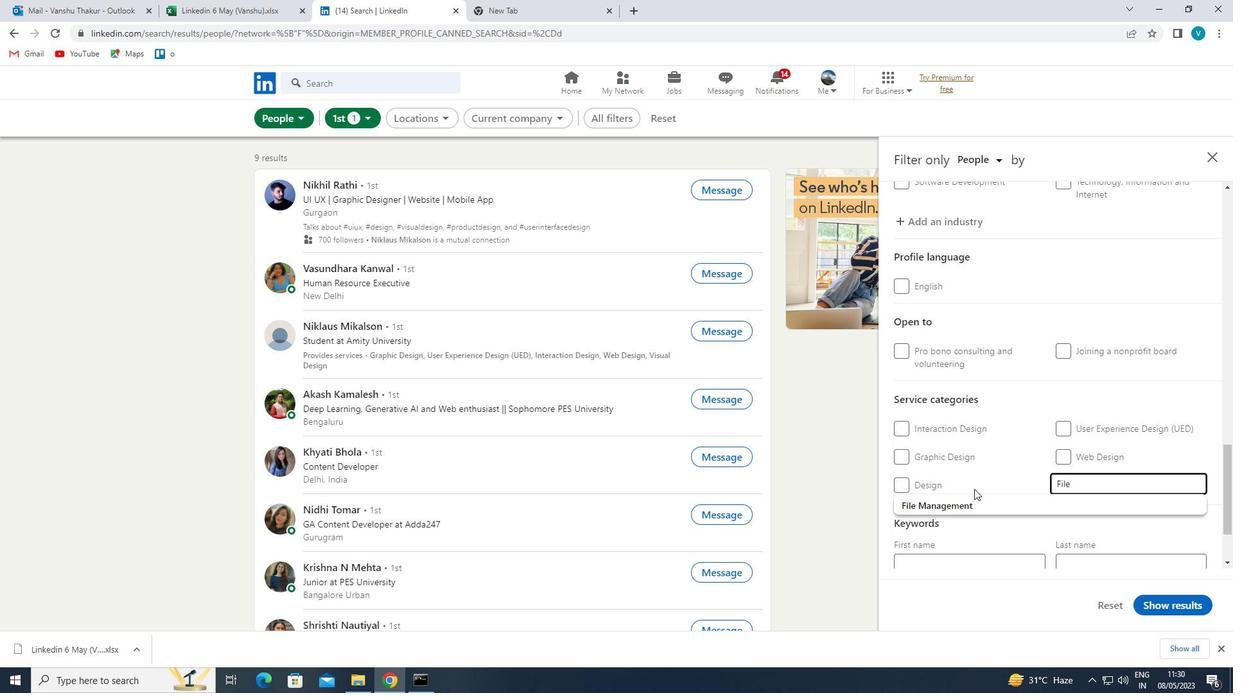
Action: Mouse pressed left at (974, 504)
Screenshot: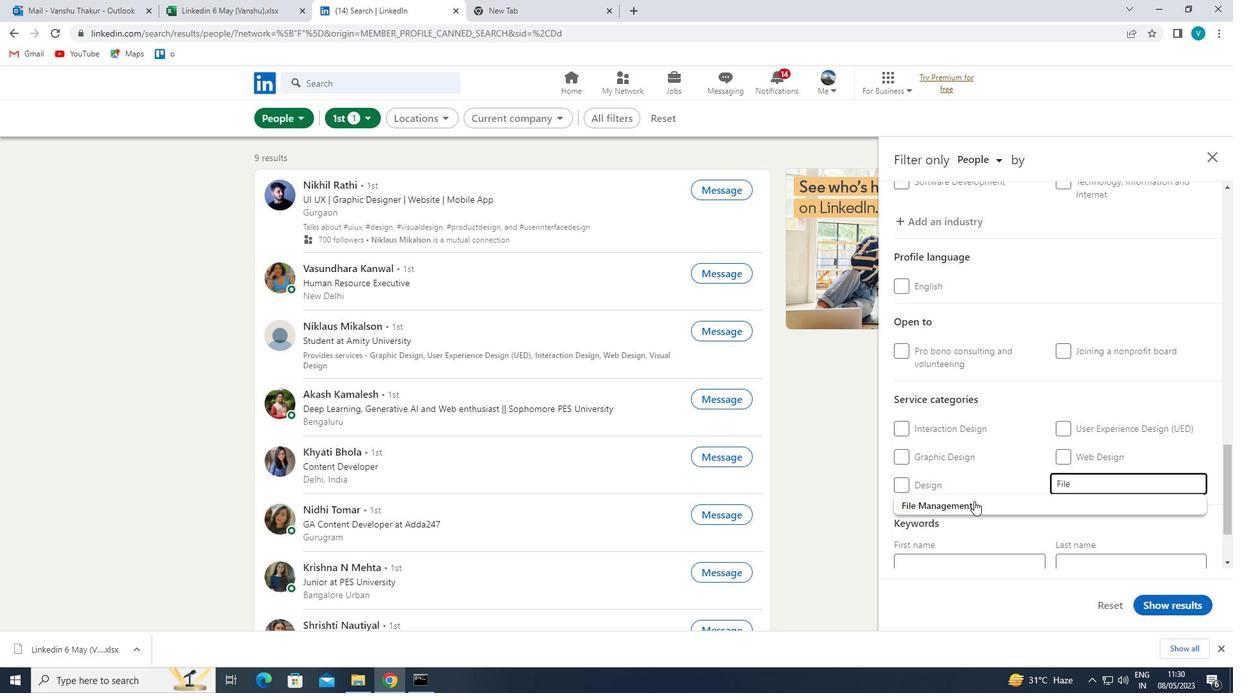 
Action: Mouse scrolled (974, 503) with delta (0, 0)
Screenshot: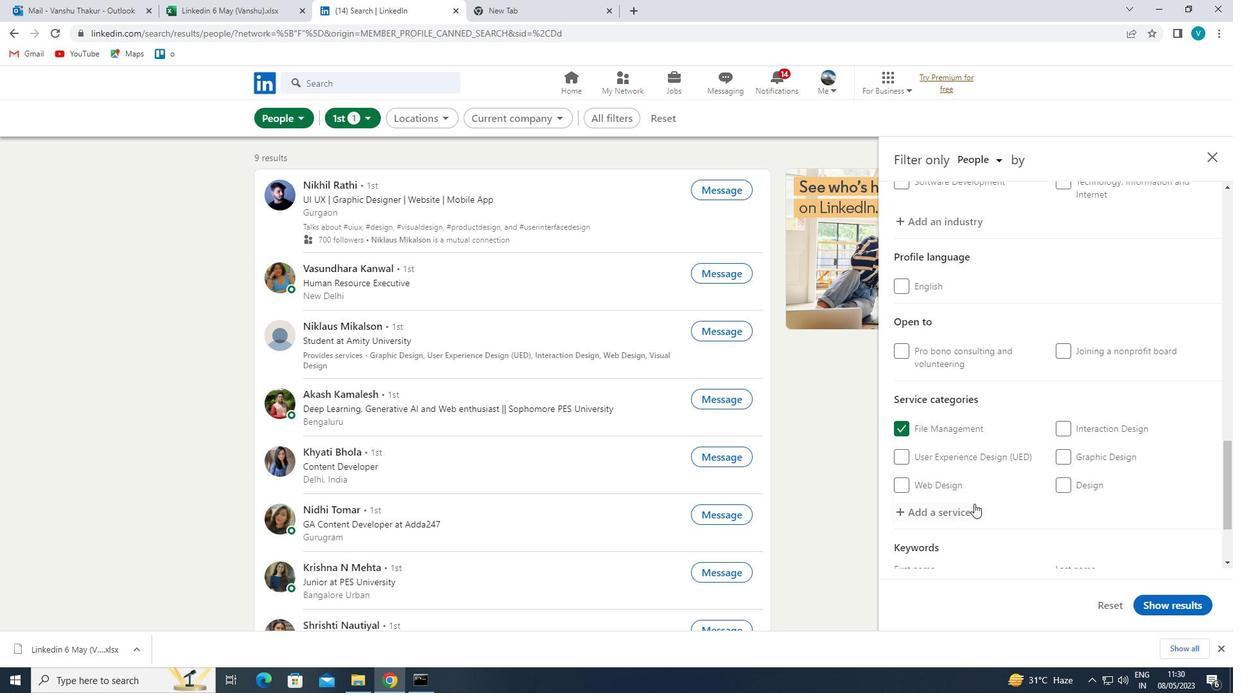 
Action: Mouse moved to (976, 505)
Screenshot: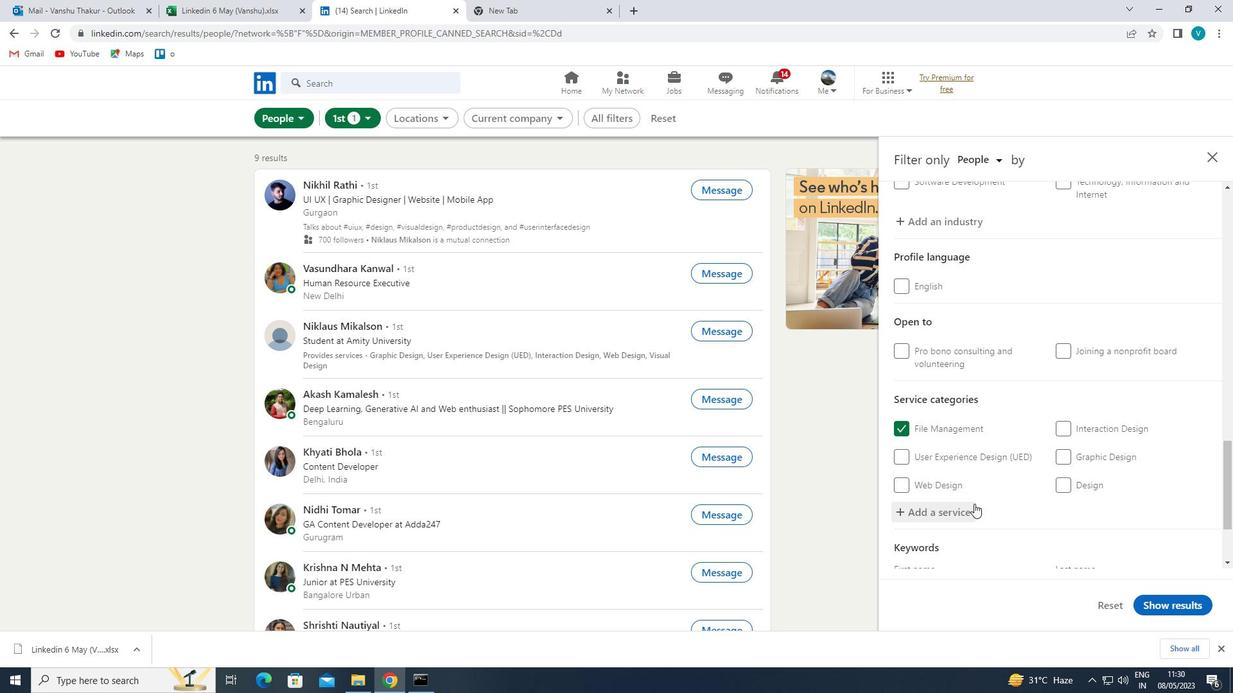 
Action: Mouse scrolled (976, 504) with delta (0, 0)
Screenshot: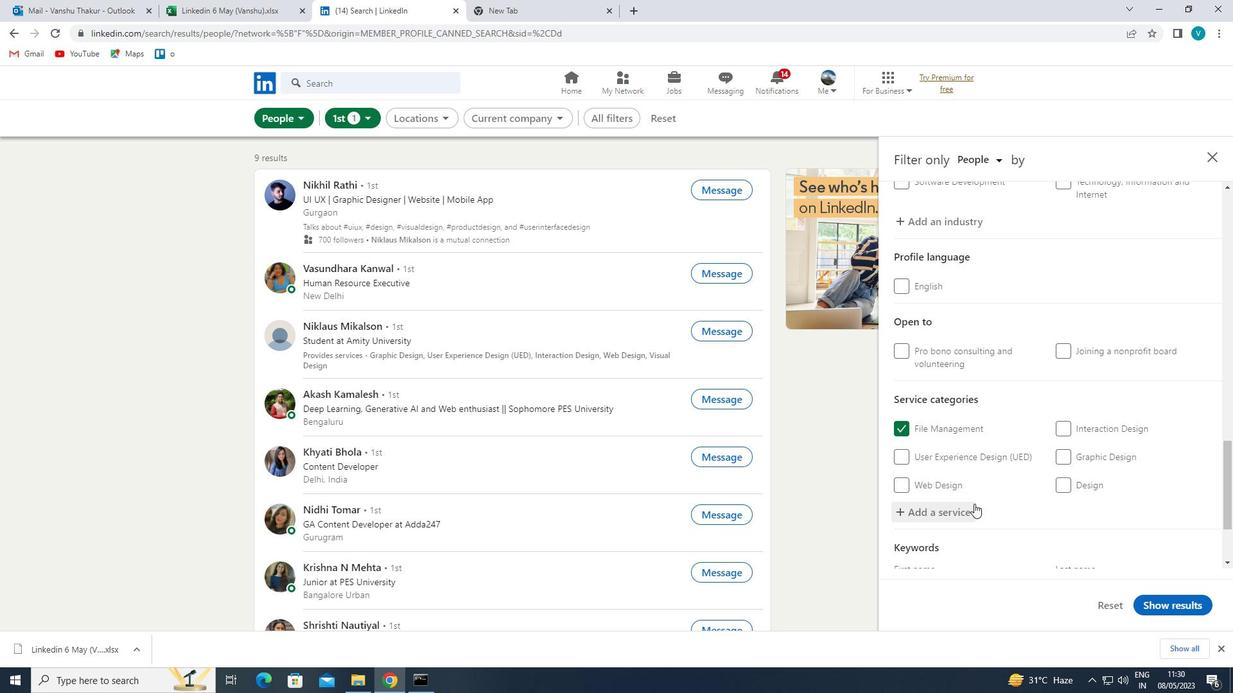 
Action: Mouse moved to (976, 505)
Screenshot: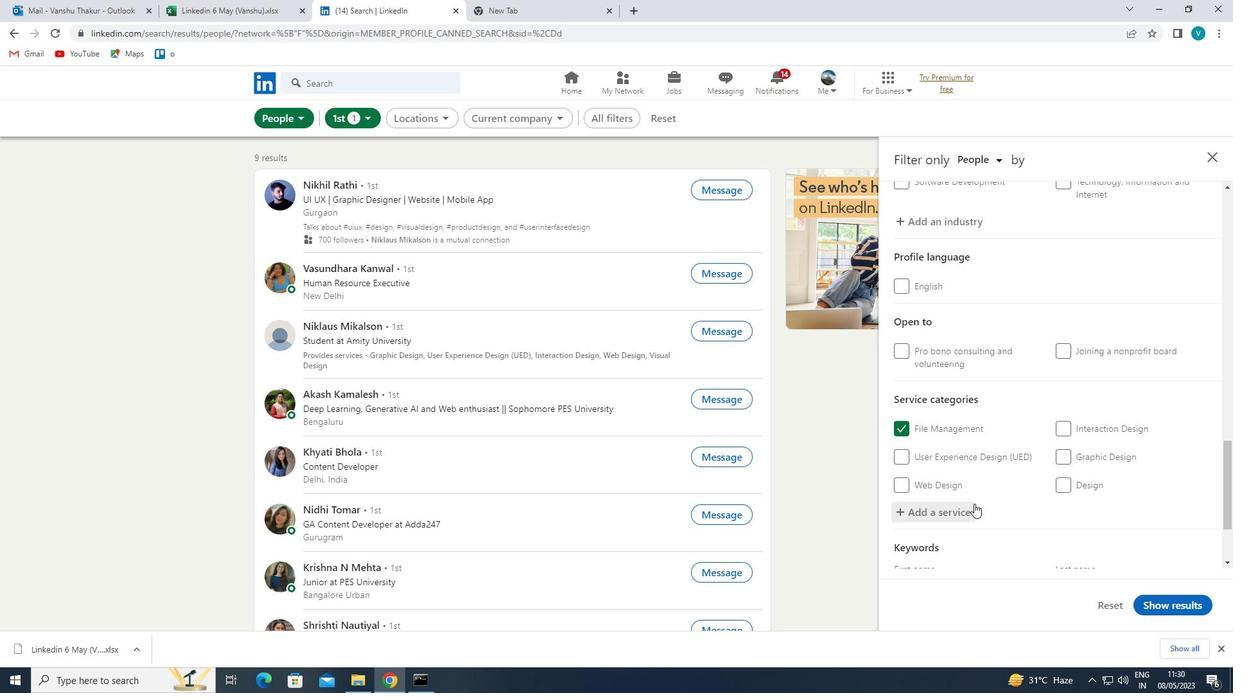 
Action: Mouse scrolled (976, 504) with delta (0, 0)
Screenshot: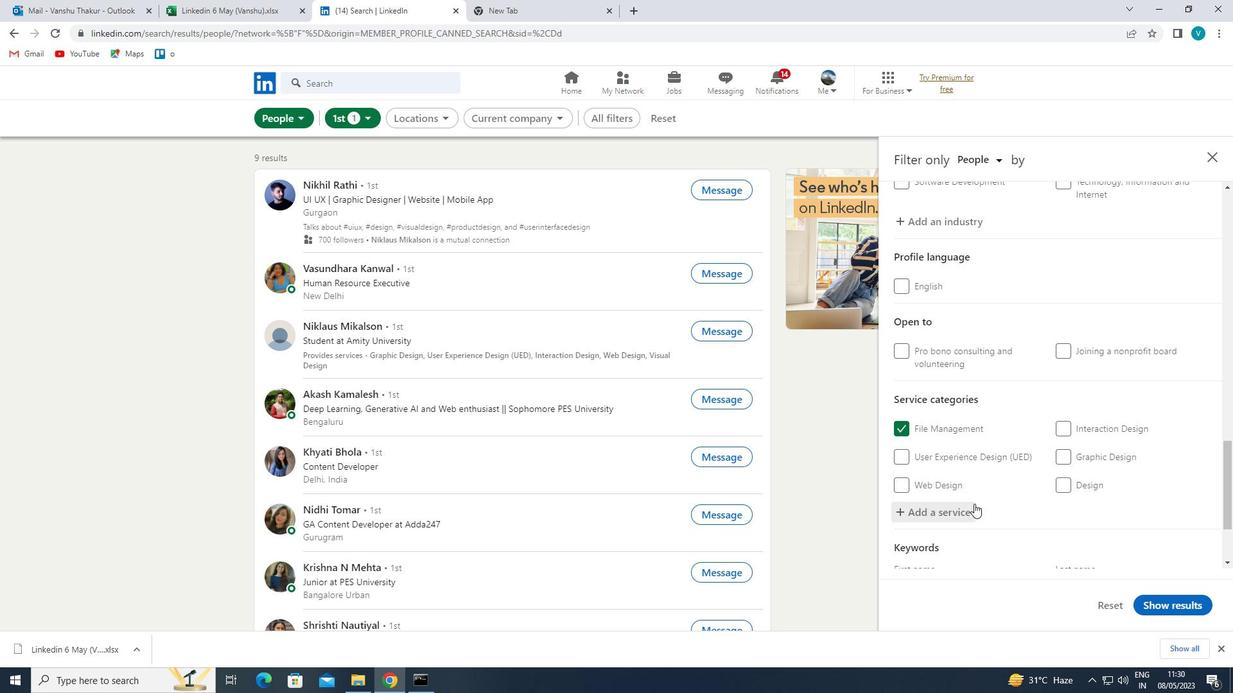 
Action: Mouse scrolled (976, 504) with delta (0, 0)
Screenshot: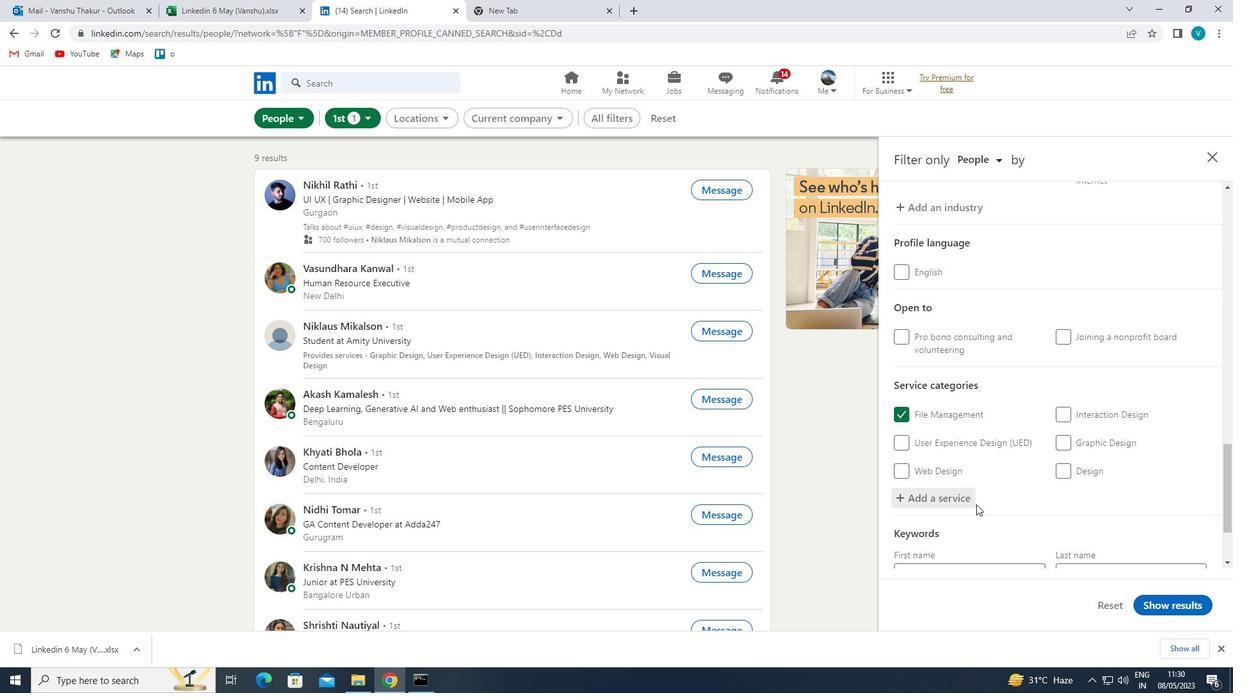 
Action: Mouse moved to (977, 505)
Screenshot: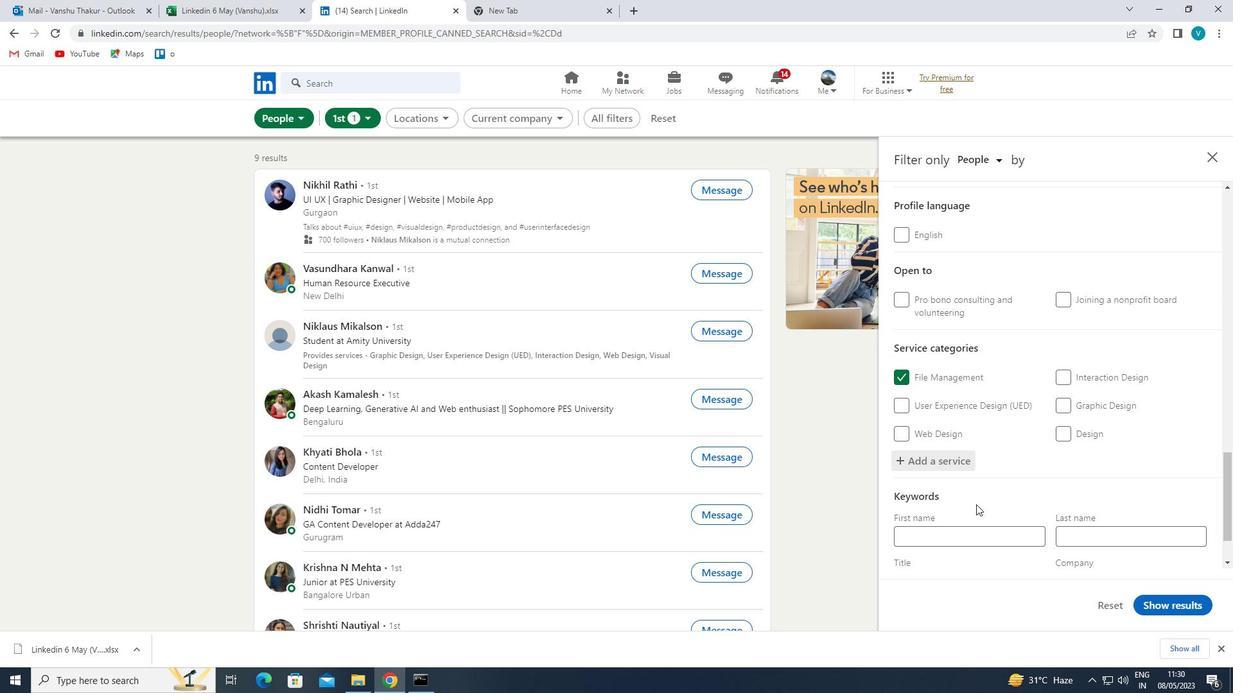 
Action: Mouse scrolled (977, 504) with delta (0, 0)
Screenshot: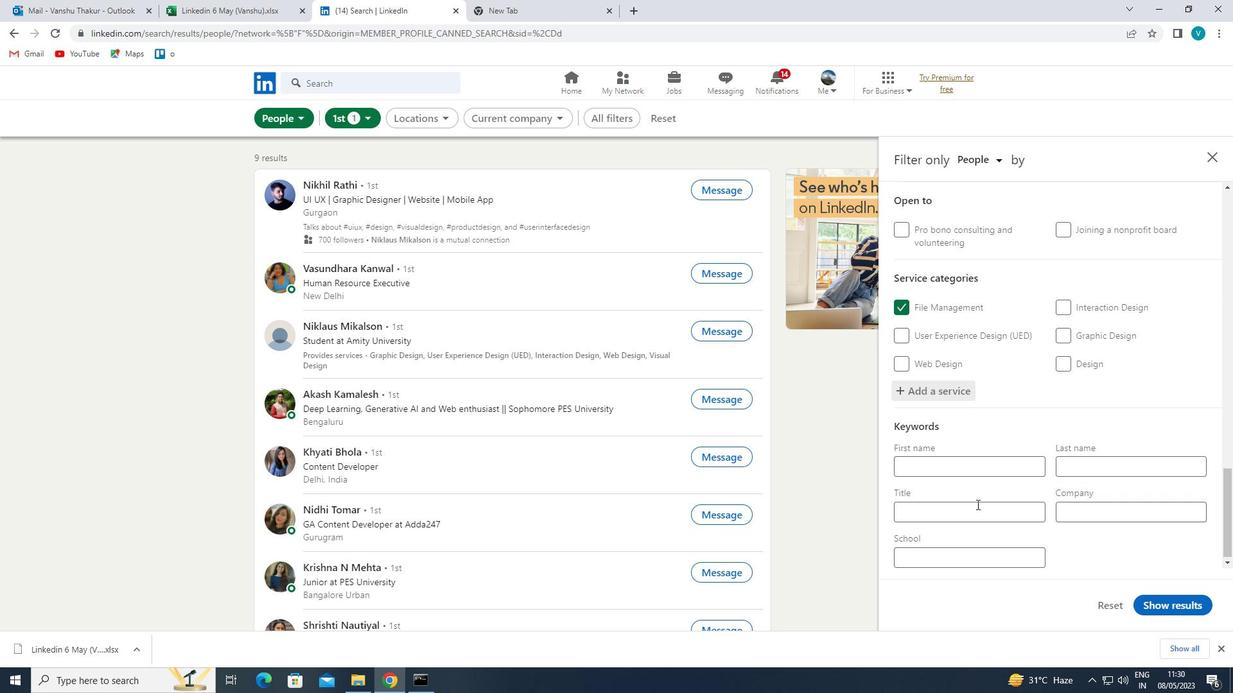 
Action: Mouse moved to (970, 525)
Screenshot: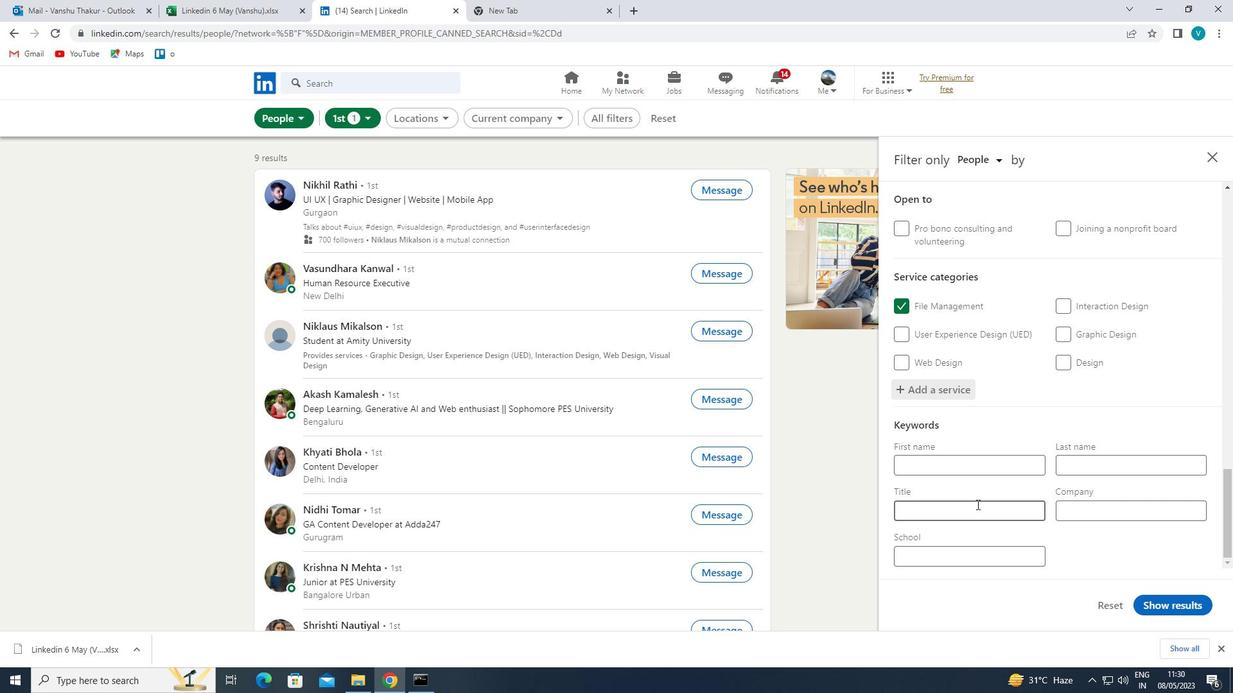 
Action: Mouse pressed left at (970, 525)
Screenshot: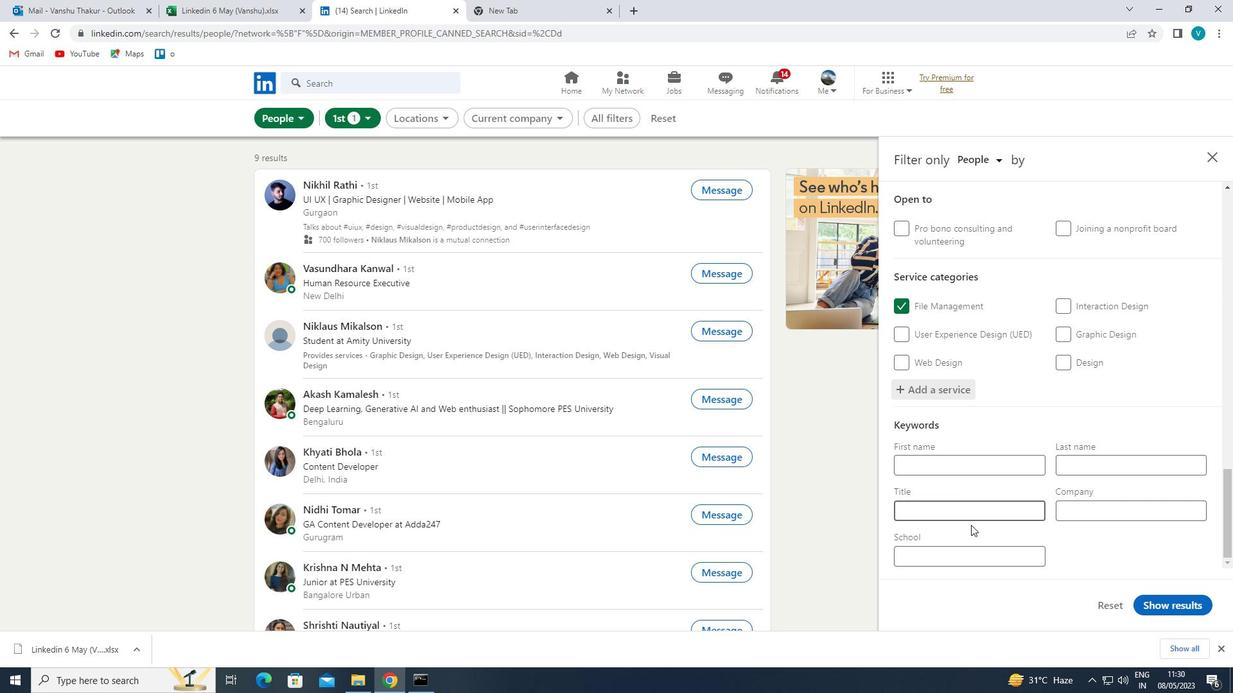
Action: Mouse moved to (976, 521)
Screenshot: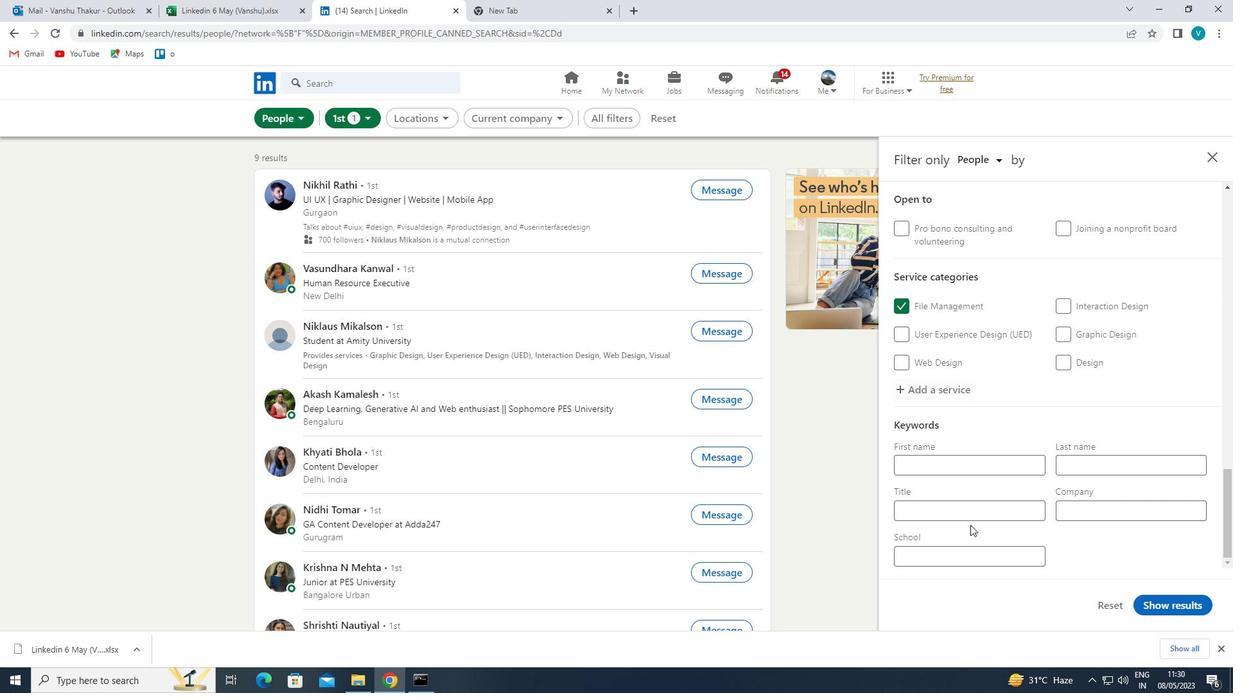 
Action: Mouse pressed left at (976, 521)
Screenshot: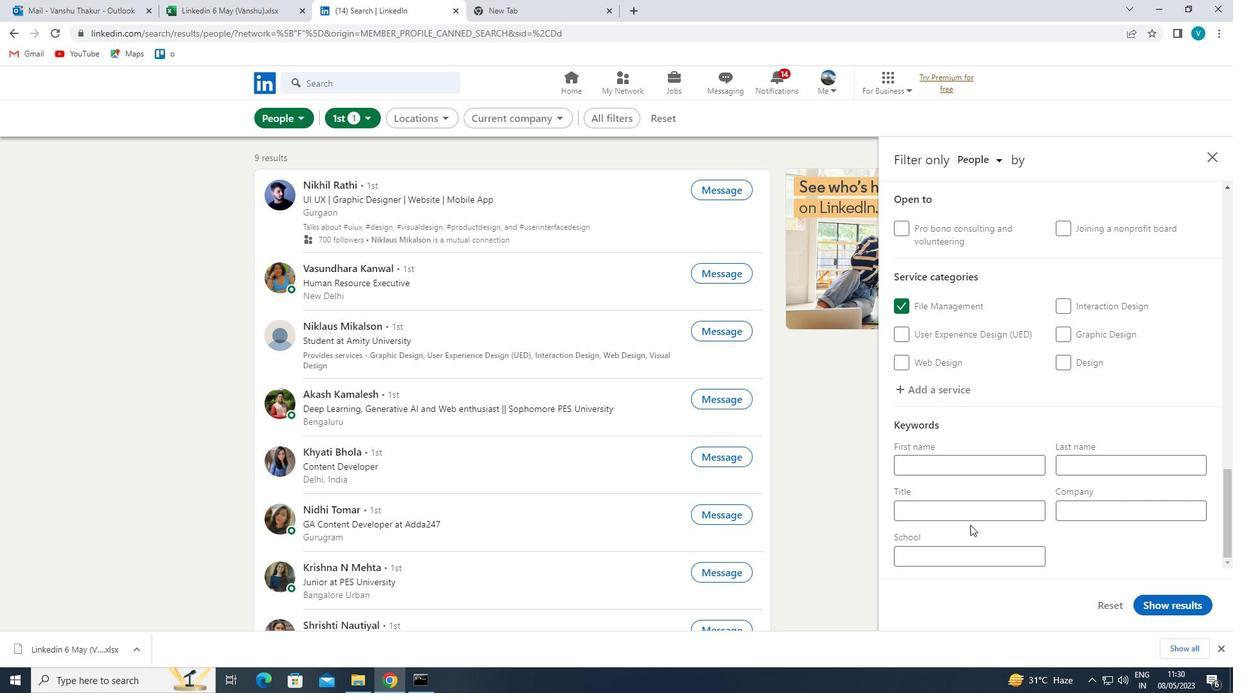 
Action: Mouse moved to (977, 519)
Screenshot: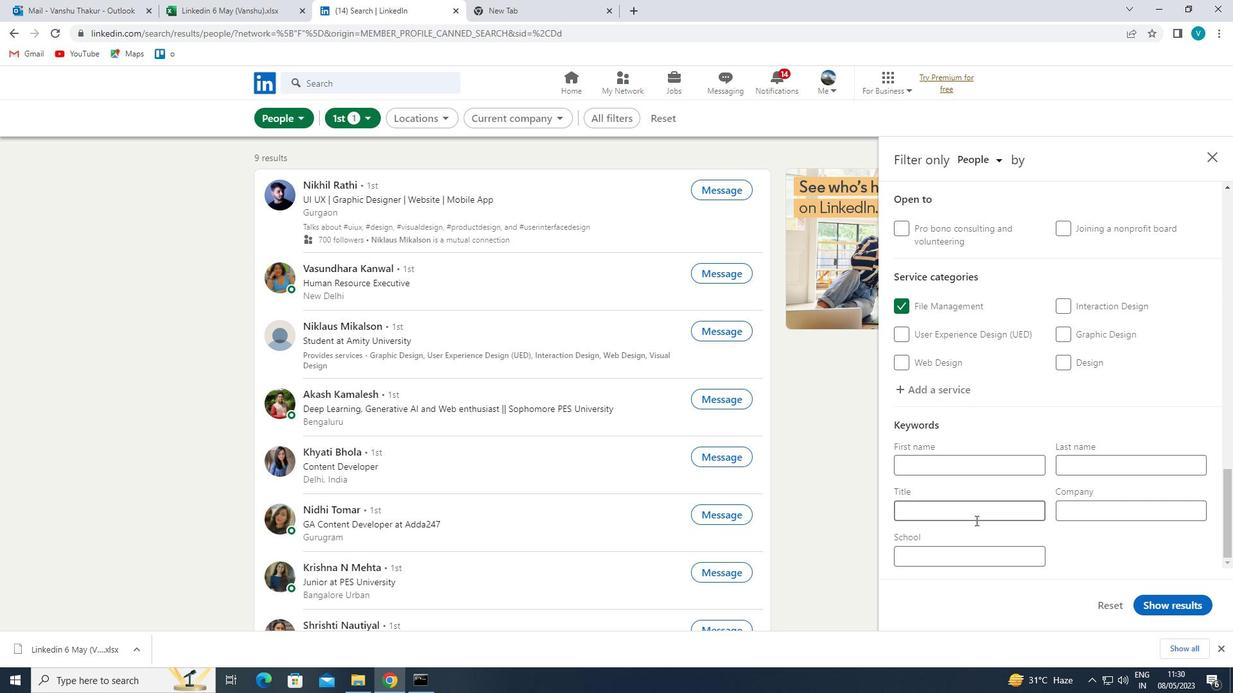 
Action: Key pressed <Key.shift>CONTENT<Key.space><Key.shift>MARKETING<Key.space><Key.shift>MANAGER<Key.space>
Screenshot: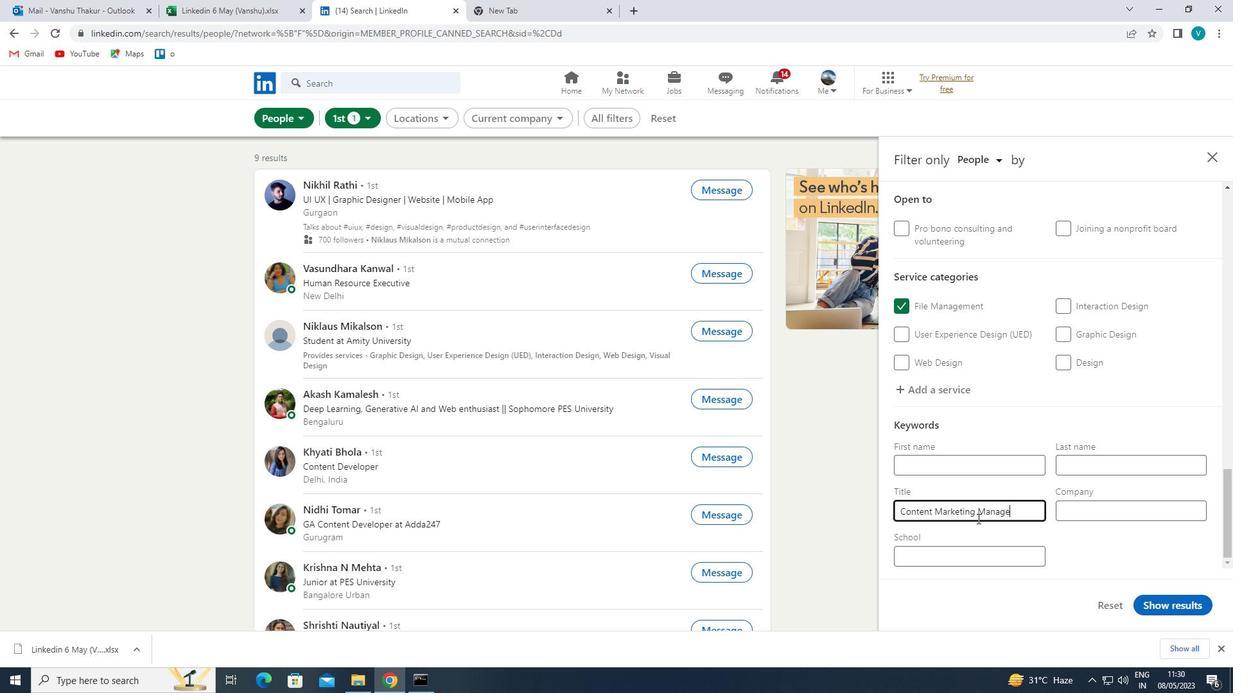 
Action: Mouse moved to (1174, 609)
Screenshot: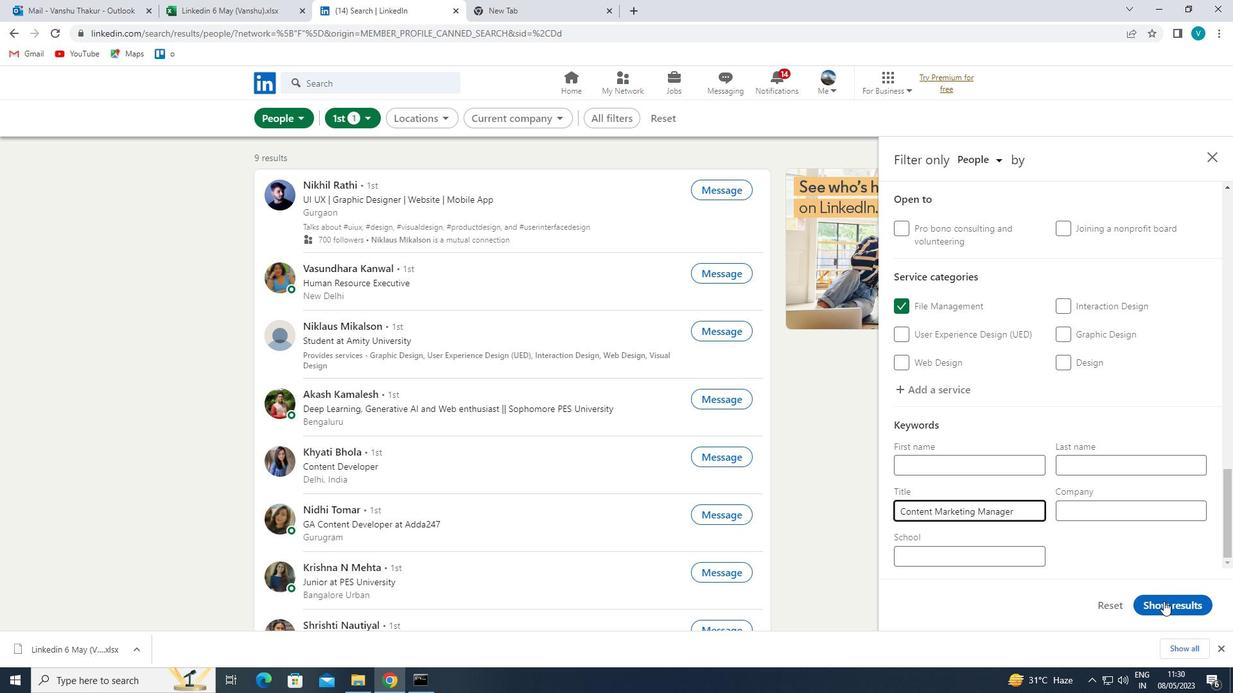 
Action: Mouse pressed left at (1174, 609)
Screenshot: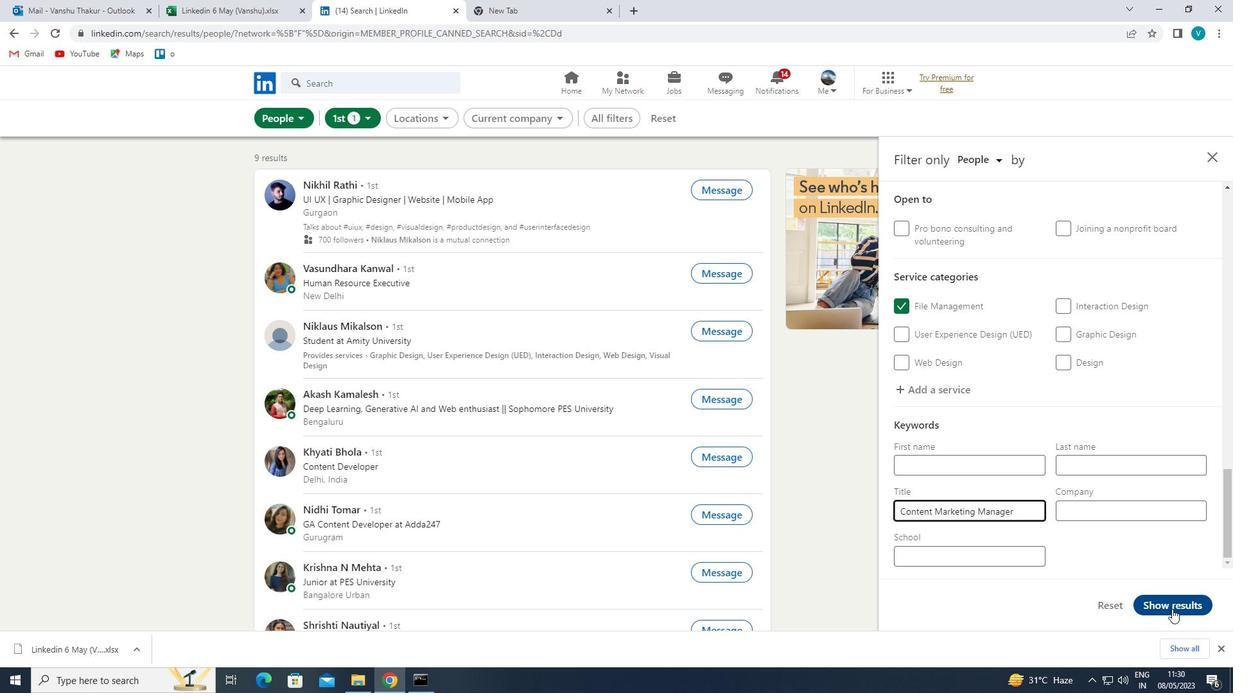 
Action: Mouse moved to (1155, 622)
Screenshot: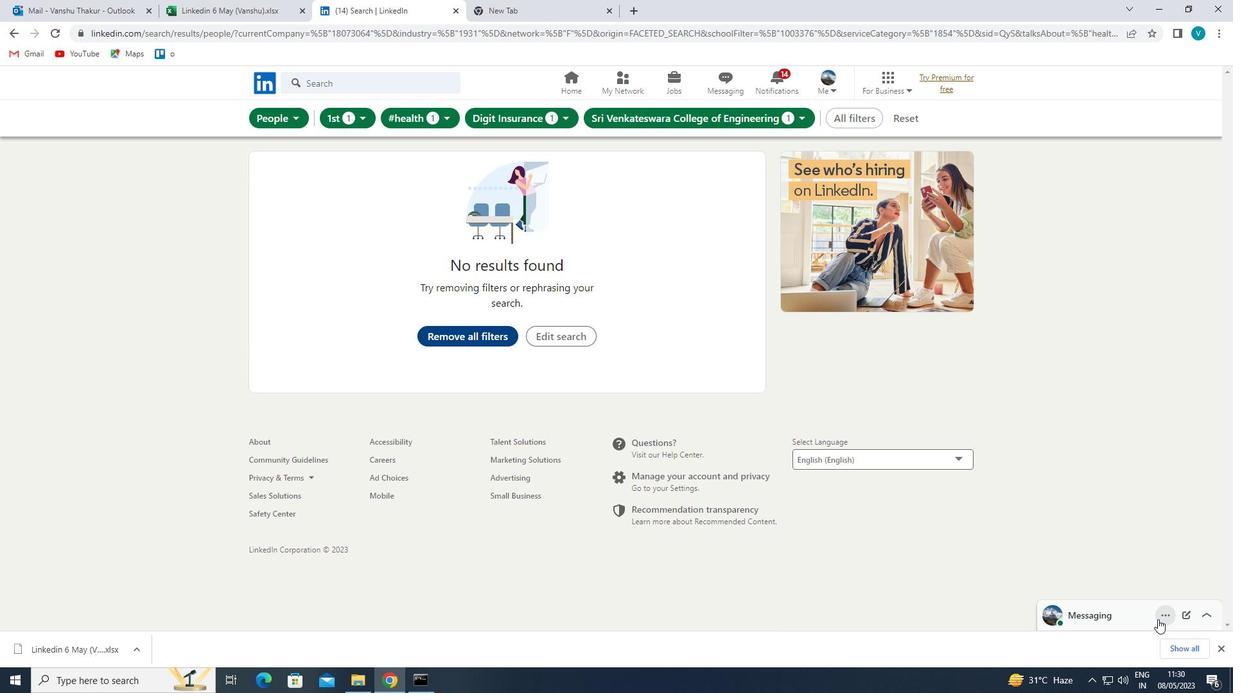 
